 Task: Look for space in São Marcos, Brazil from 5th June, 2023 to 16th June, 2023 for 2 adults in price range Rs.14000 to Rs.18000. Place can be entire place with 1  bedroom having 1 bed and 1 bathroom. Property type can be house, flat, guest house, hotel. Amenities needed are: washing machine. Booking option can be shelf check-in. Required host language is Spanish.
Action: Mouse moved to (308, 192)
Screenshot: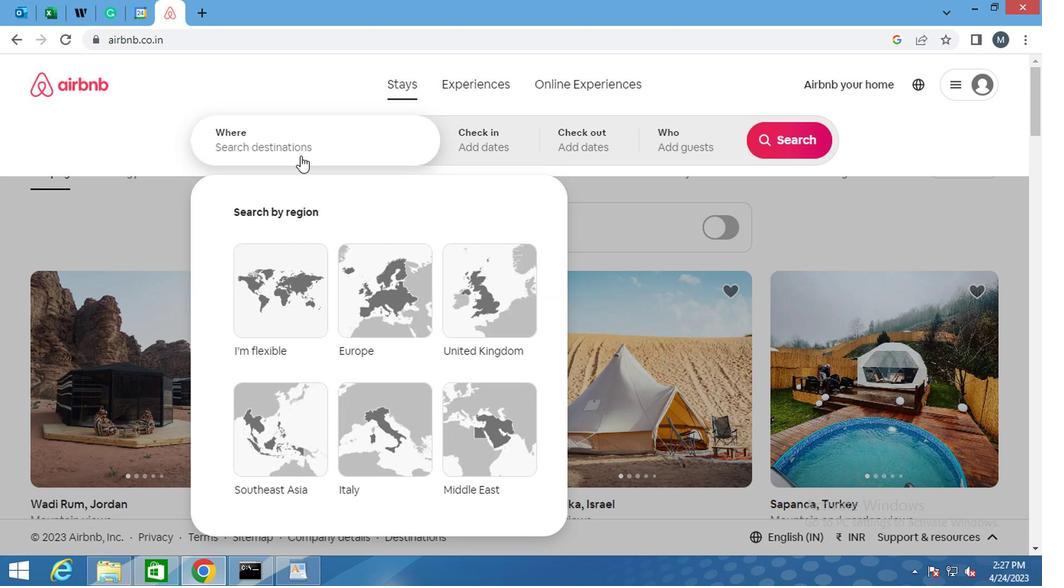 
Action: Mouse pressed left at (308, 192)
Screenshot: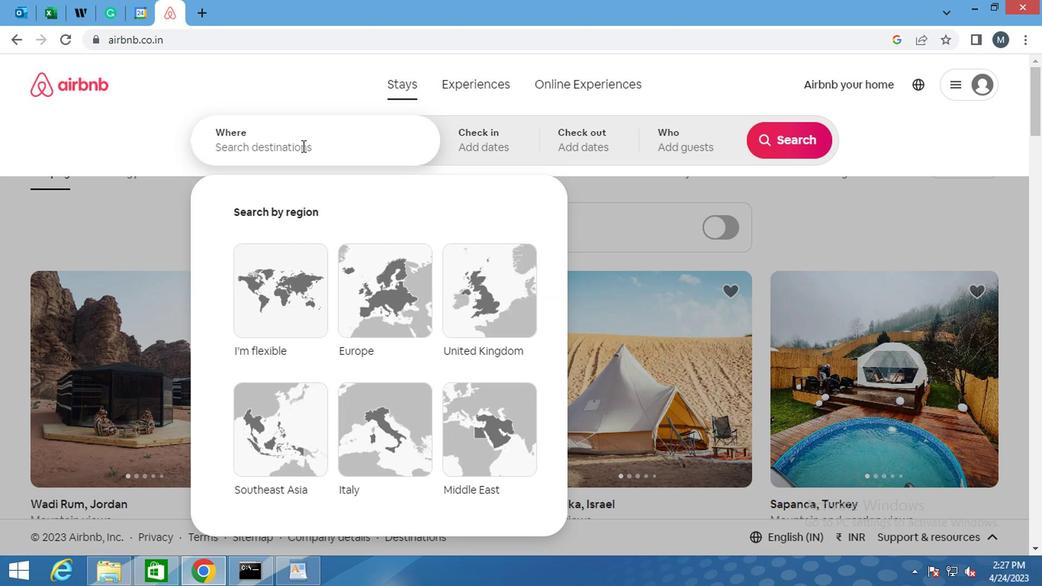 
Action: Key pressed <Key.shift>SAO<Key.space><Key.shift>MARCOS<Key.space><Key.backspace>,<Key.space><Key.shift>BRAZIL<Key.enter>
Screenshot: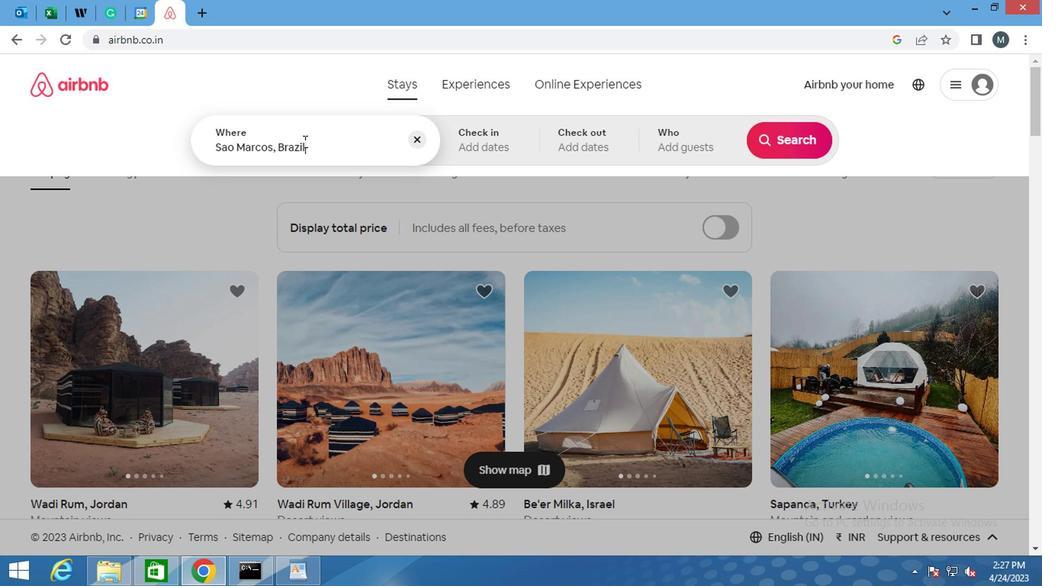 
Action: Mouse moved to (491, 226)
Screenshot: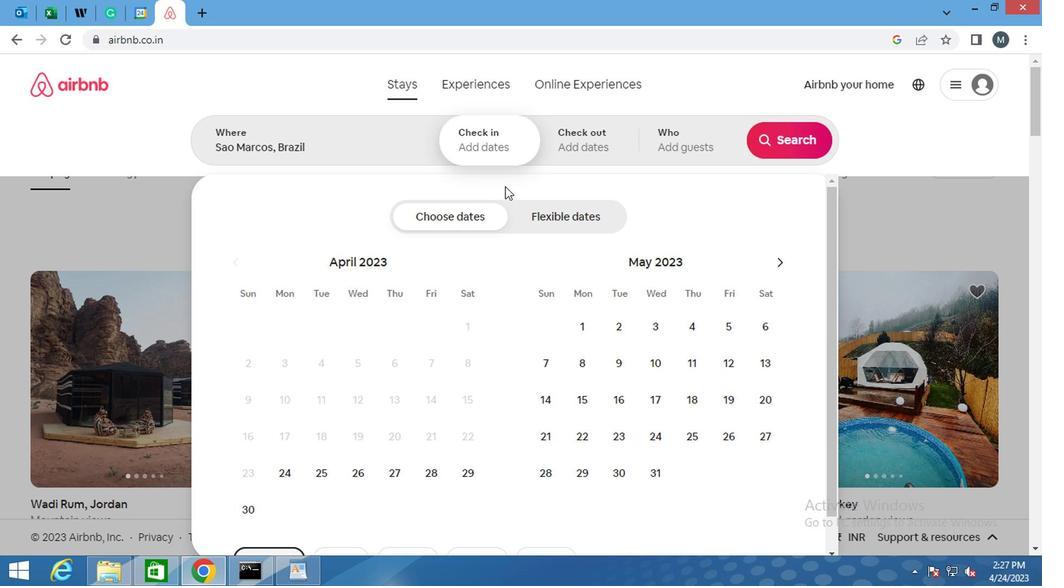 
Action: Mouse scrolled (491, 226) with delta (0, 0)
Screenshot: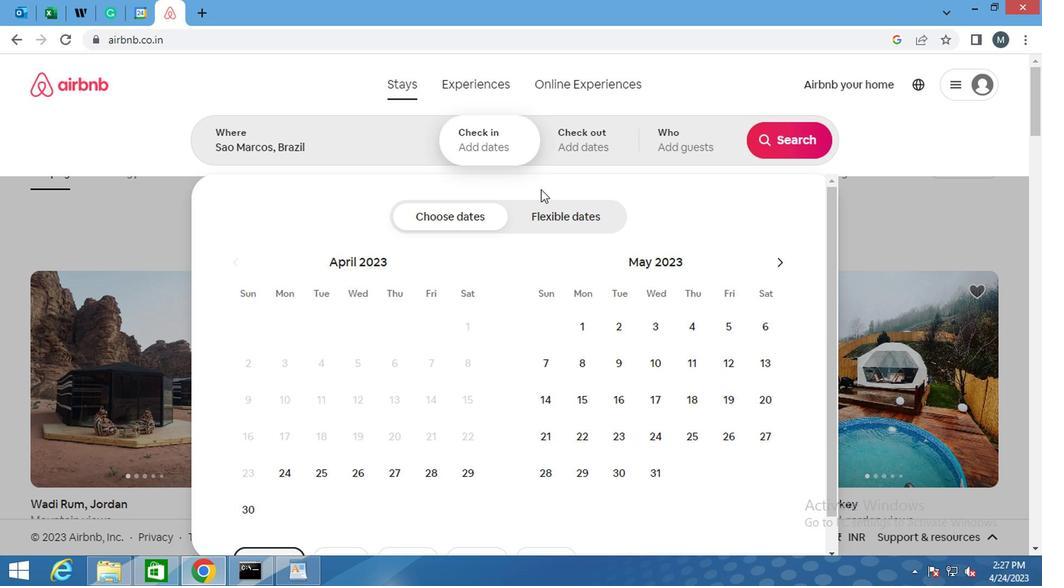 
Action: Mouse moved to (491, 226)
Screenshot: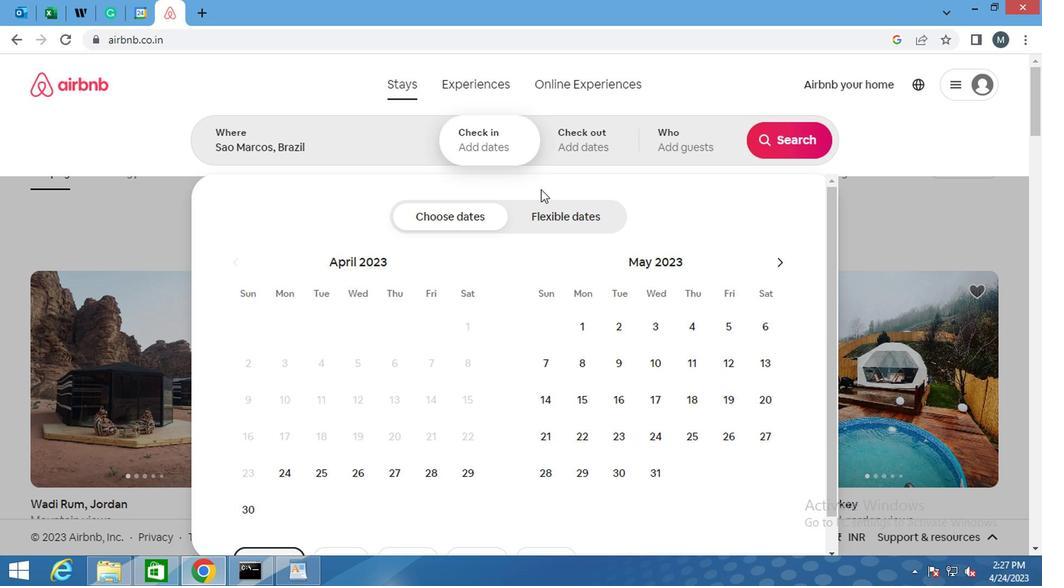 
Action: Mouse scrolled (491, 226) with delta (0, 0)
Screenshot: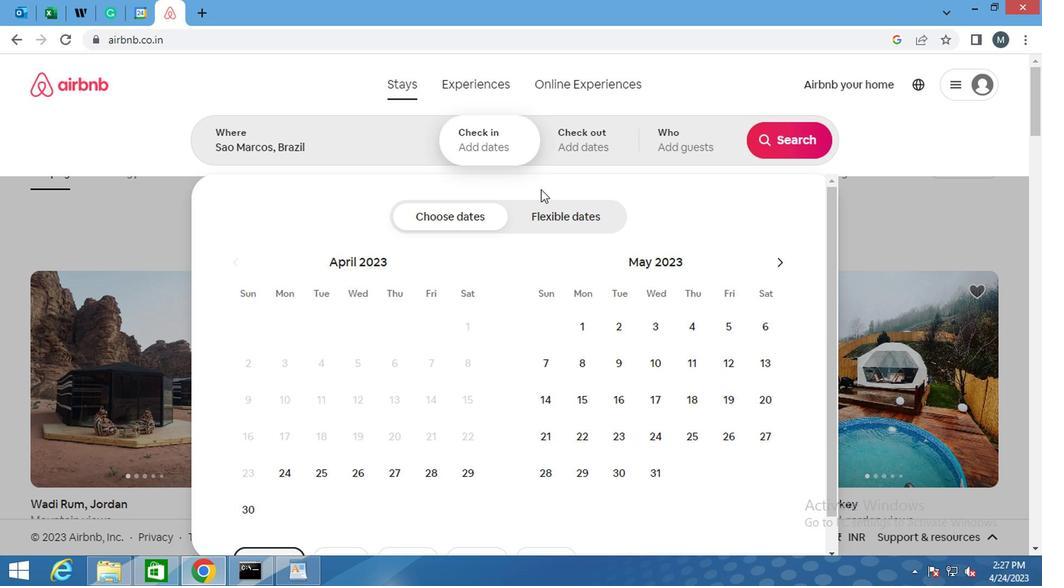 
Action: Mouse moved to (491, 226)
Screenshot: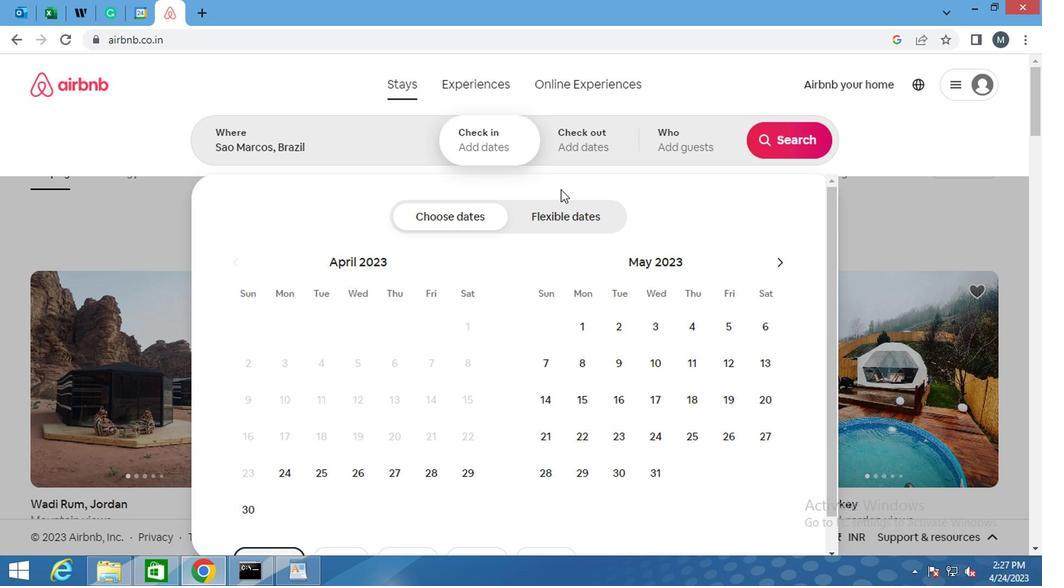 
Action: Mouse scrolled (491, 227) with delta (0, 0)
Screenshot: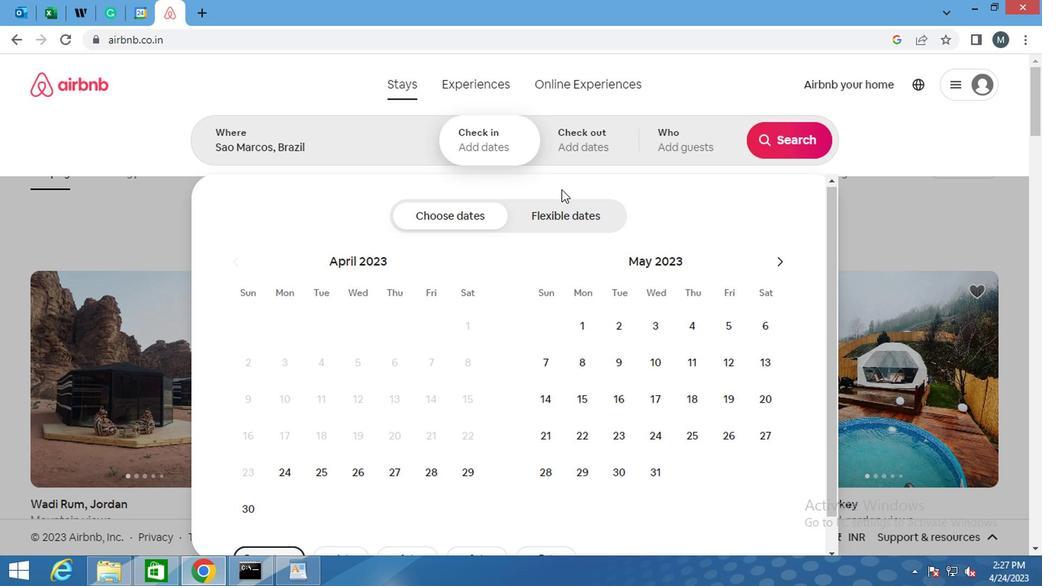 
Action: Mouse moved to (651, 279)
Screenshot: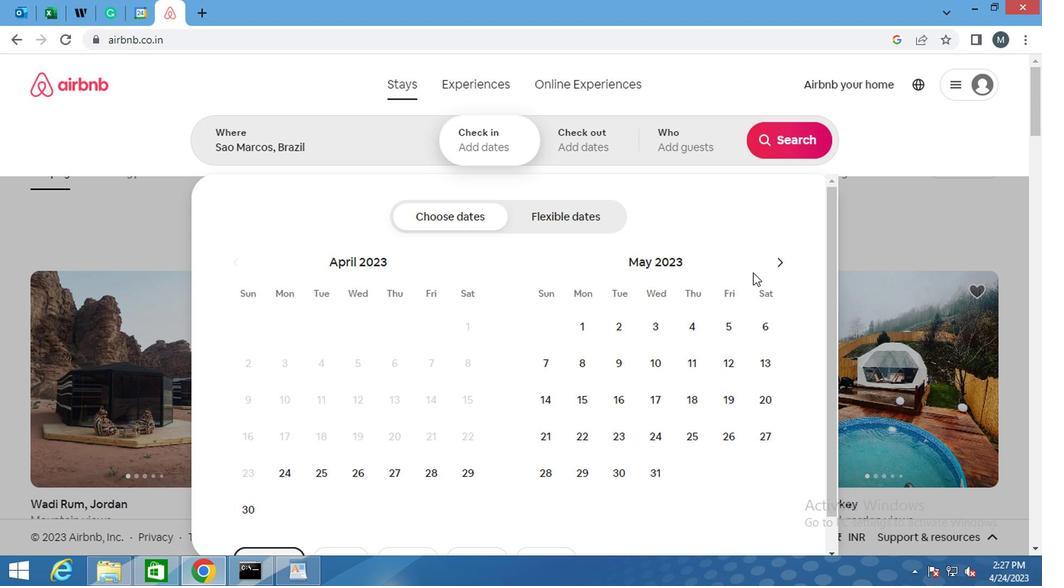
Action: Mouse pressed left at (651, 279)
Screenshot: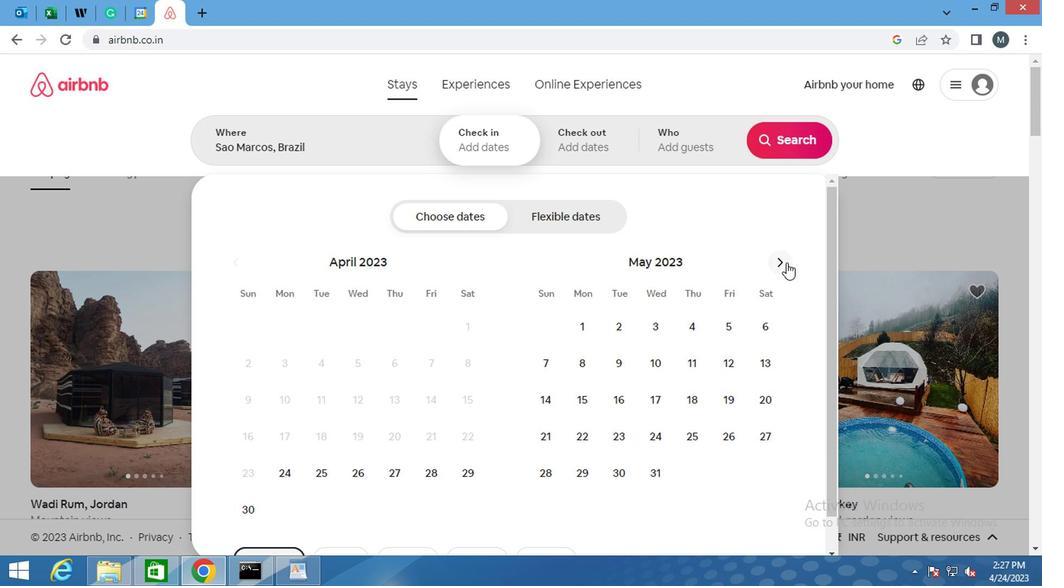 
Action: Mouse moved to (514, 347)
Screenshot: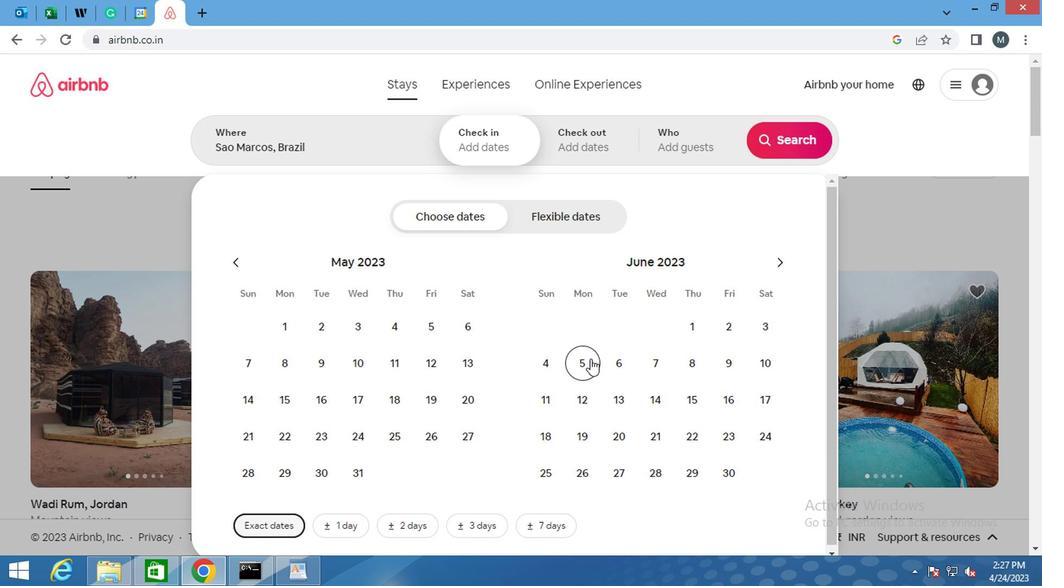 
Action: Mouse pressed left at (514, 347)
Screenshot: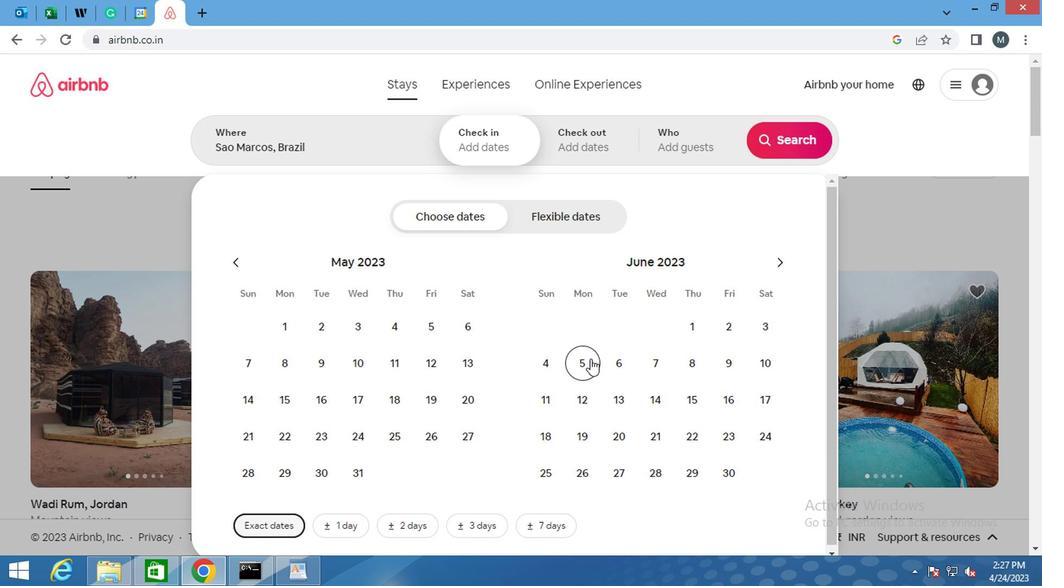 
Action: Mouse moved to (609, 376)
Screenshot: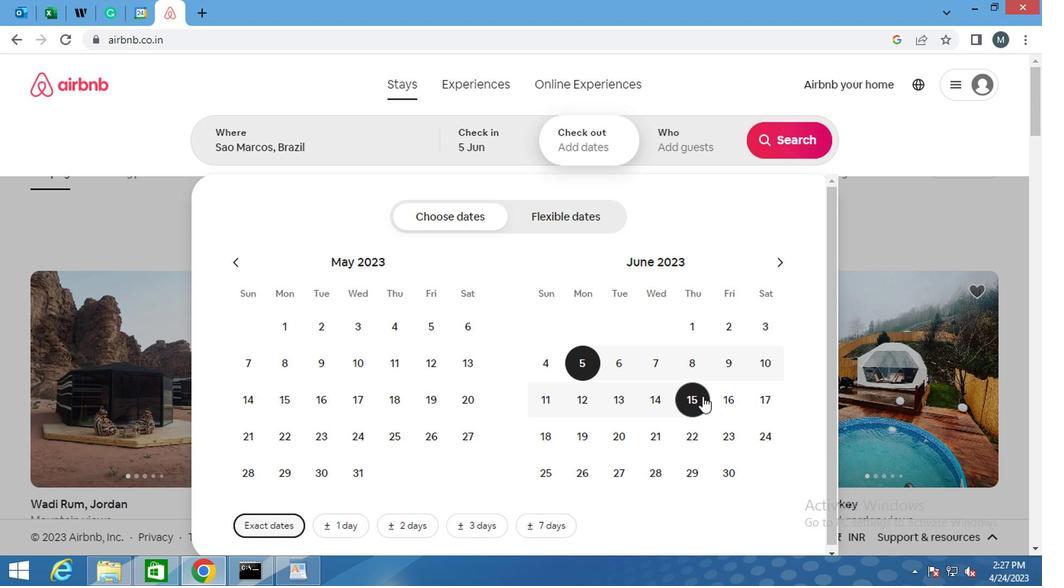 
Action: Mouse pressed left at (609, 376)
Screenshot: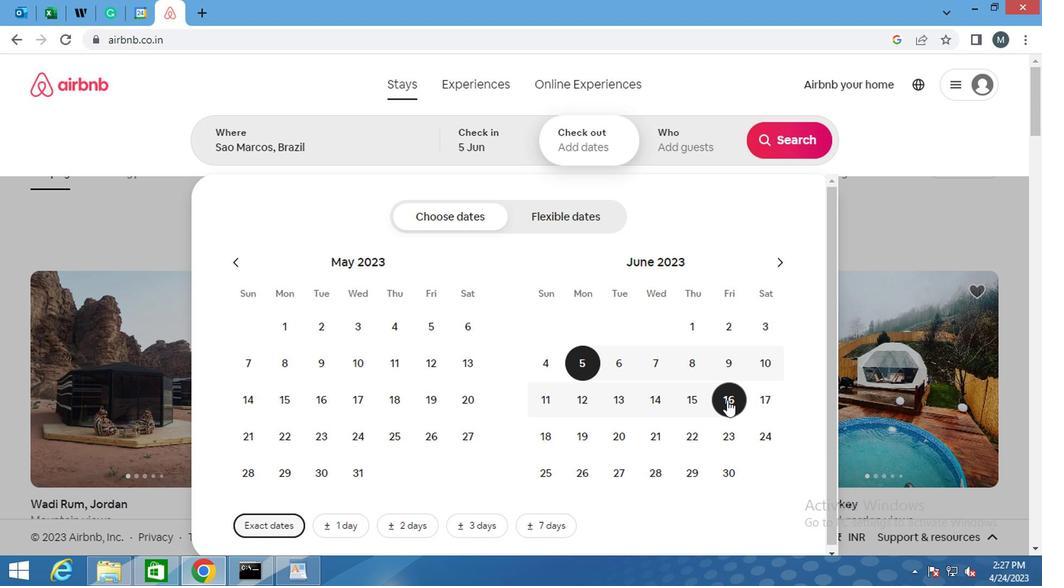 
Action: Mouse moved to (598, 199)
Screenshot: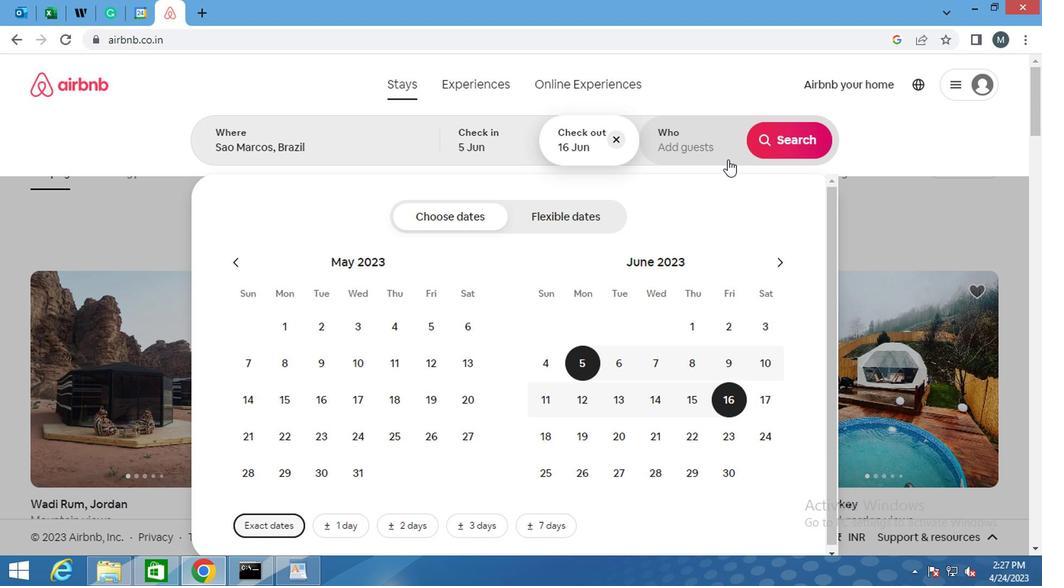 
Action: Mouse pressed left at (598, 199)
Screenshot: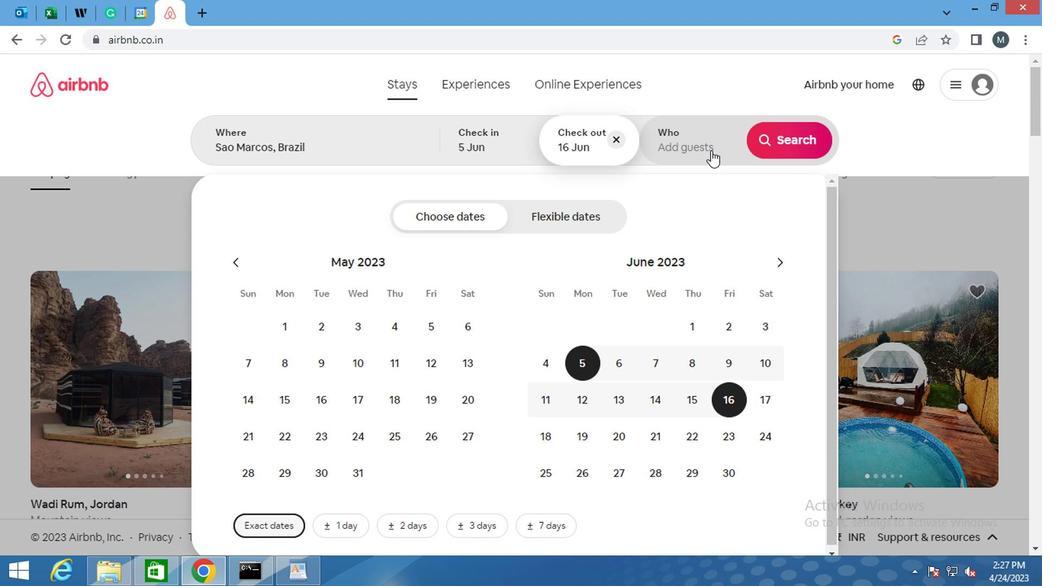 
Action: Mouse moved to (661, 251)
Screenshot: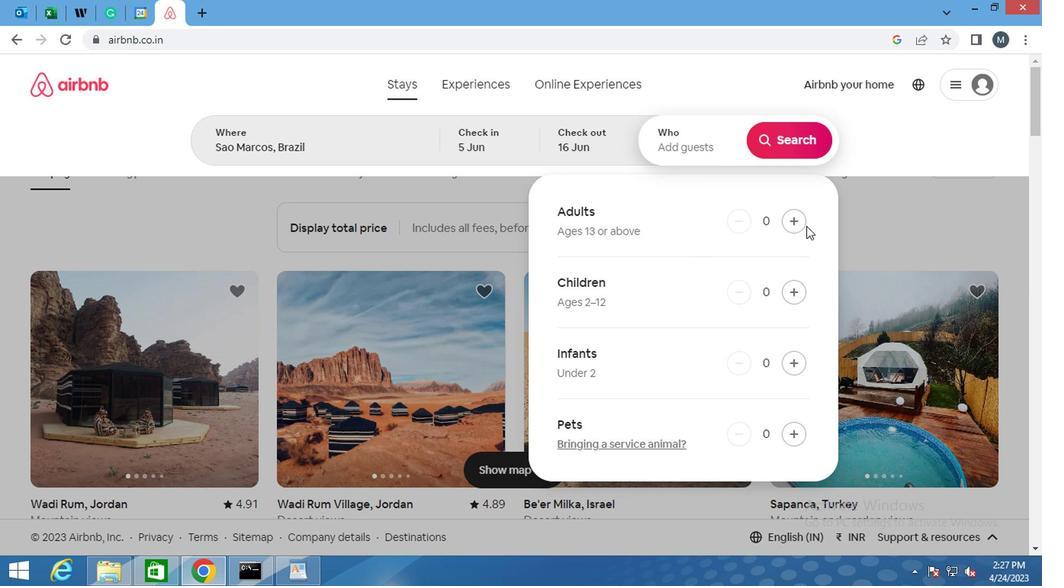 
Action: Mouse pressed left at (661, 251)
Screenshot: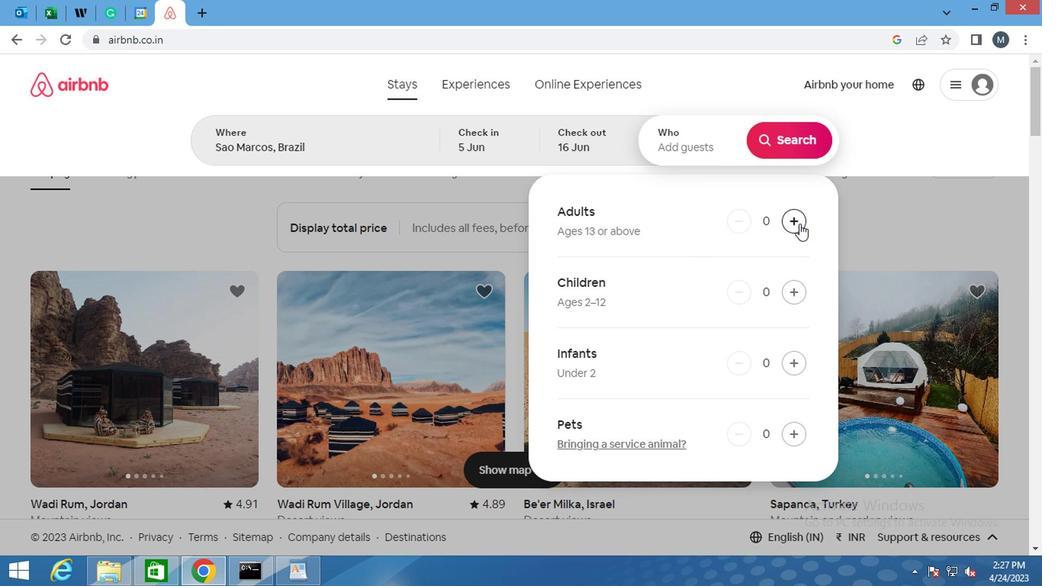 
Action: Mouse moved to (659, 251)
Screenshot: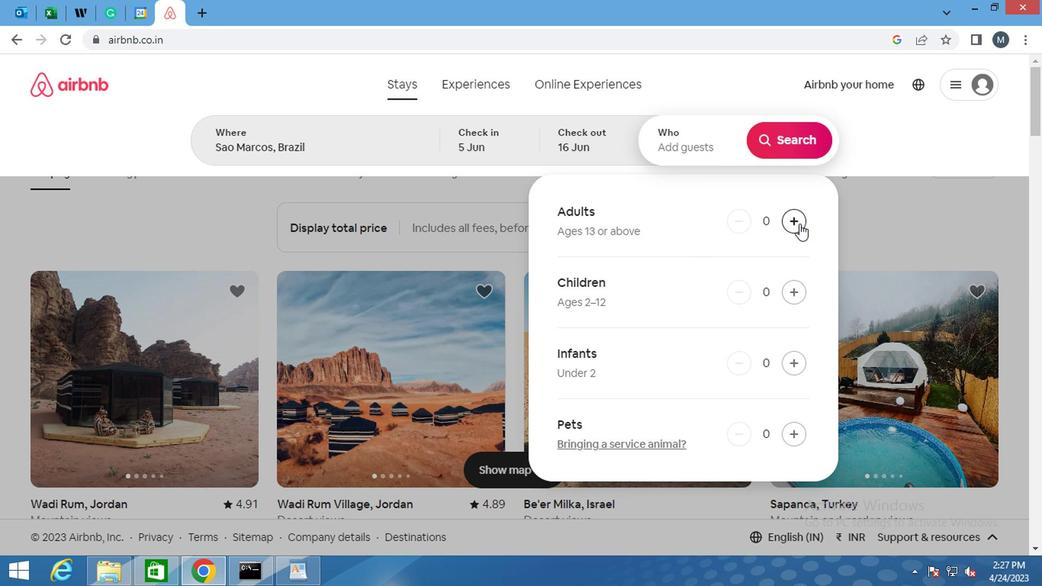 
Action: Mouse pressed left at (659, 251)
Screenshot: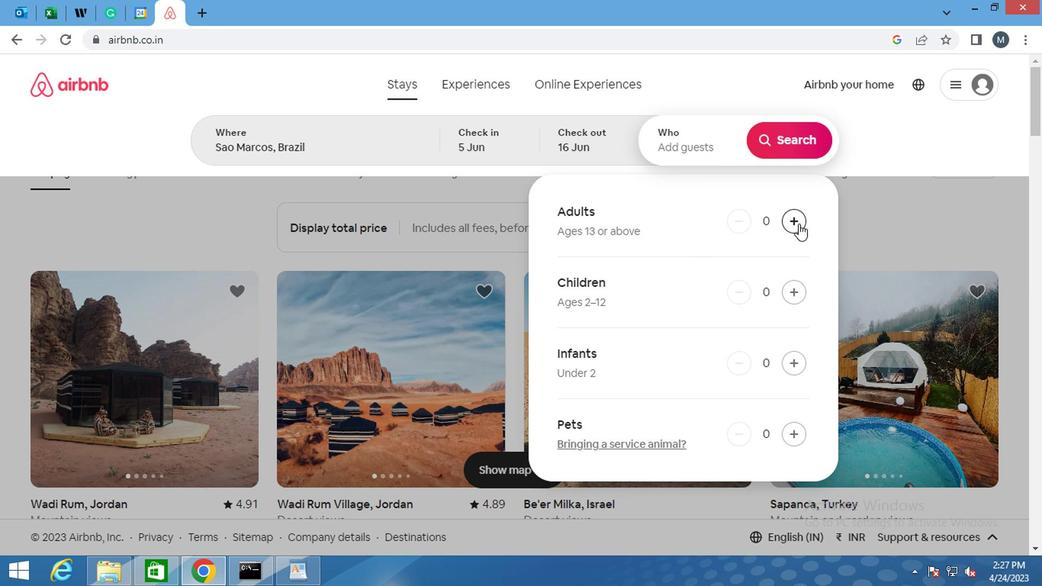 
Action: Mouse moved to (713, 184)
Screenshot: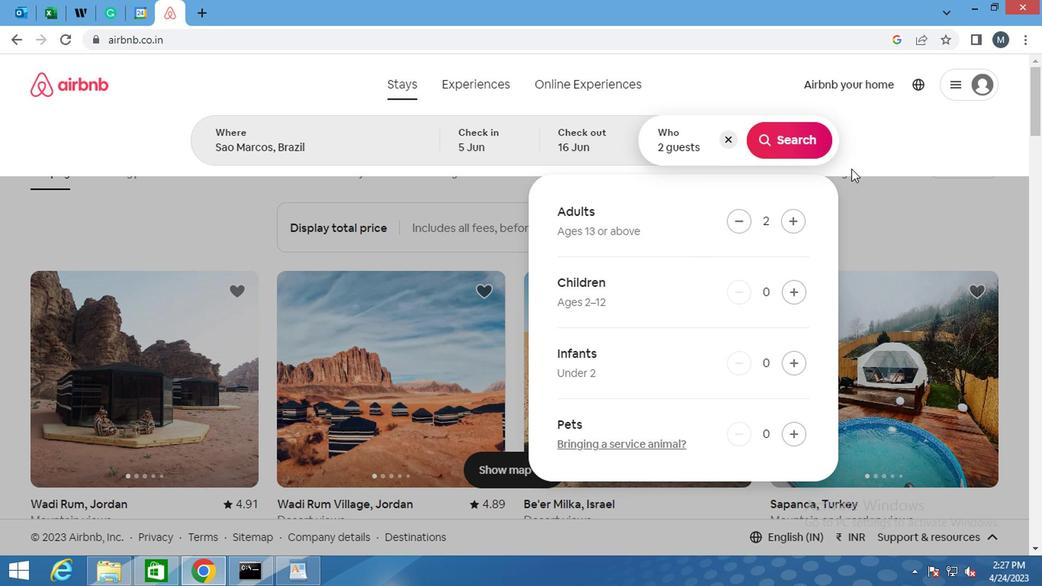 
Action: Mouse pressed left at (713, 184)
Screenshot: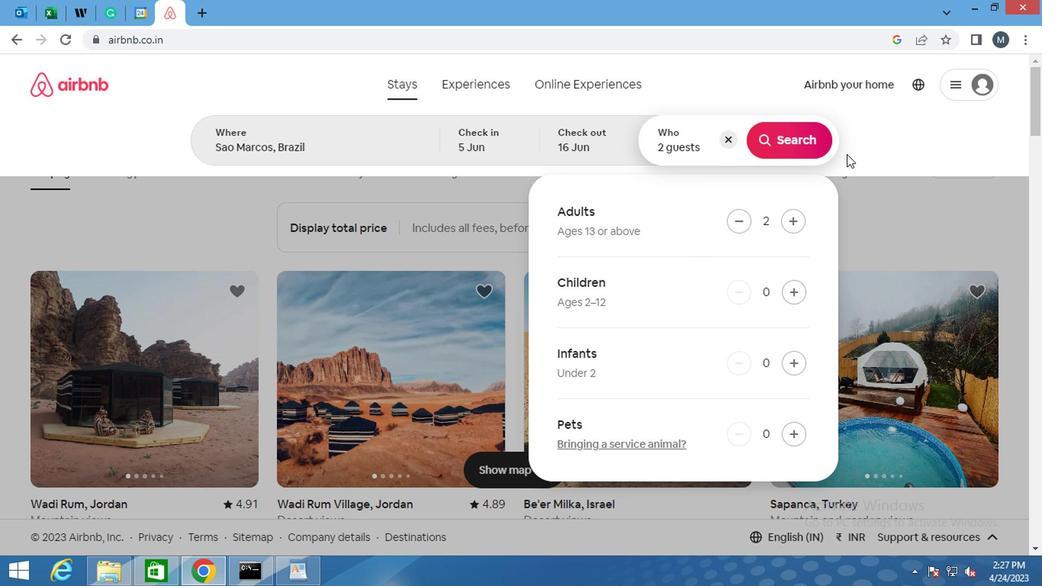 
Action: Mouse moved to (717, 198)
Screenshot: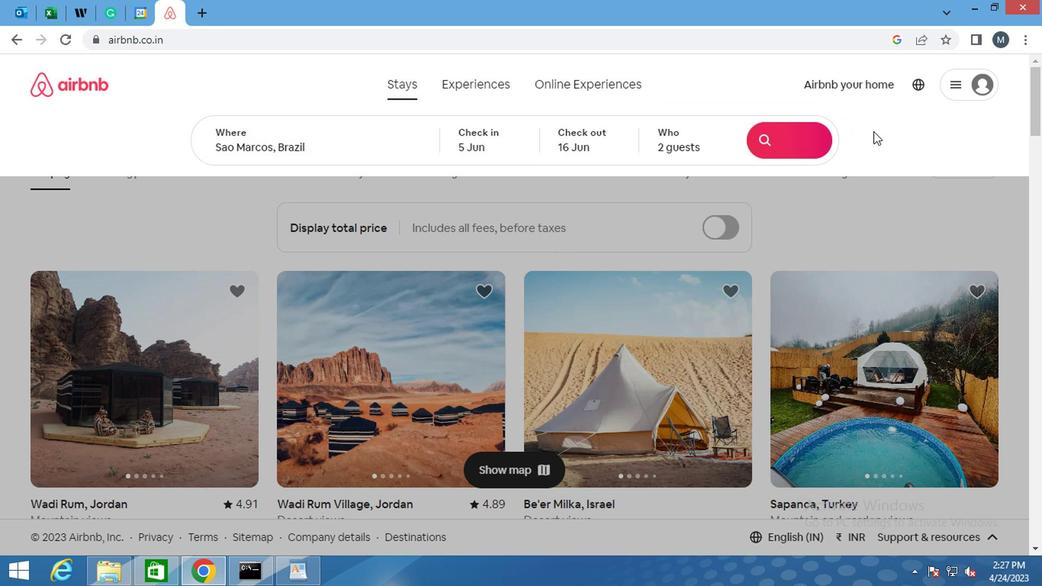 
Action: Mouse scrolled (717, 198) with delta (0, 0)
Screenshot: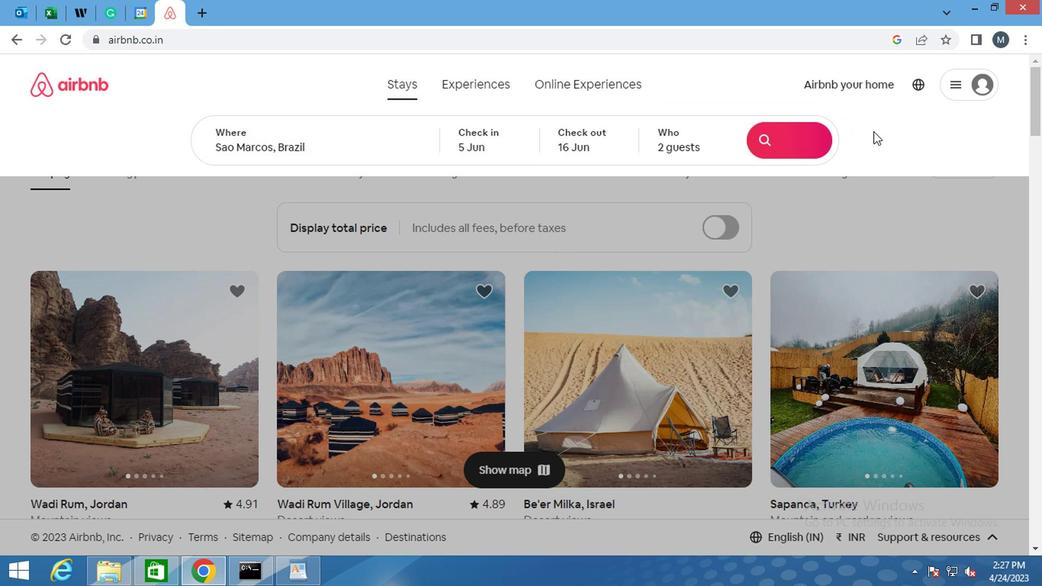 
Action: Mouse moved to (717, 204)
Screenshot: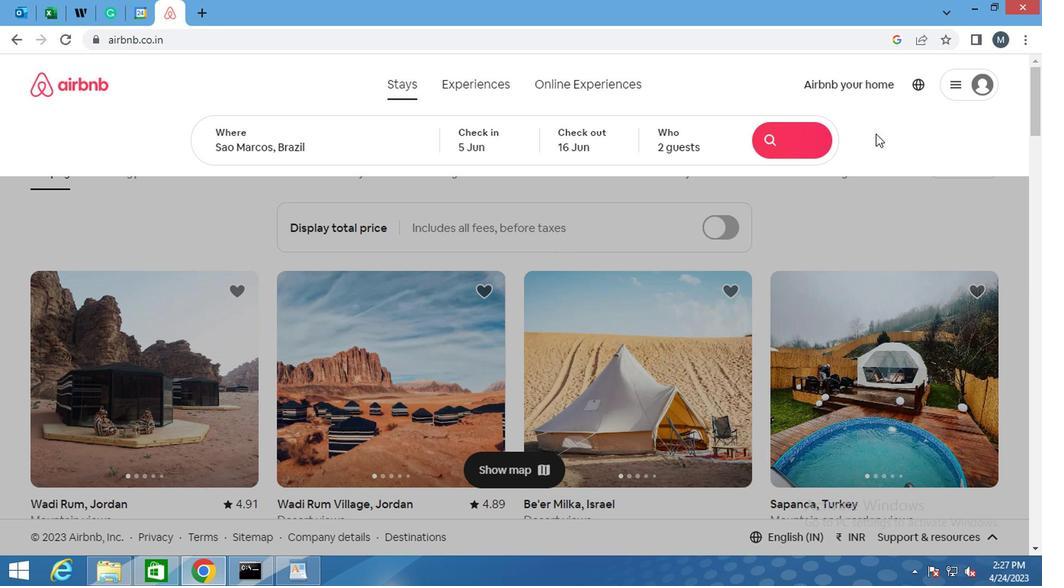 
Action: Mouse scrolled (717, 204) with delta (0, 0)
Screenshot: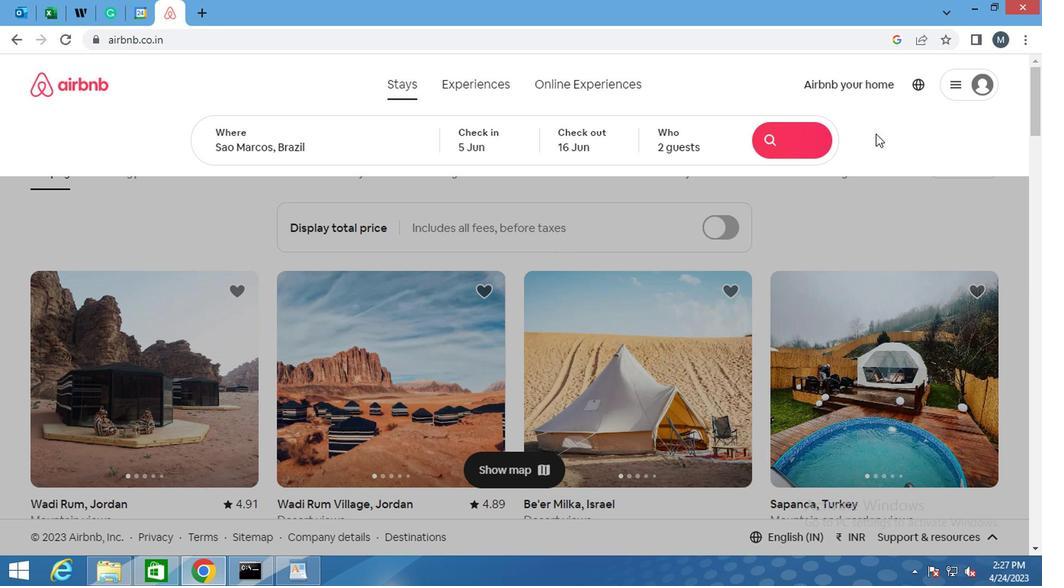 
Action: Mouse scrolled (717, 204) with delta (0, 0)
Screenshot: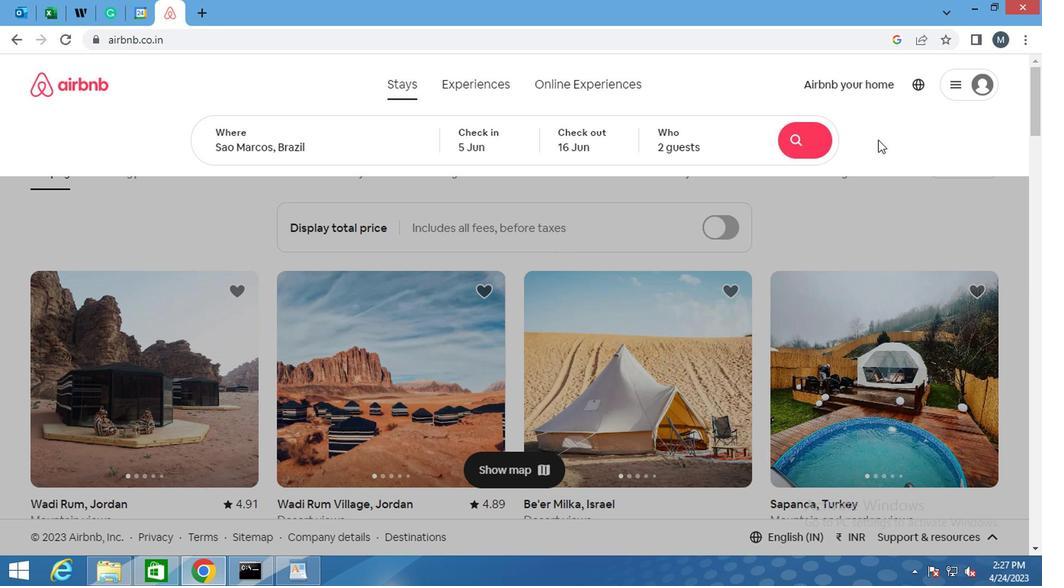 
Action: Mouse scrolled (717, 204) with delta (0, 0)
Screenshot: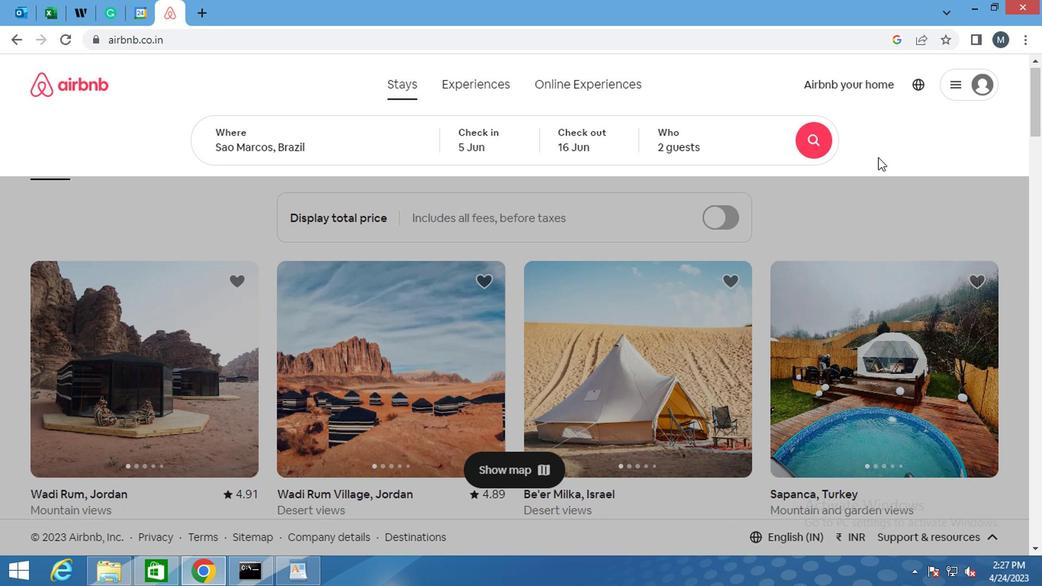
Action: Mouse moved to (781, 206)
Screenshot: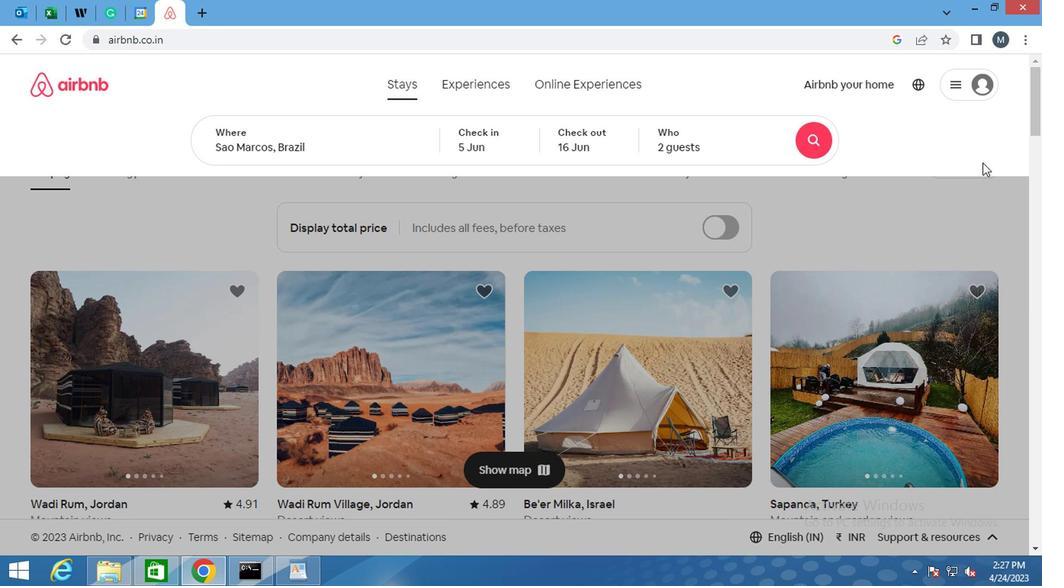 
Action: Mouse scrolled (781, 207) with delta (0, 0)
Screenshot: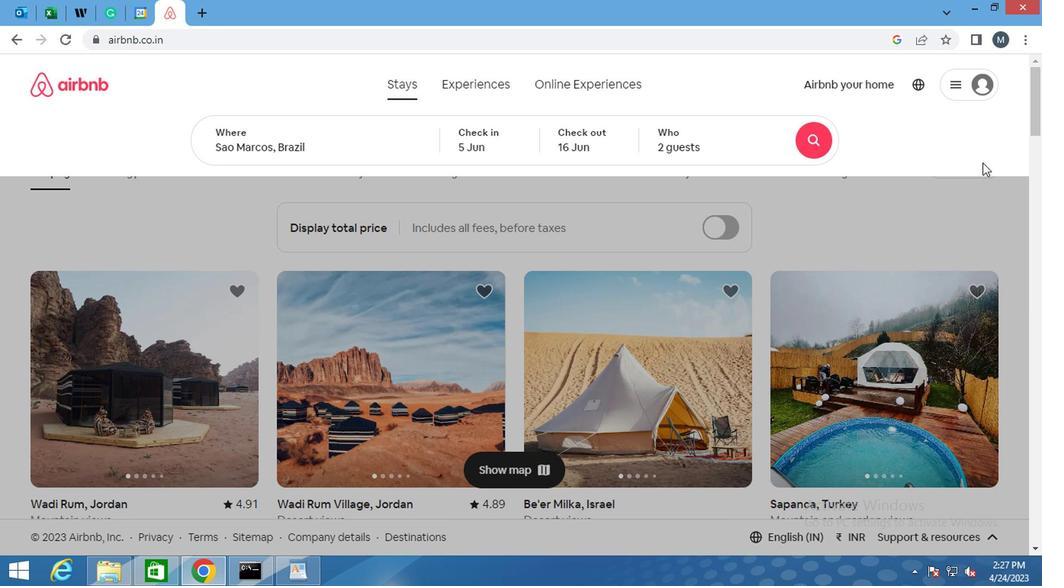 
Action: Mouse moved to (778, 206)
Screenshot: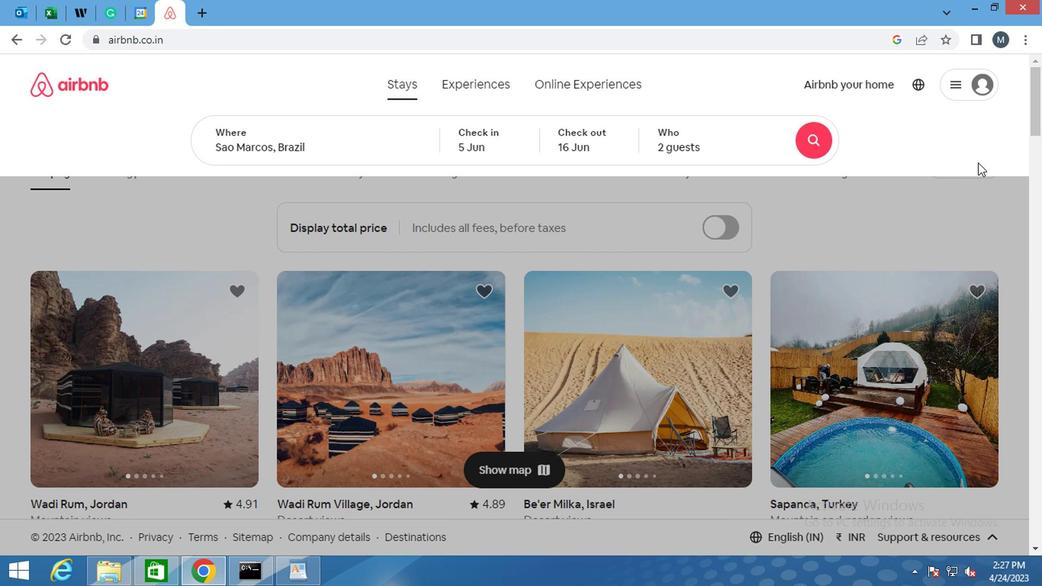 
Action: Mouse scrolled (778, 206) with delta (0, 0)
Screenshot: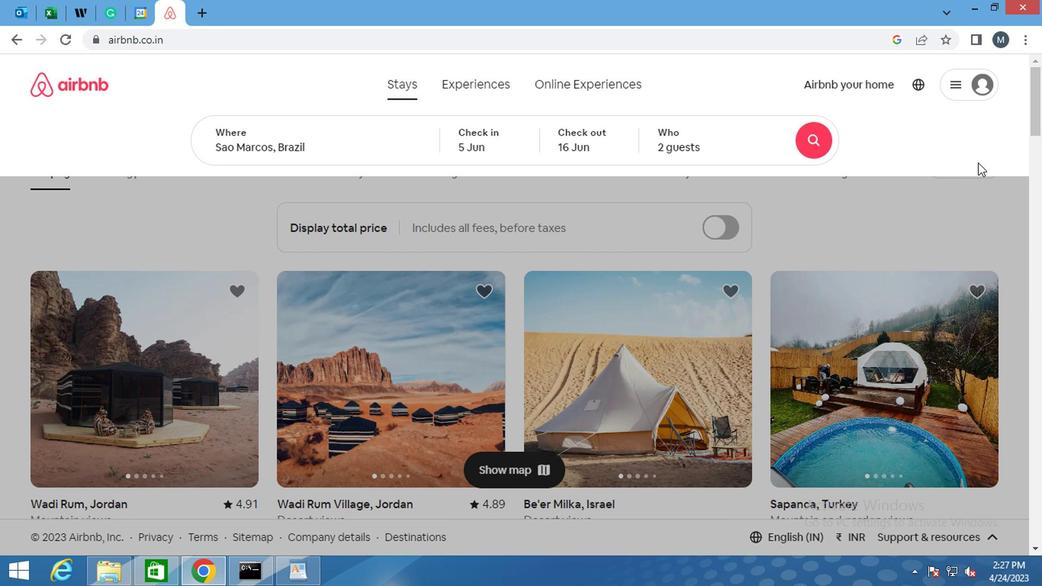 
Action: Mouse moved to (758, 219)
Screenshot: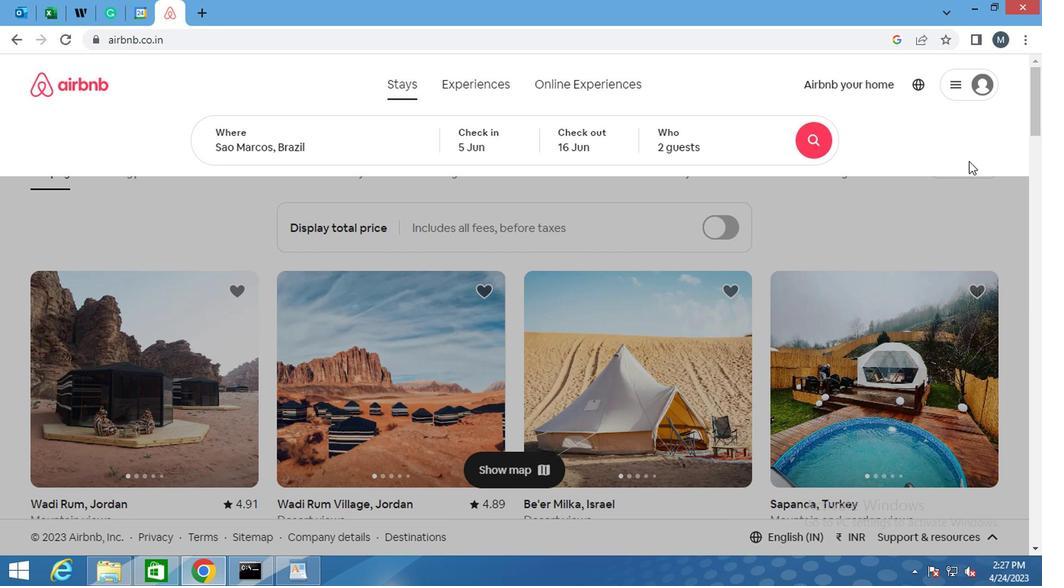 
Action: Mouse scrolled (758, 218) with delta (0, 0)
Screenshot: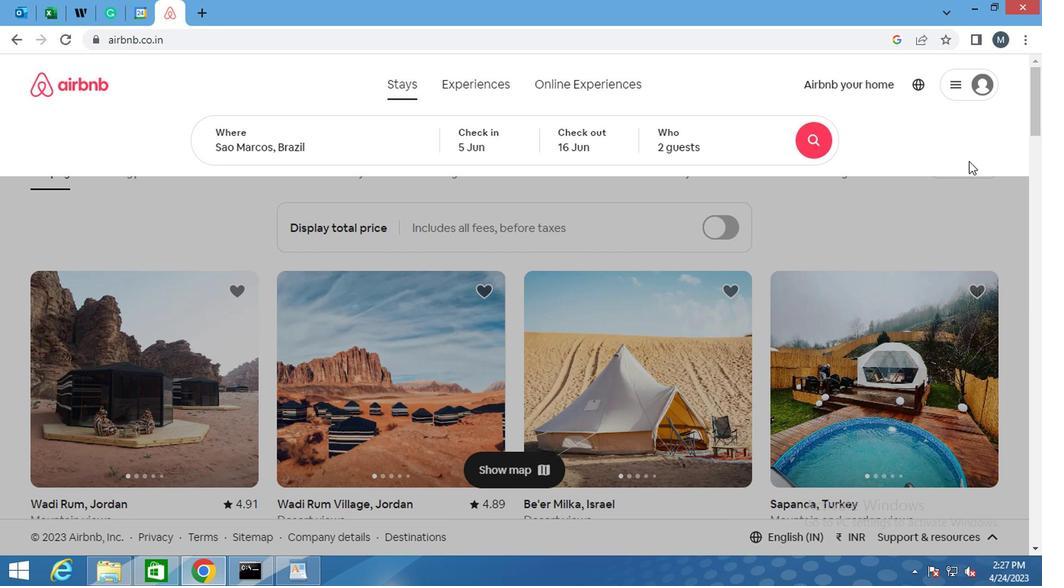 
Action: Mouse moved to (755, 223)
Screenshot: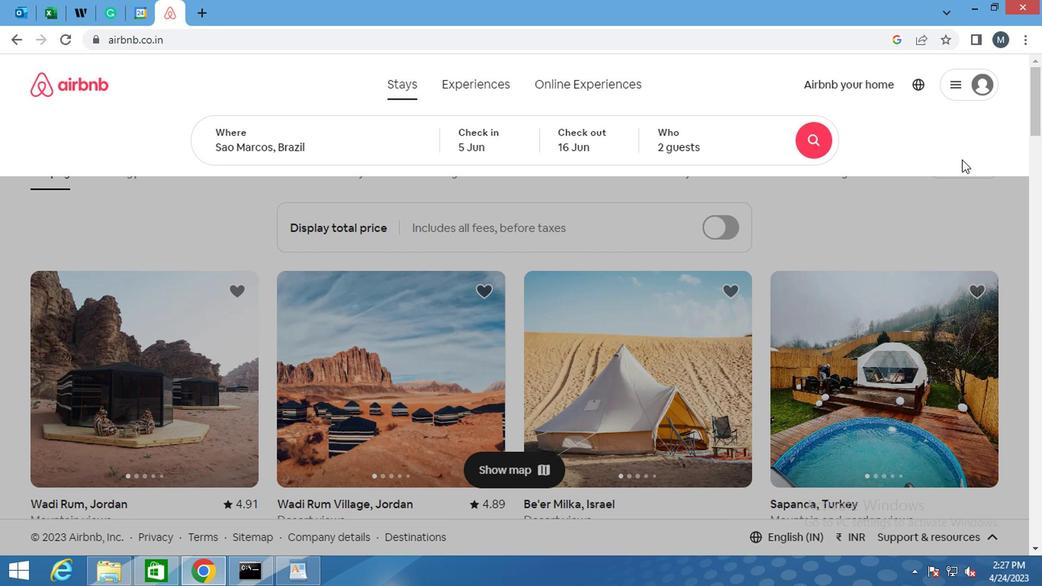 
Action: Mouse scrolled (755, 223) with delta (0, 0)
Screenshot: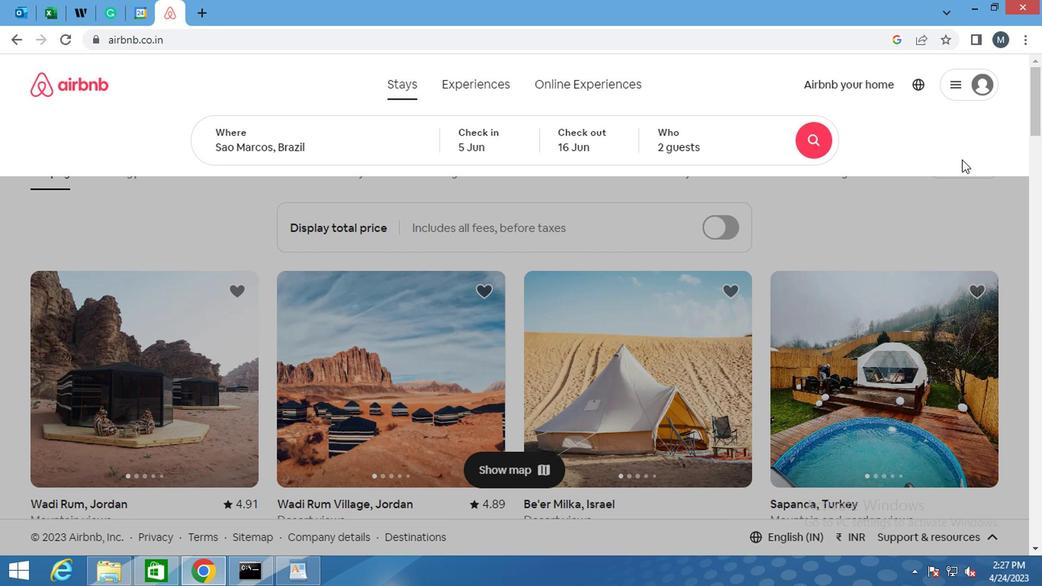 
Action: Mouse moved to (749, 232)
Screenshot: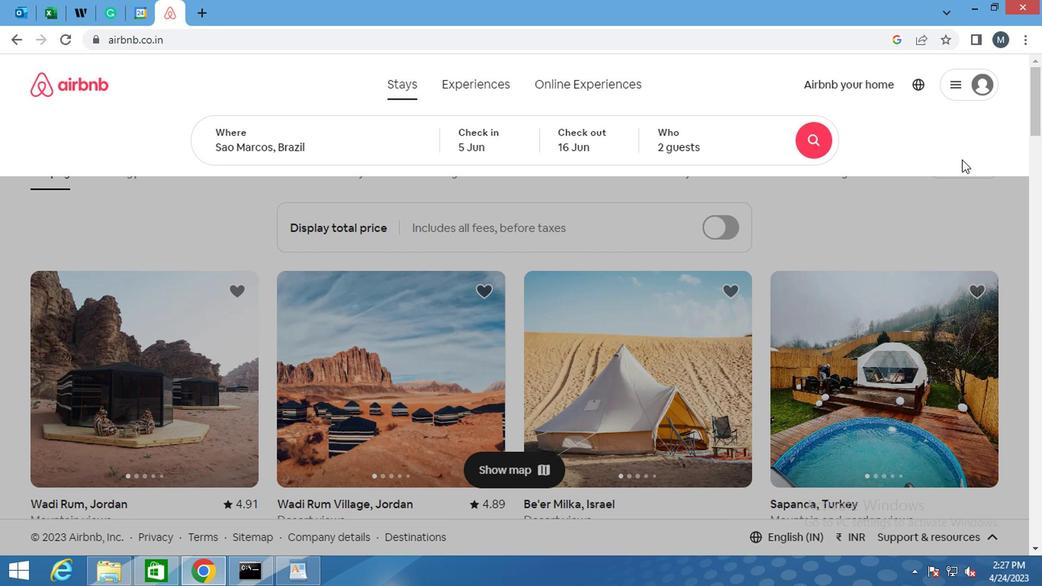 
Action: Mouse scrolled (749, 231) with delta (0, 0)
Screenshot: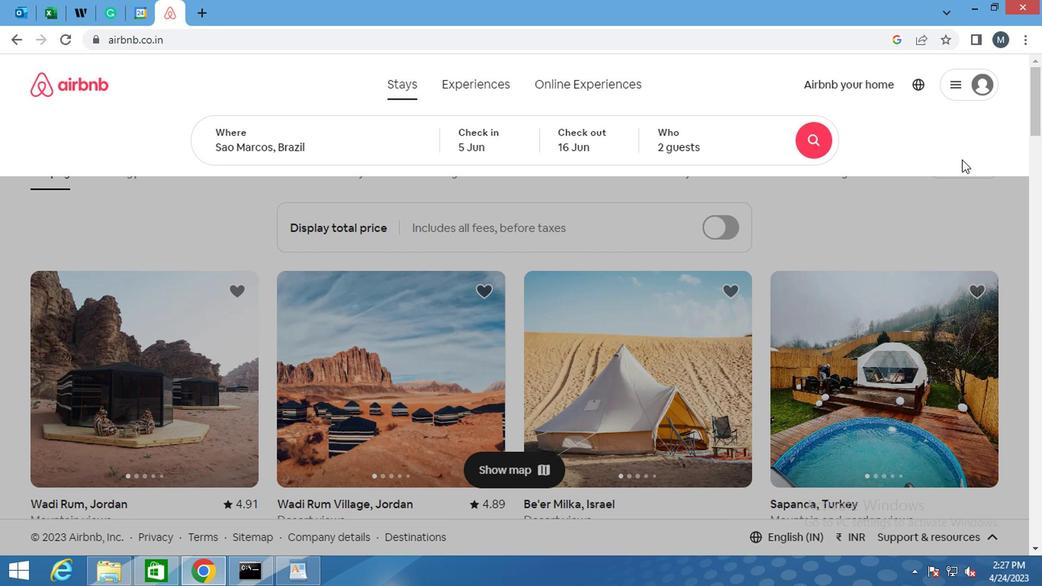 
Action: Mouse moved to (746, 236)
Screenshot: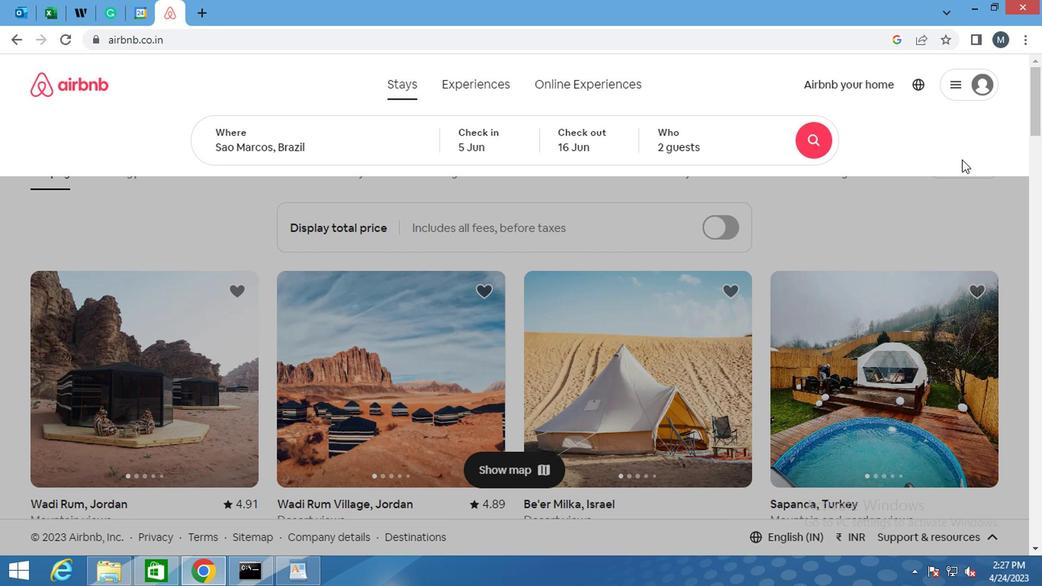 
Action: Mouse scrolled (746, 236) with delta (0, 0)
Screenshot: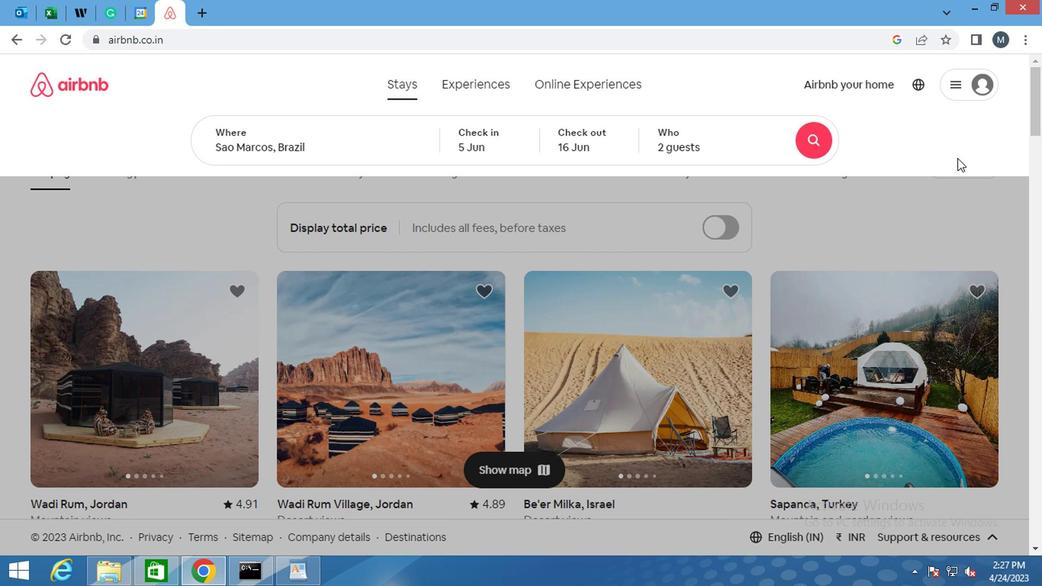 
Action: Mouse moved to (743, 241)
Screenshot: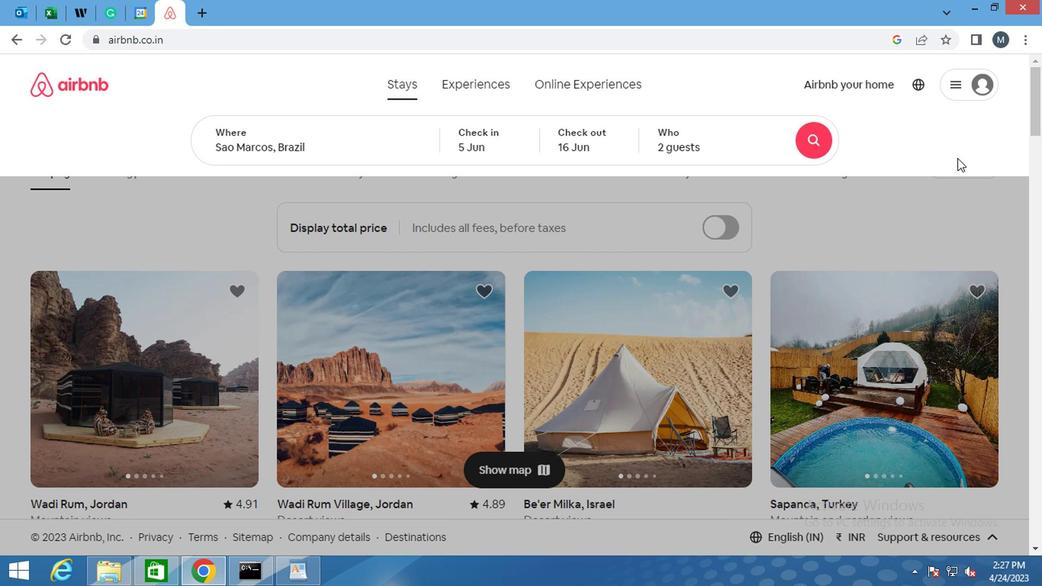 
Action: Mouse scrolled (743, 241) with delta (0, 0)
Screenshot: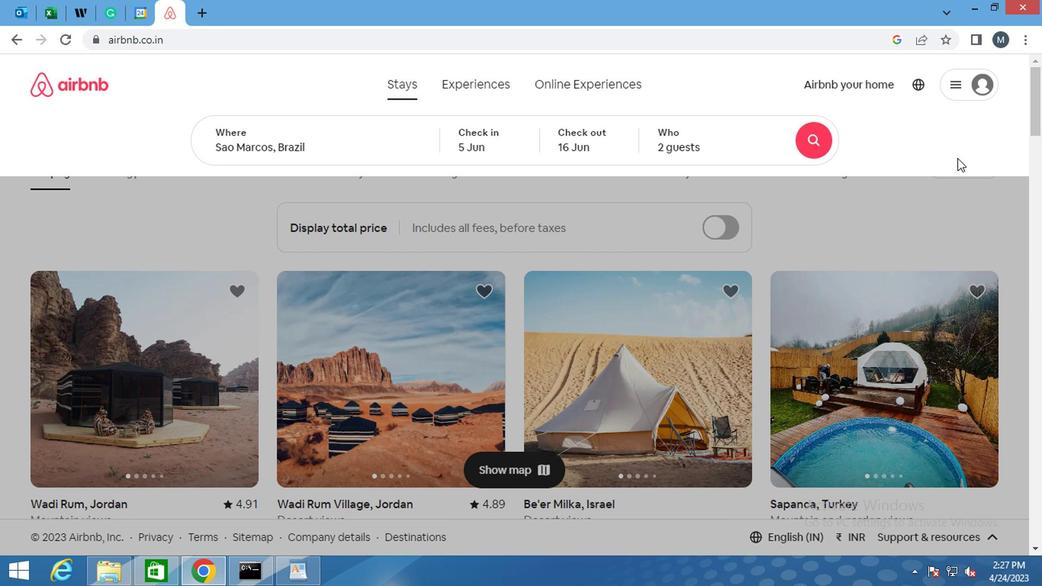 
Action: Mouse moved to (739, 243)
Screenshot: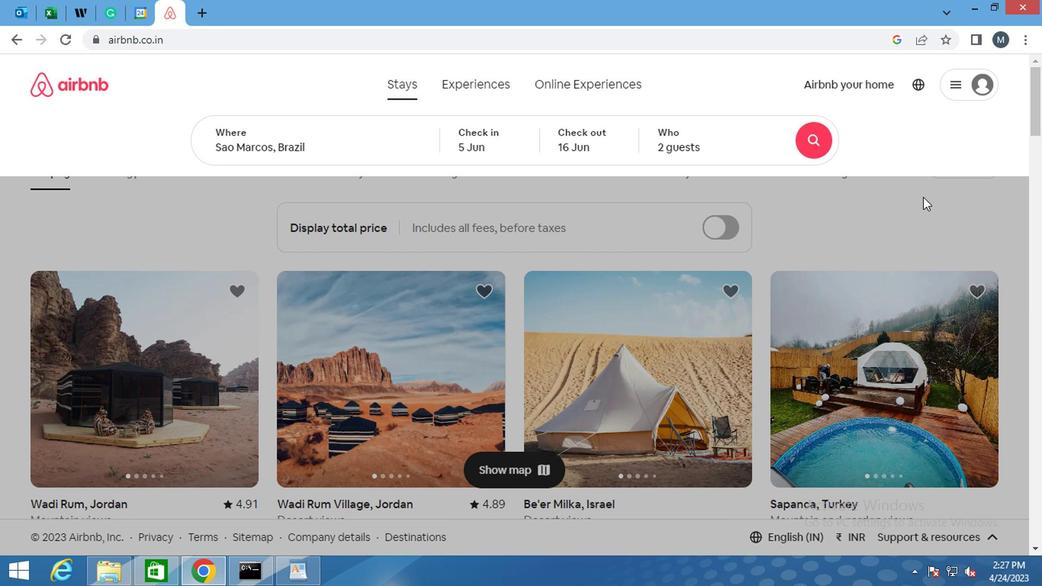
Action: Mouse scrolled (739, 244) with delta (0, 0)
Screenshot: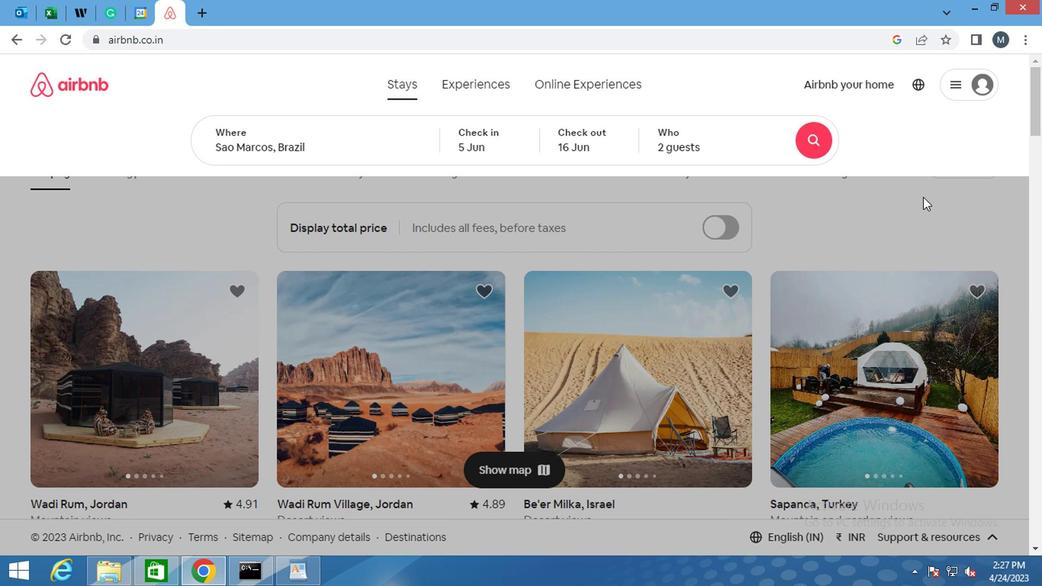 
Action: Mouse moved to (739, 243)
Screenshot: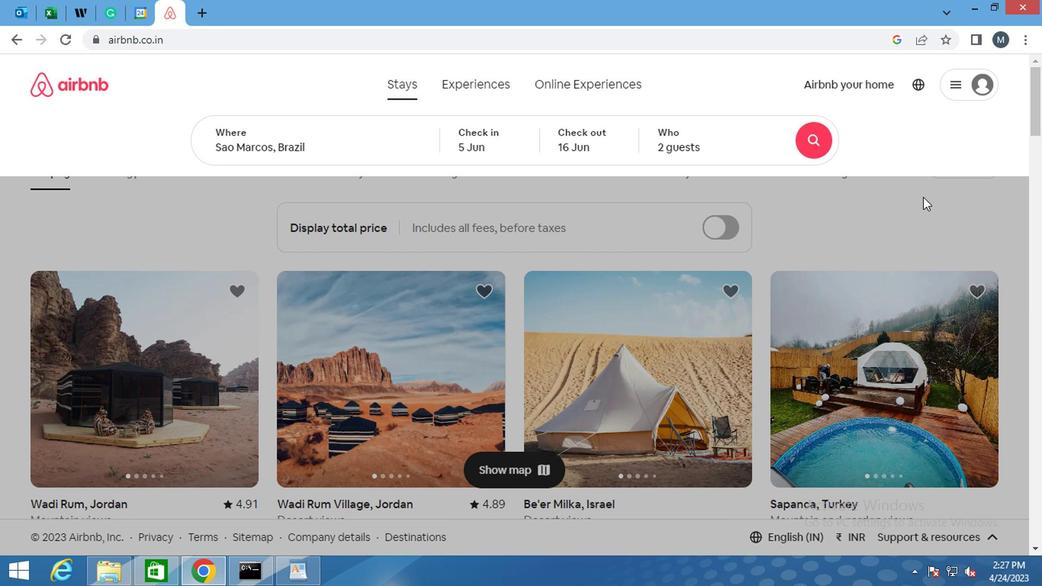 
Action: Mouse scrolled (739, 243) with delta (0, 0)
Screenshot: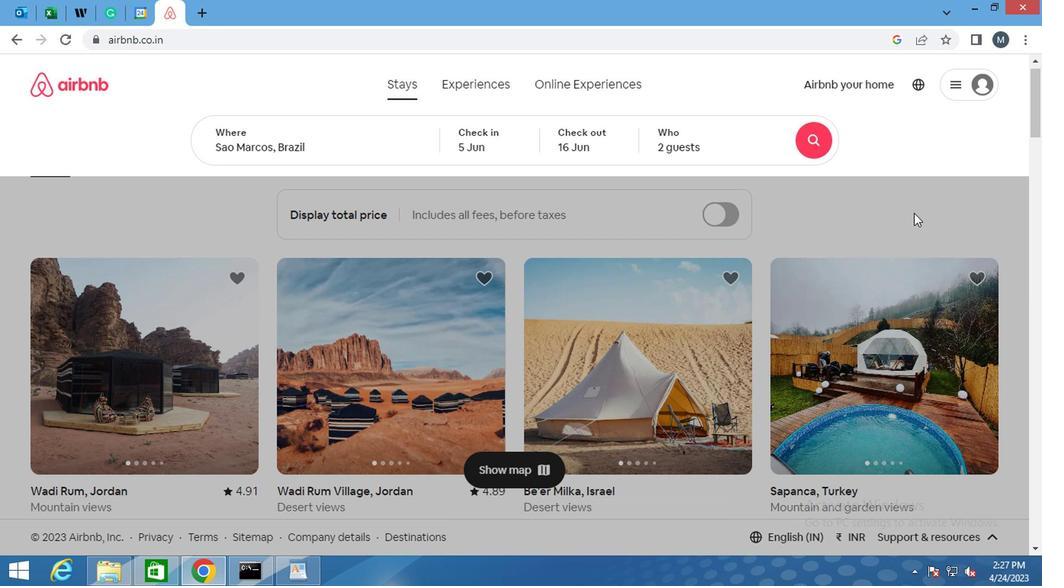 
Action: Mouse scrolled (739, 243) with delta (0, 0)
Screenshot: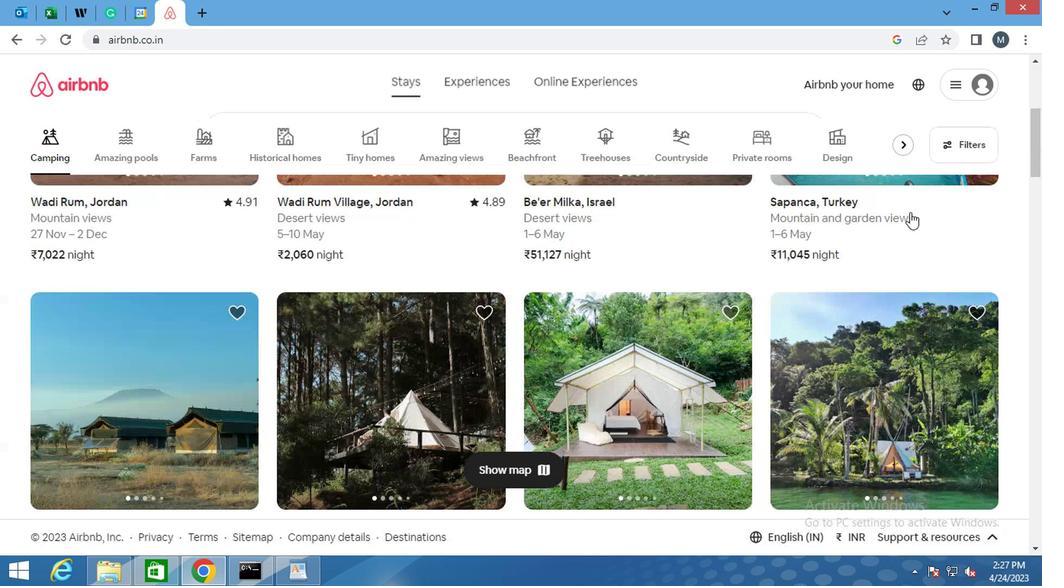 
Action: Mouse scrolled (739, 243) with delta (0, 0)
Screenshot: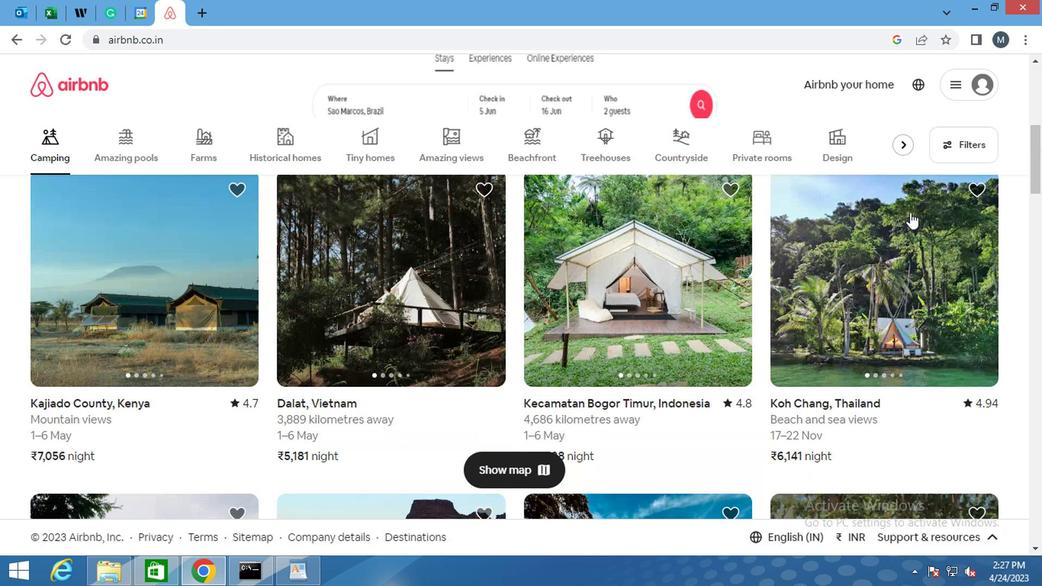 
Action: Mouse moved to (788, 195)
Screenshot: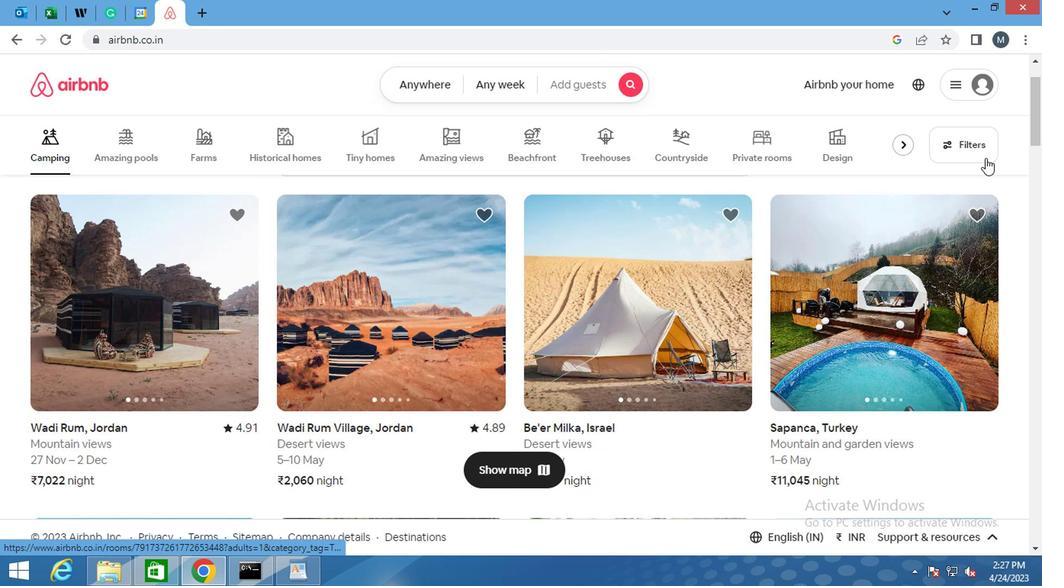 
Action: Mouse pressed left at (788, 195)
Screenshot: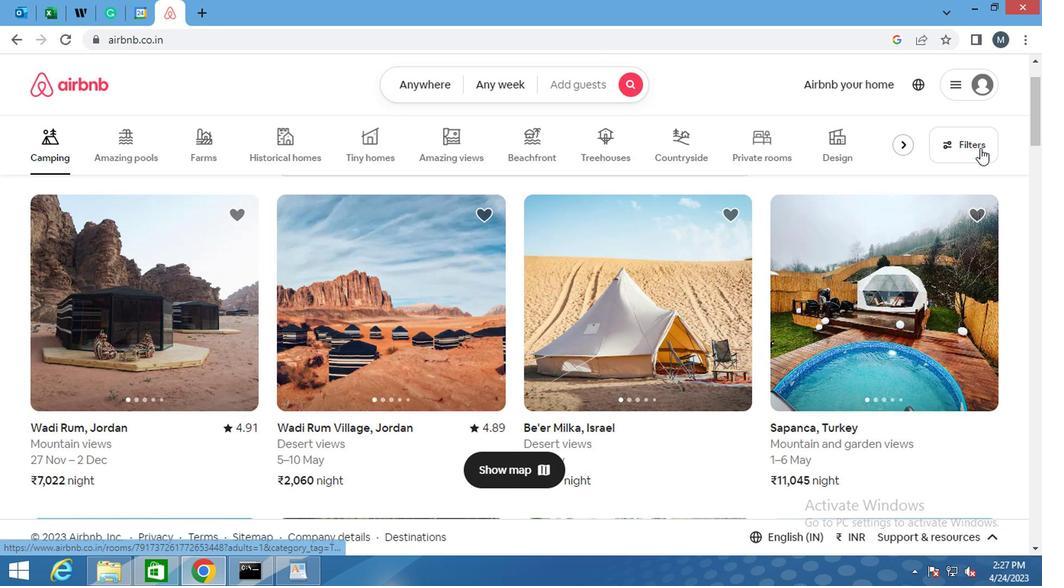 
Action: Mouse moved to (680, 218)
Screenshot: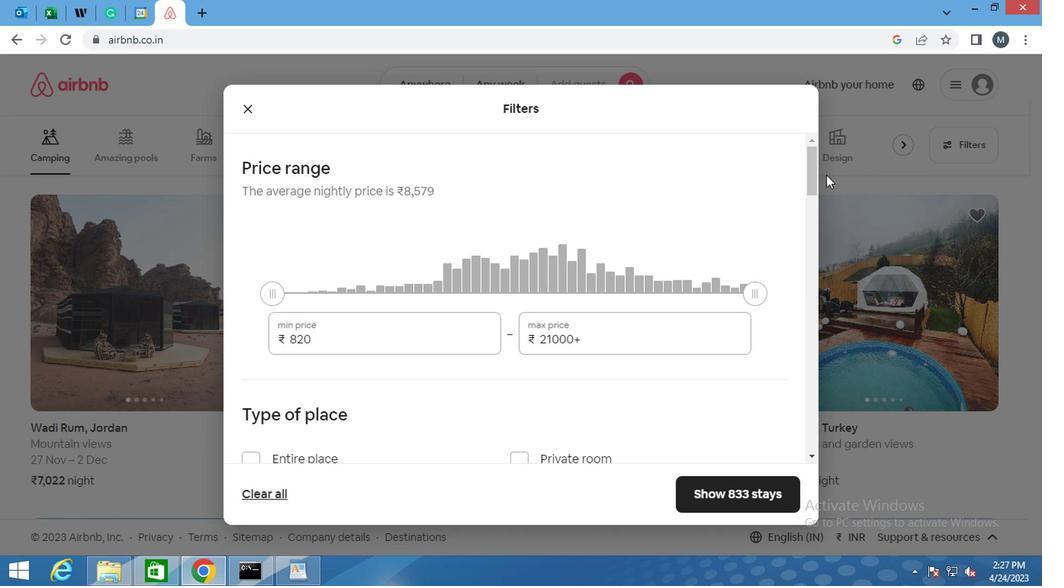 
Action: Mouse scrolled (680, 218) with delta (0, 0)
Screenshot: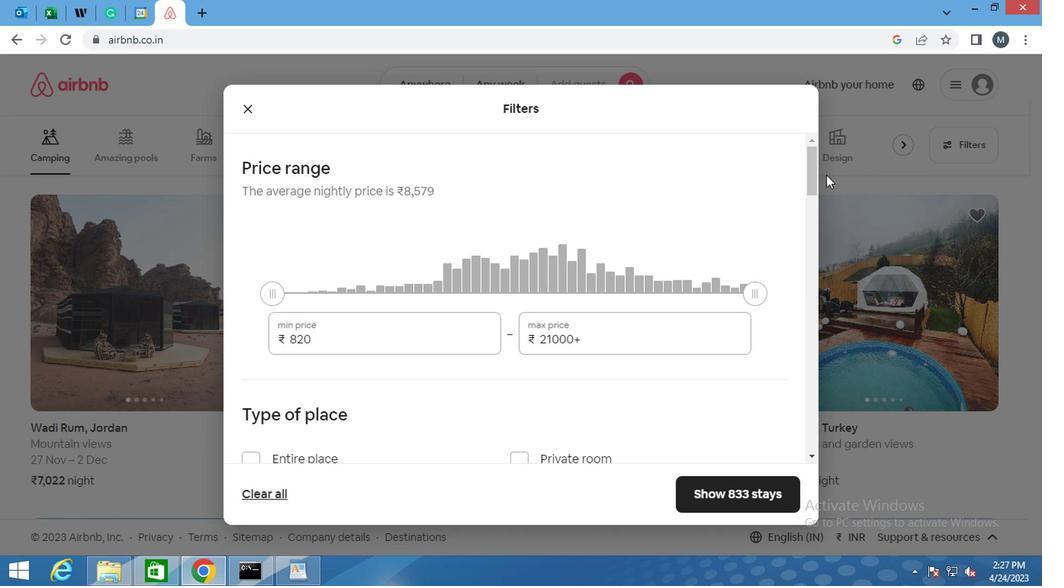 
Action: Mouse moved to (680, 222)
Screenshot: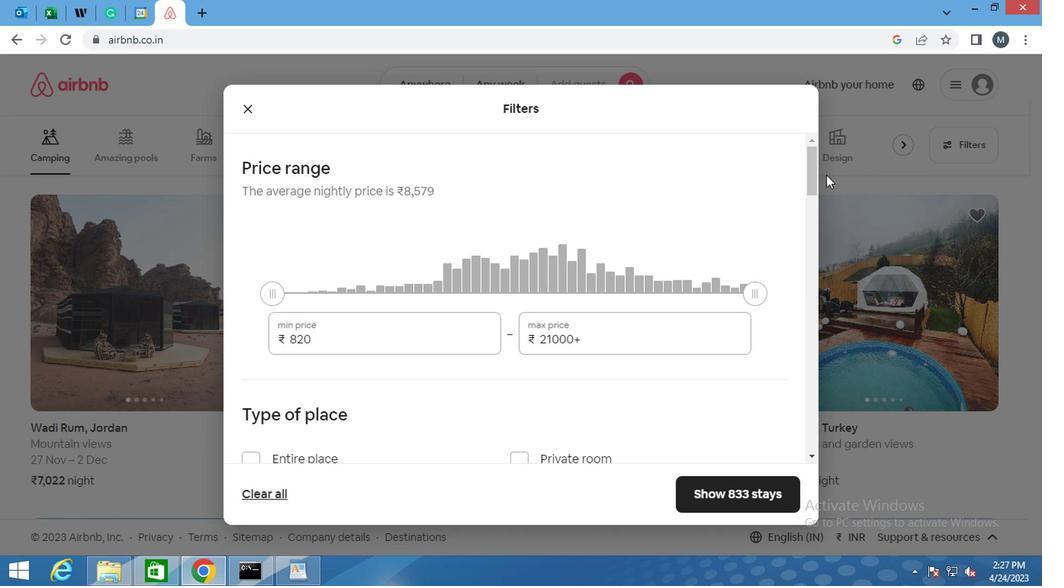 
Action: Mouse scrolled (680, 222) with delta (0, 0)
Screenshot: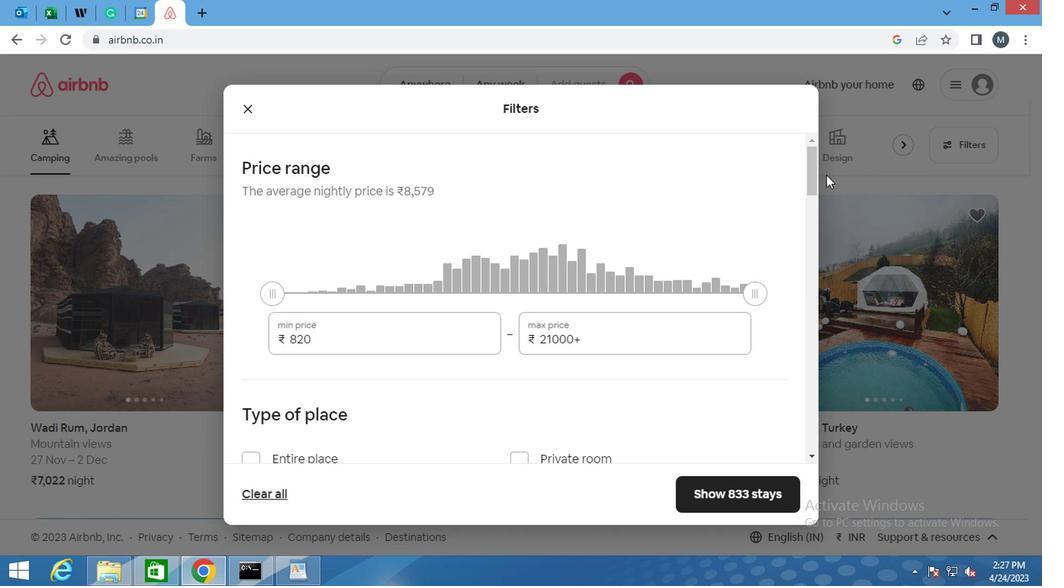
Action: Mouse moved to (327, 330)
Screenshot: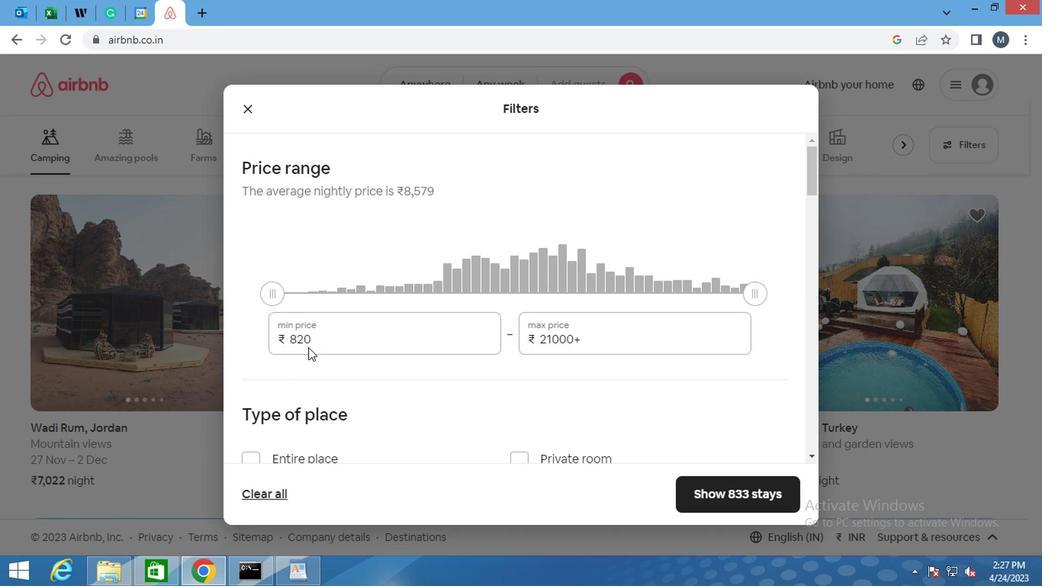 
Action: Mouse pressed left at (327, 330)
Screenshot: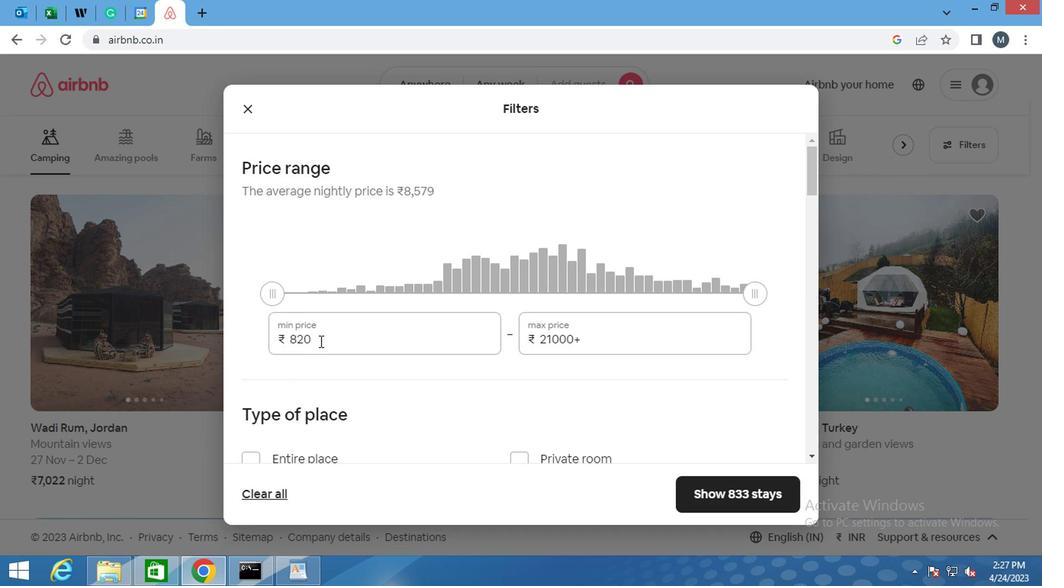 
Action: Mouse pressed left at (327, 330)
Screenshot: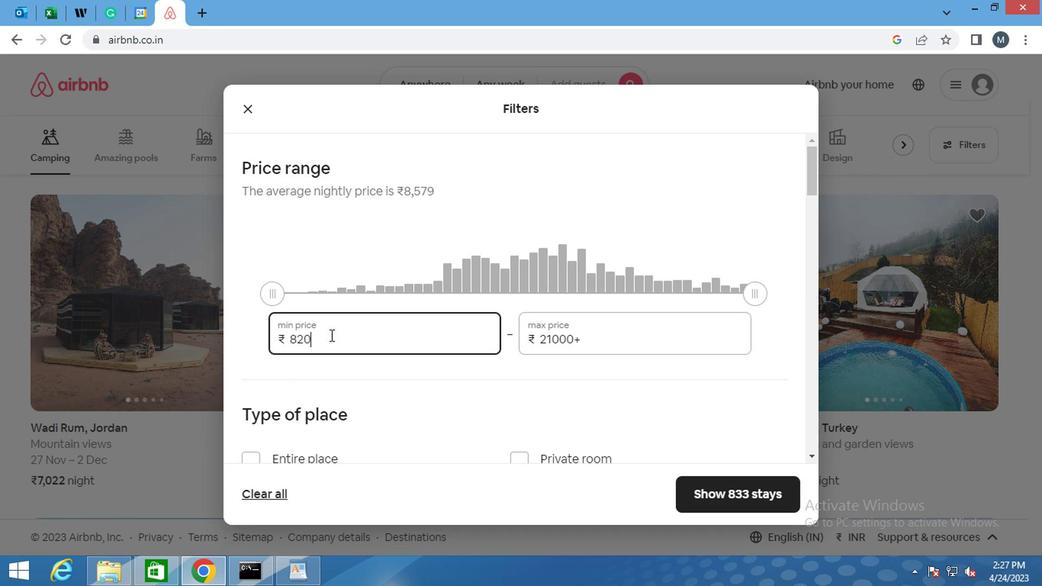
Action: Key pressed 14000
Screenshot: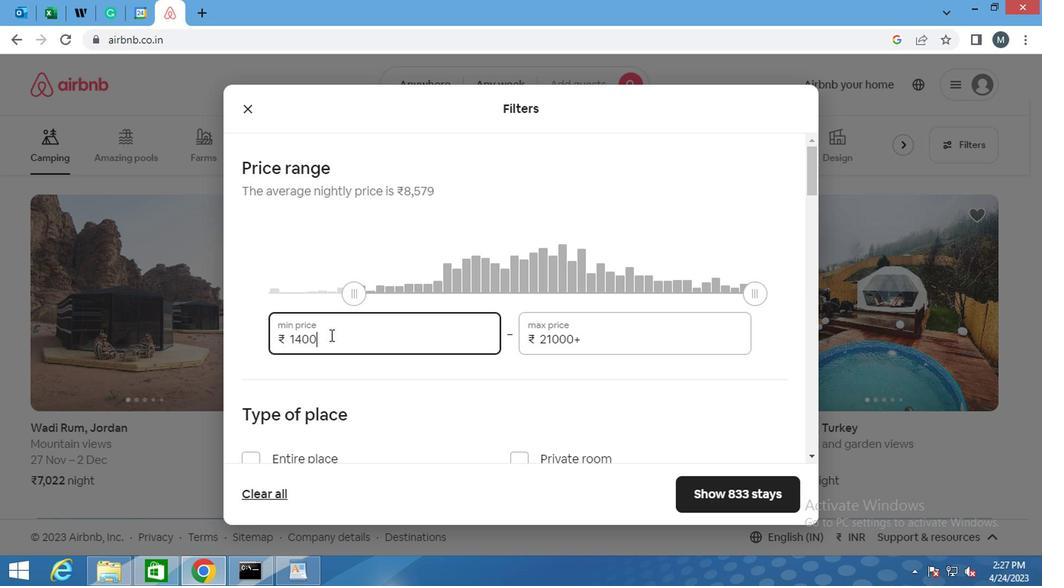 
Action: Mouse moved to (546, 330)
Screenshot: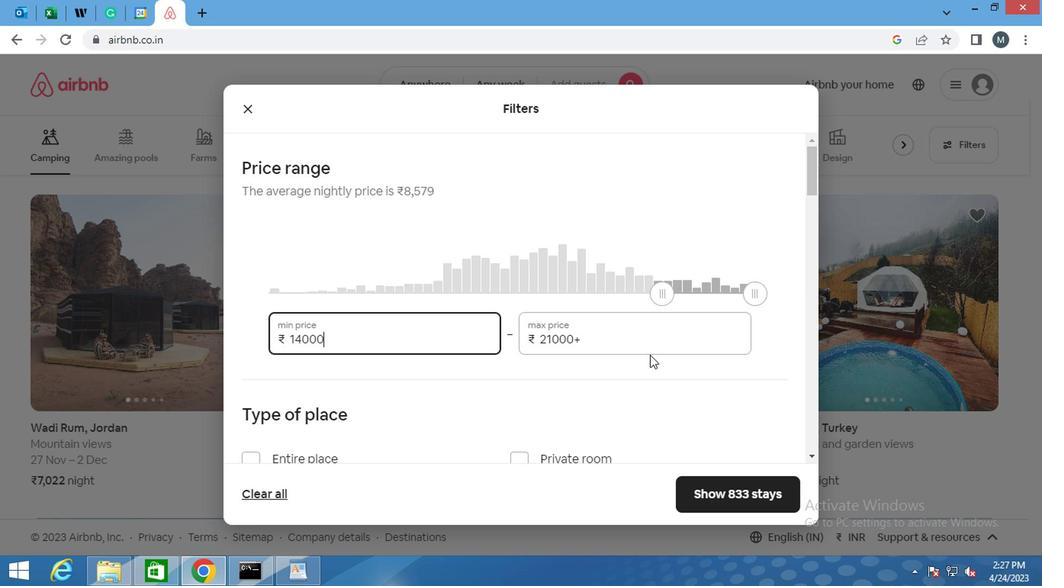 
Action: Mouse pressed left at (546, 330)
Screenshot: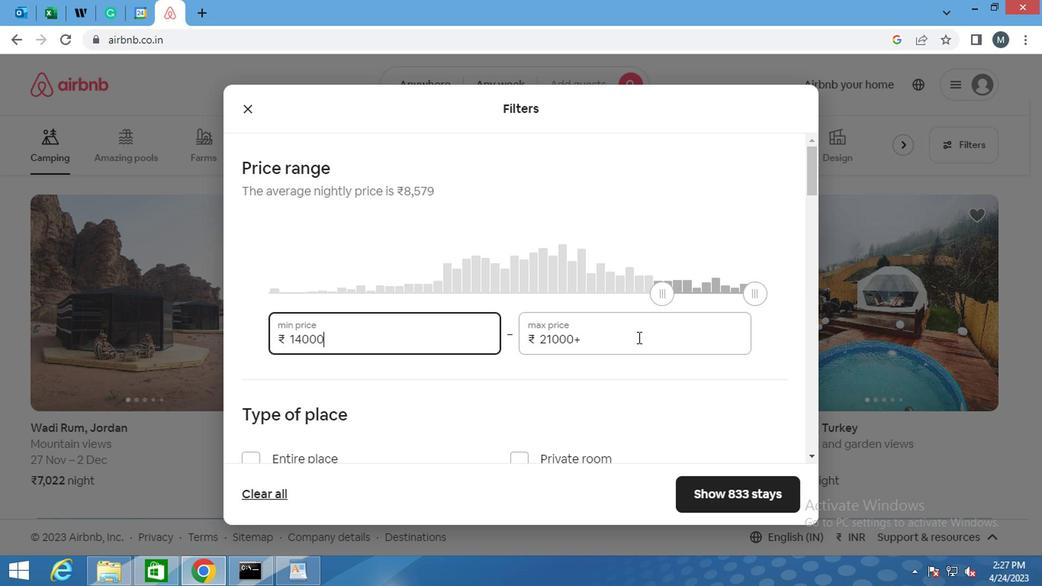 
Action: Mouse moved to (545, 329)
Screenshot: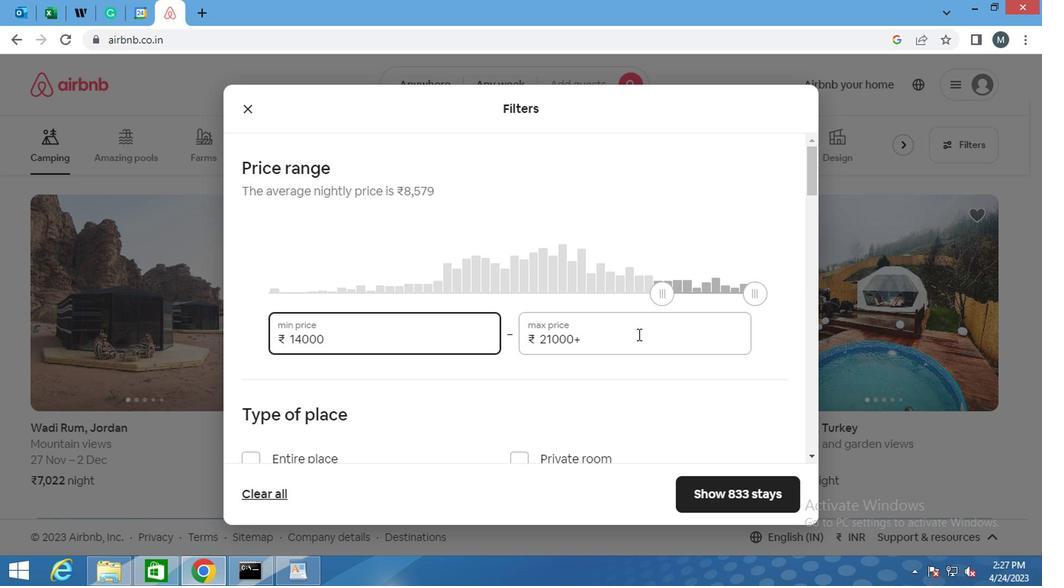 
Action: Mouse pressed left at (545, 329)
Screenshot: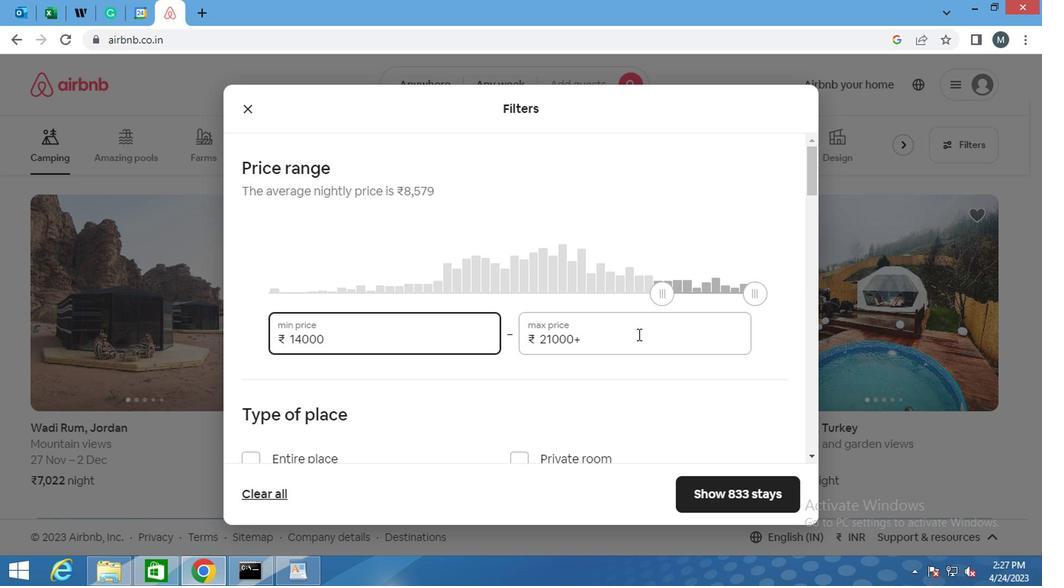 
Action: Mouse moved to (544, 331)
Screenshot: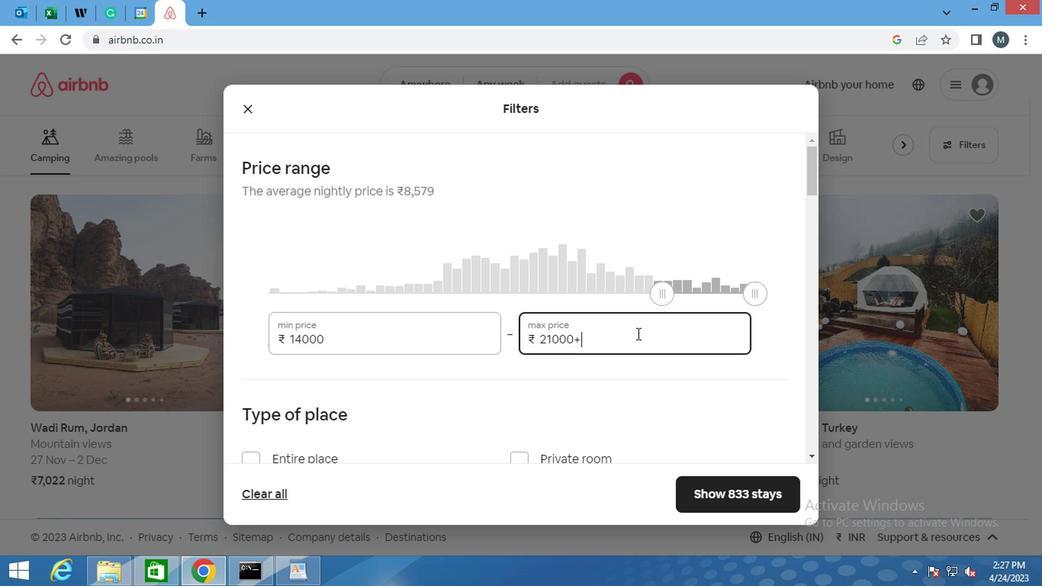
Action: Mouse pressed left at (544, 331)
Screenshot: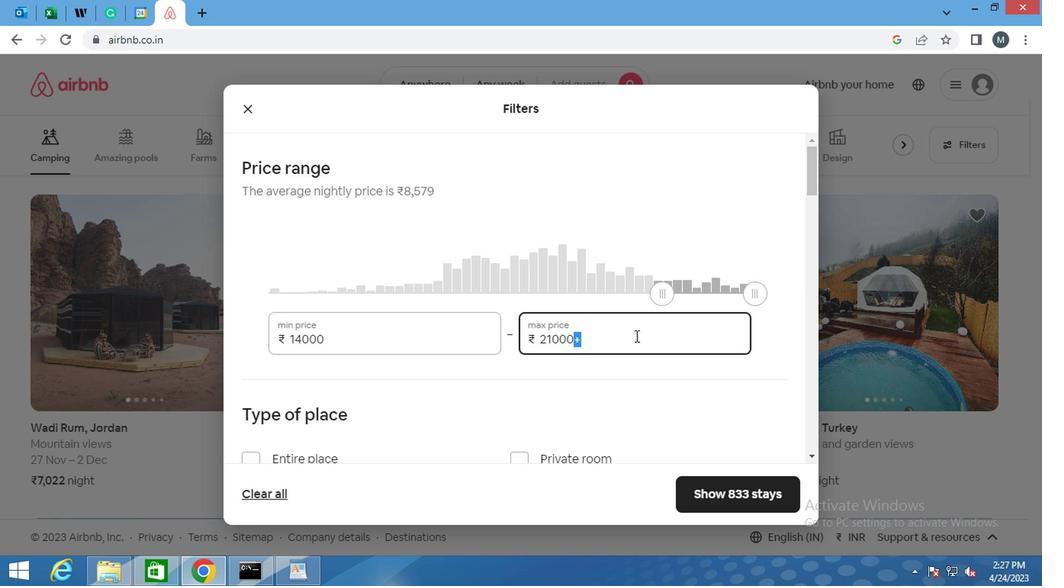 
Action: Mouse moved to (543, 332)
Screenshot: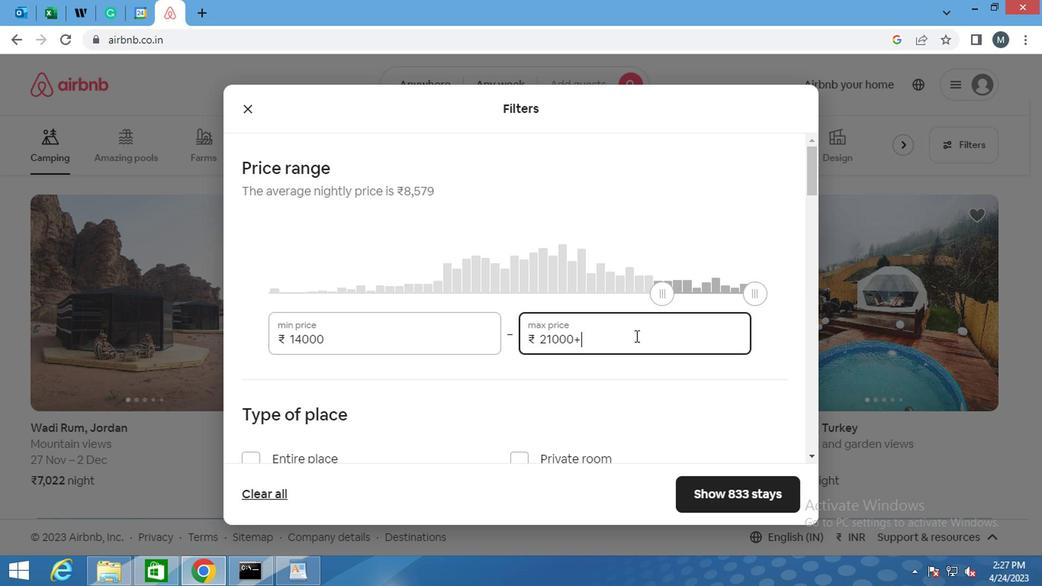 
Action: Mouse pressed left at (543, 332)
Screenshot: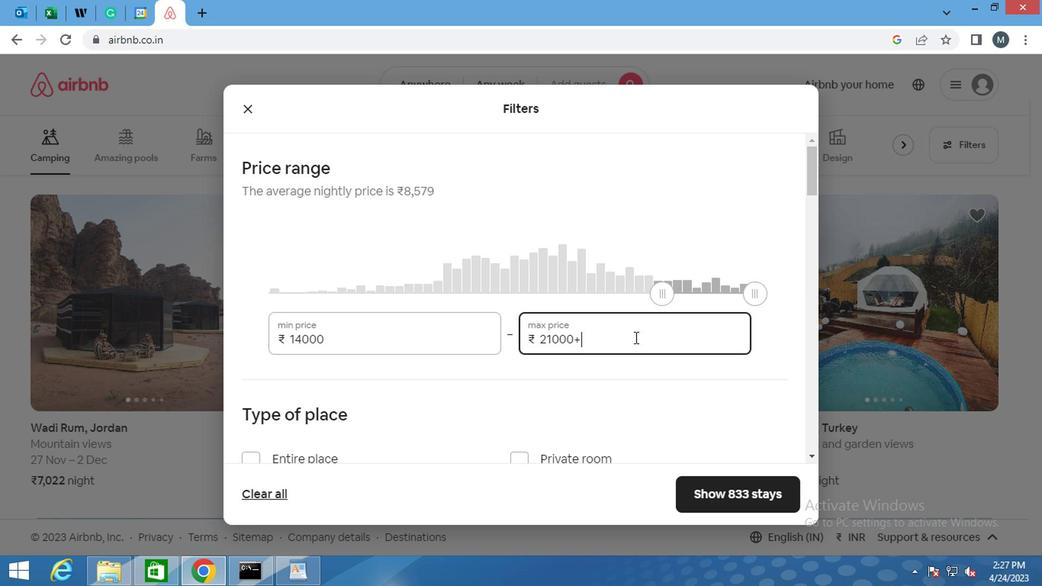 
Action: Mouse pressed left at (543, 332)
Screenshot: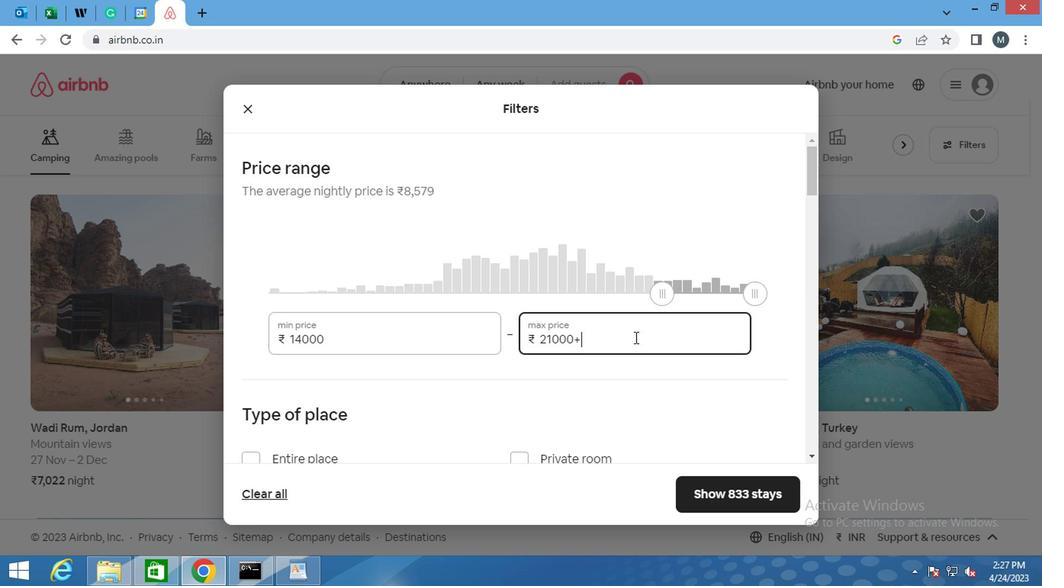 
Action: Mouse moved to (542, 332)
Screenshot: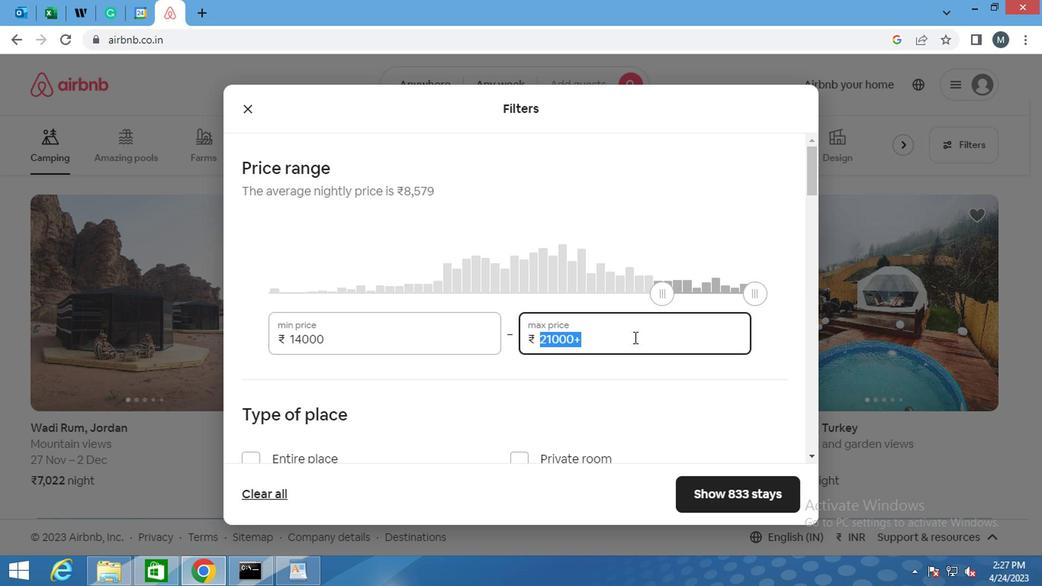 
Action: Key pressed 18000
Screenshot: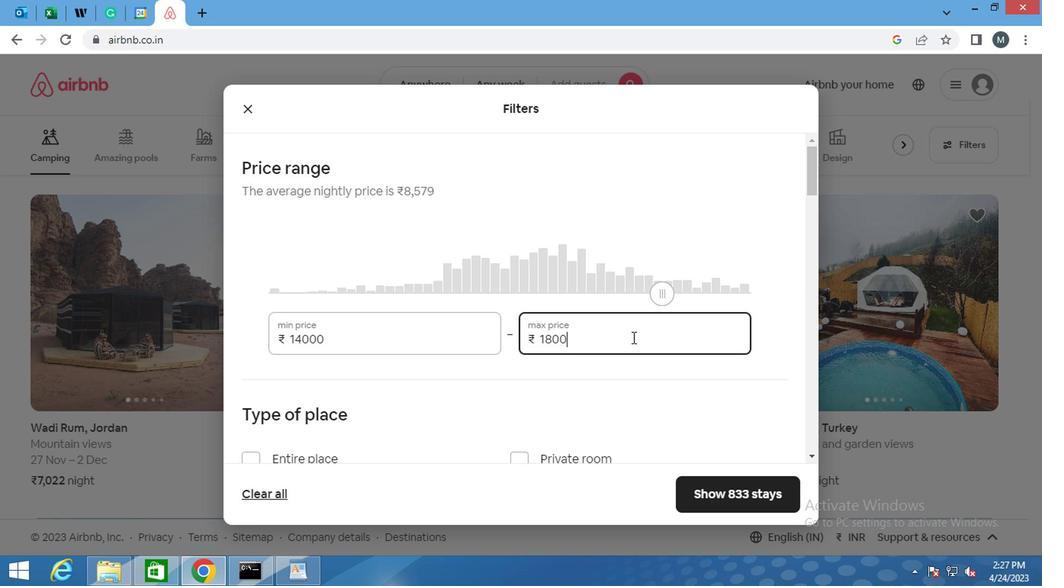 
Action: Mouse moved to (491, 298)
Screenshot: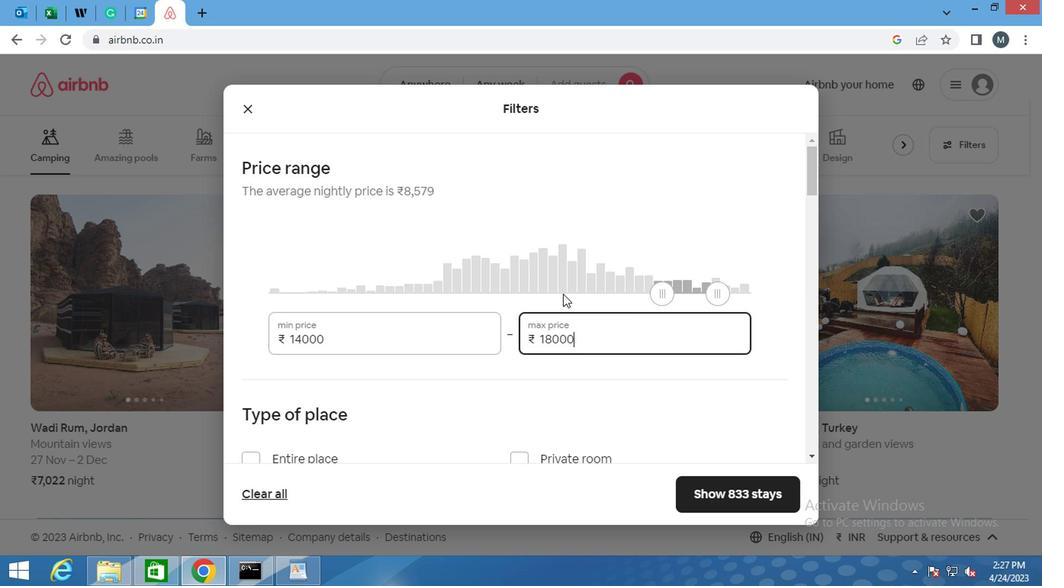 
Action: Mouse scrolled (491, 298) with delta (0, 0)
Screenshot: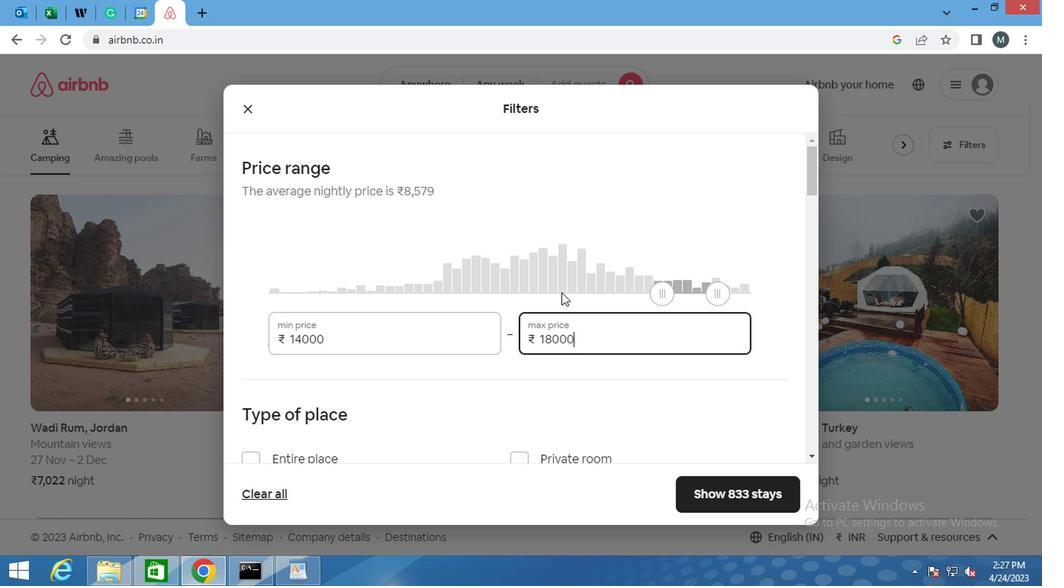 
Action: Mouse scrolled (491, 298) with delta (0, 0)
Screenshot: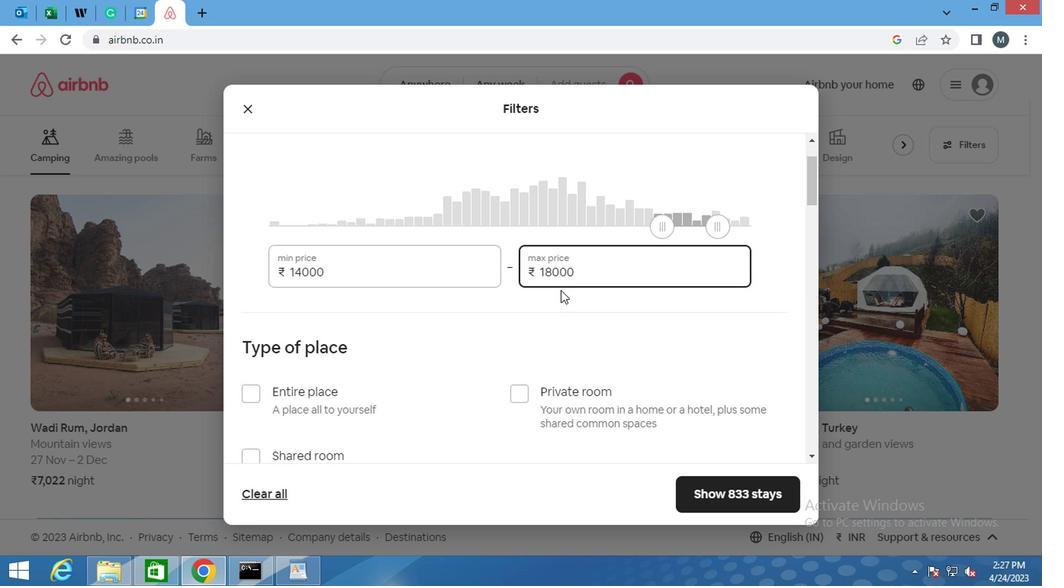 
Action: Mouse moved to (273, 308)
Screenshot: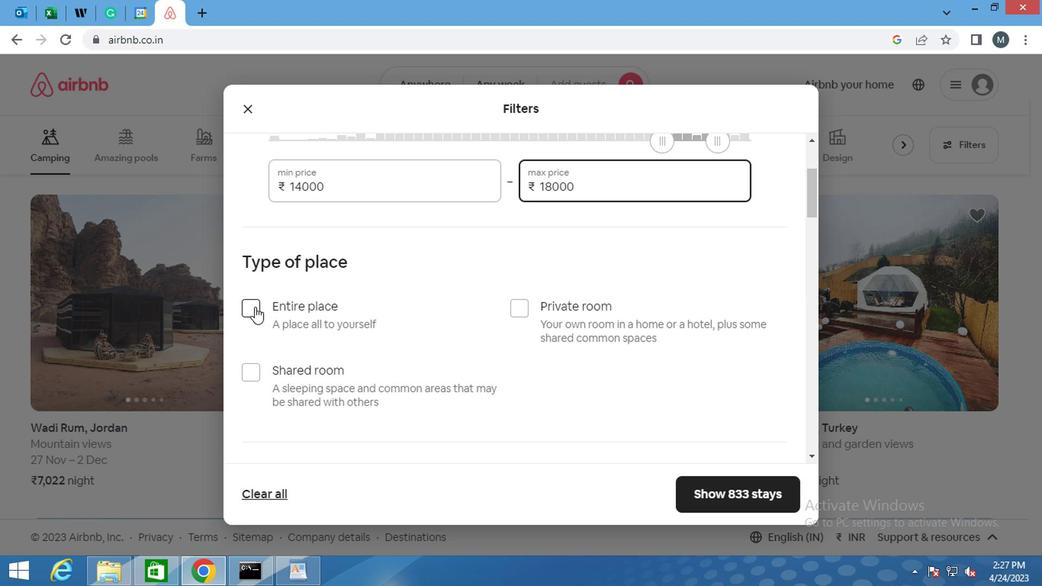 
Action: Mouse pressed left at (273, 308)
Screenshot: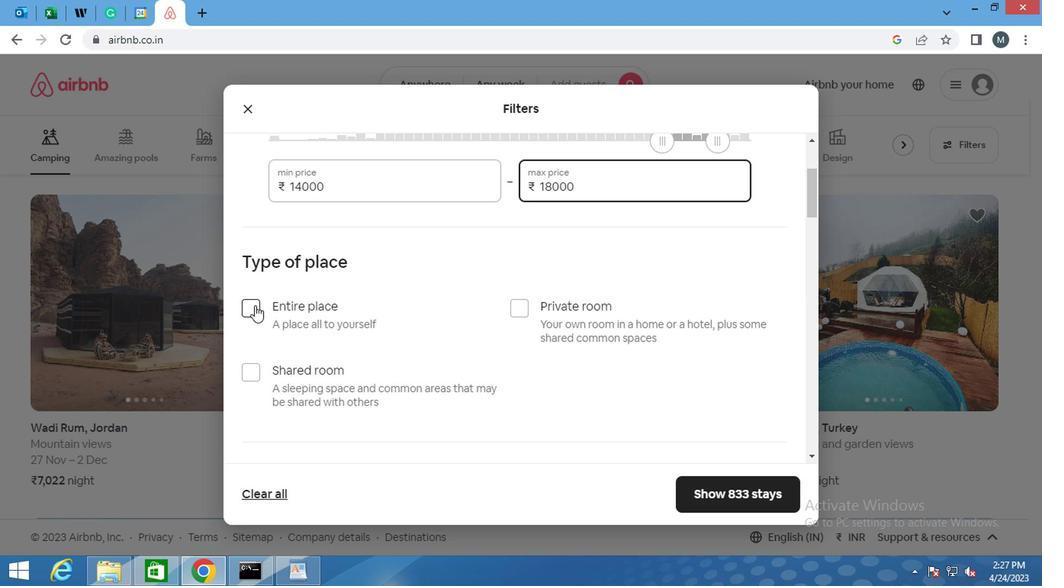 
Action: Mouse moved to (333, 306)
Screenshot: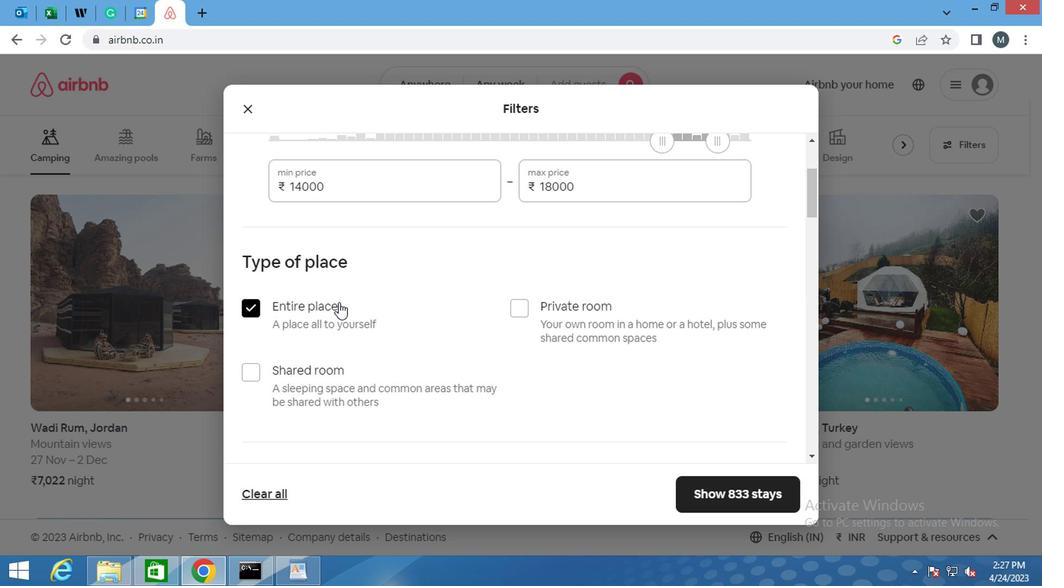 
Action: Mouse scrolled (333, 306) with delta (0, 0)
Screenshot: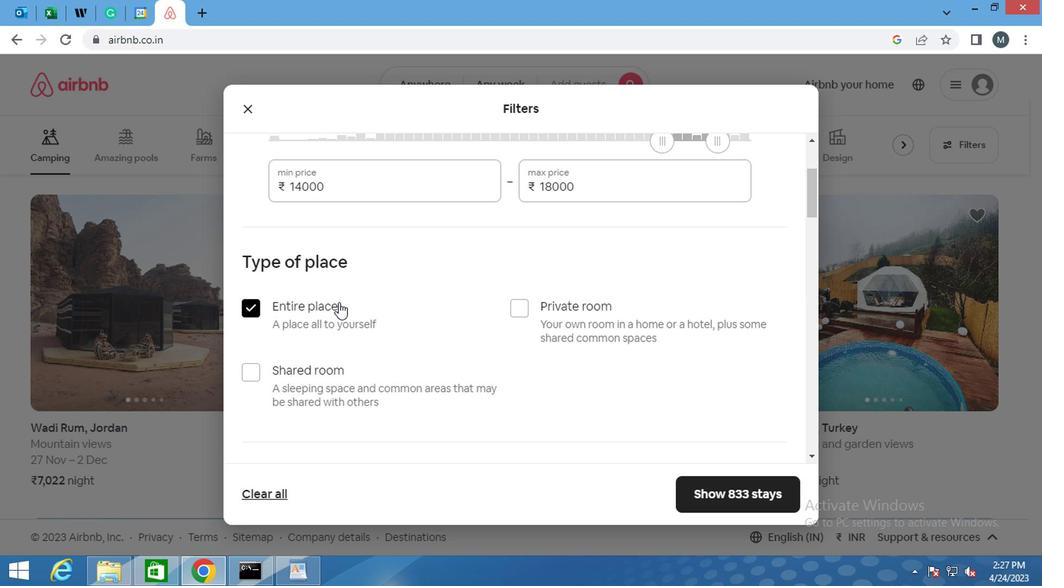 
Action: Mouse moved to (333, 308)
Screenshot: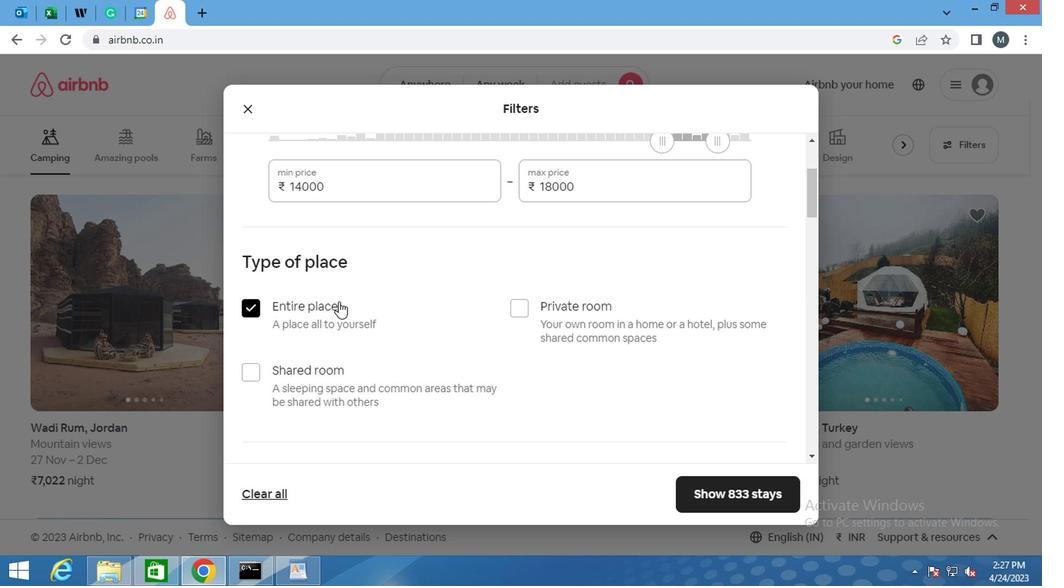 
Action: Mouse scrolled (333, 307) with delta (0, 0)
Screenshot: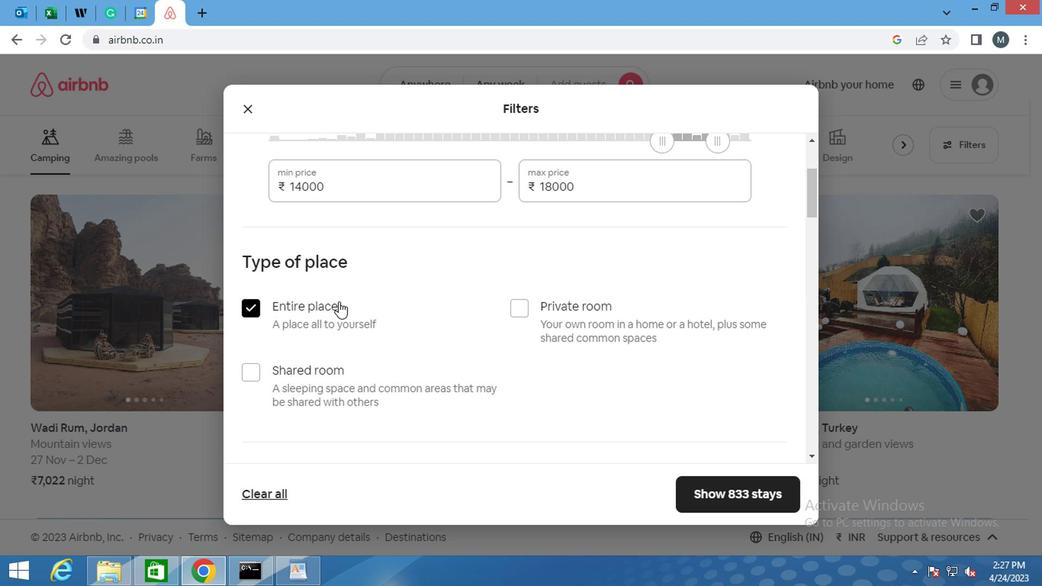 
Action: Mouse moved to (336, 314)
Screenshot: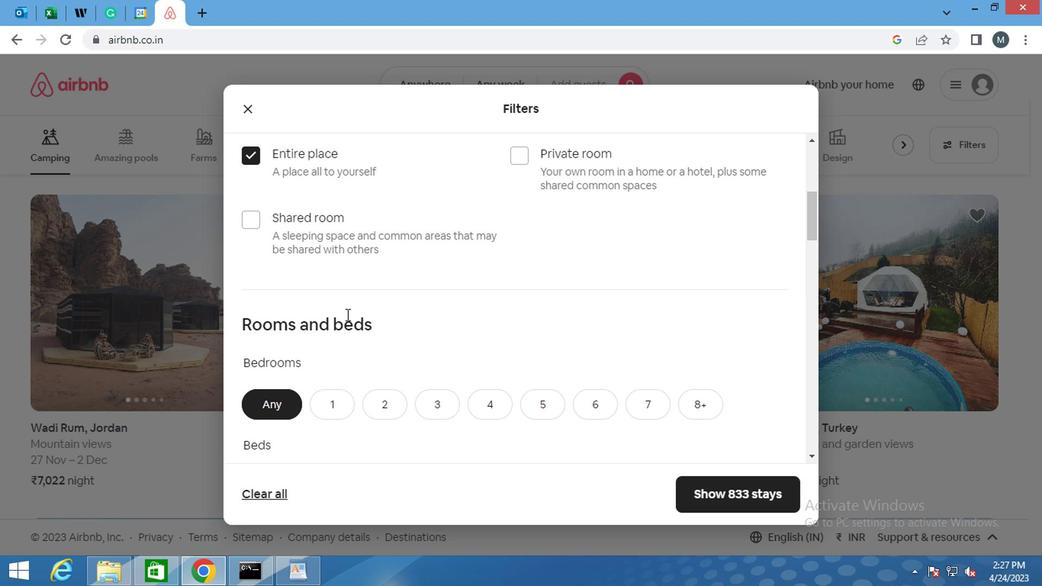 
Action: Mouse scrolled (336, 314) with delta (0, 0)
Screenshot: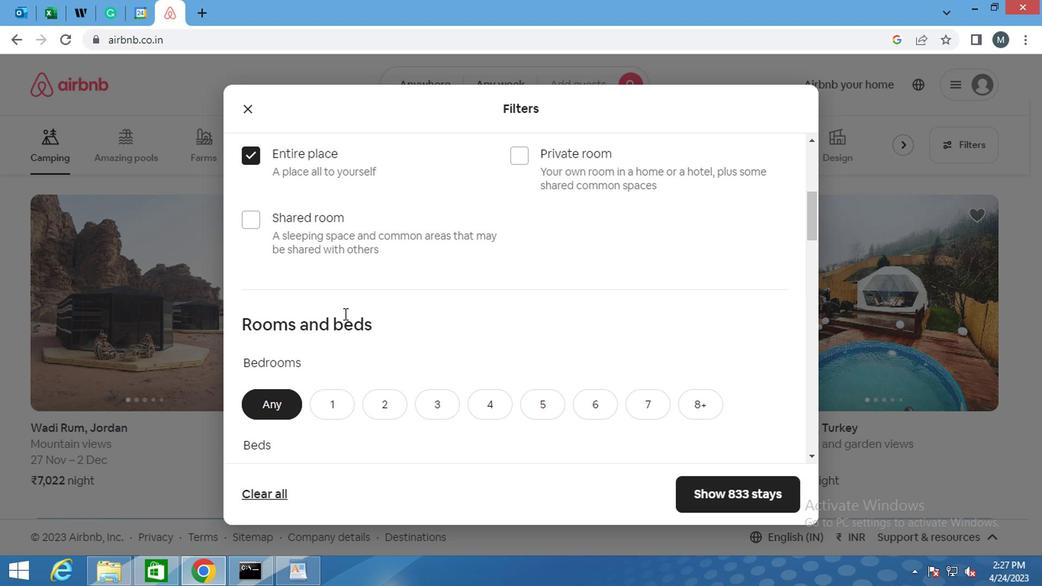 
Action: Mouse moved to (329, 326)
Screenshot: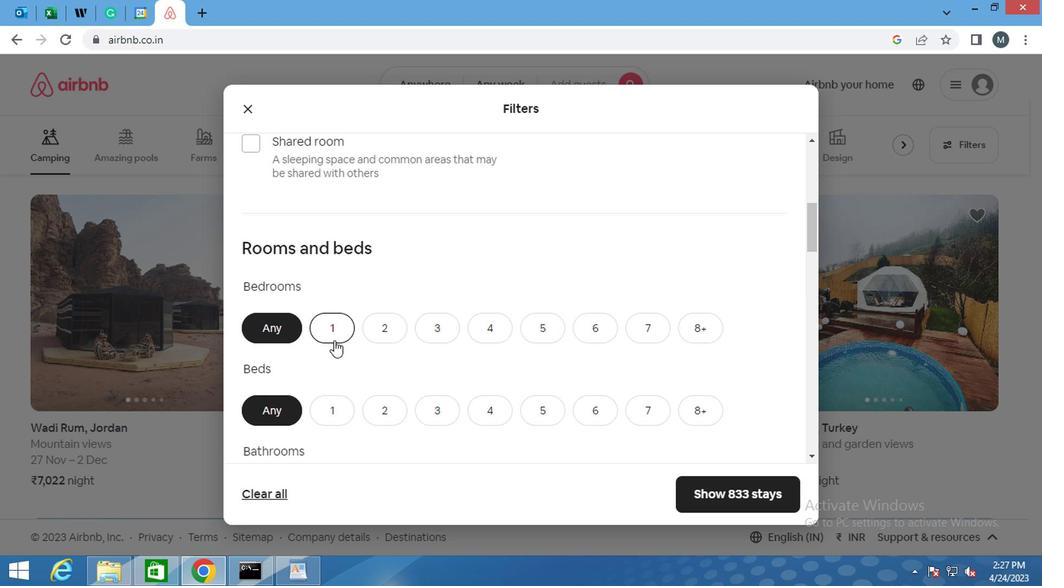 
Action: Mouse pressed left at (329, 326)
Screenshot: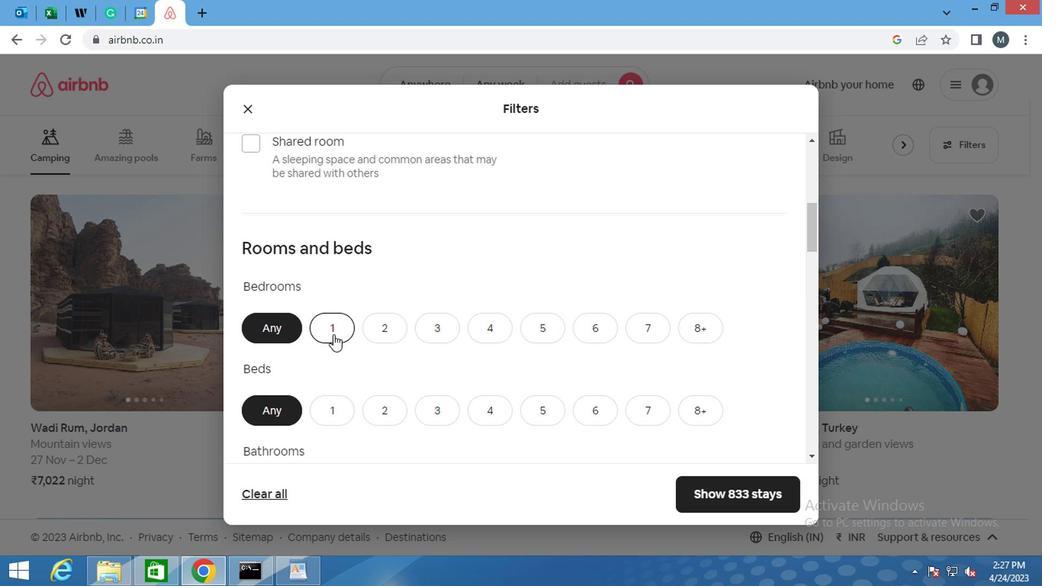 
Action: Mouse moved to (327, 390)
Screenshot: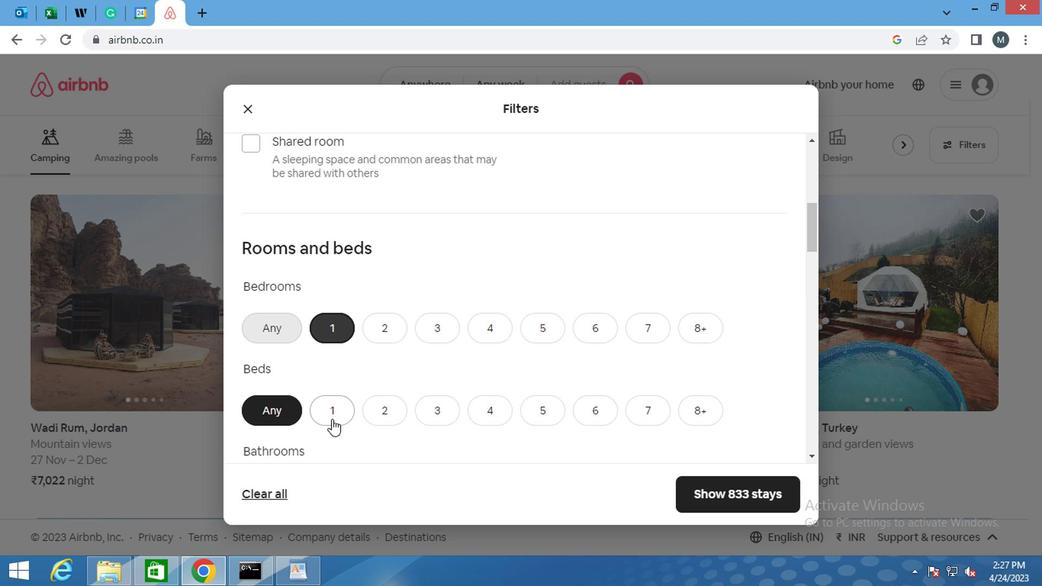 
Action: Mouse pressed left at (327, 390)
Screenshot: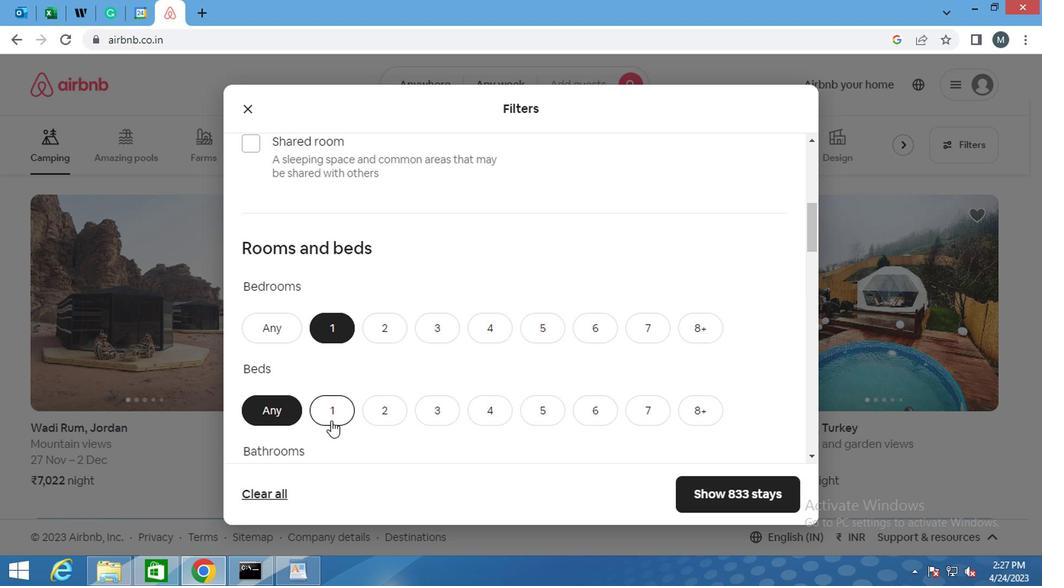 
Action: Mouse moved to (344, 371)
Screenshot: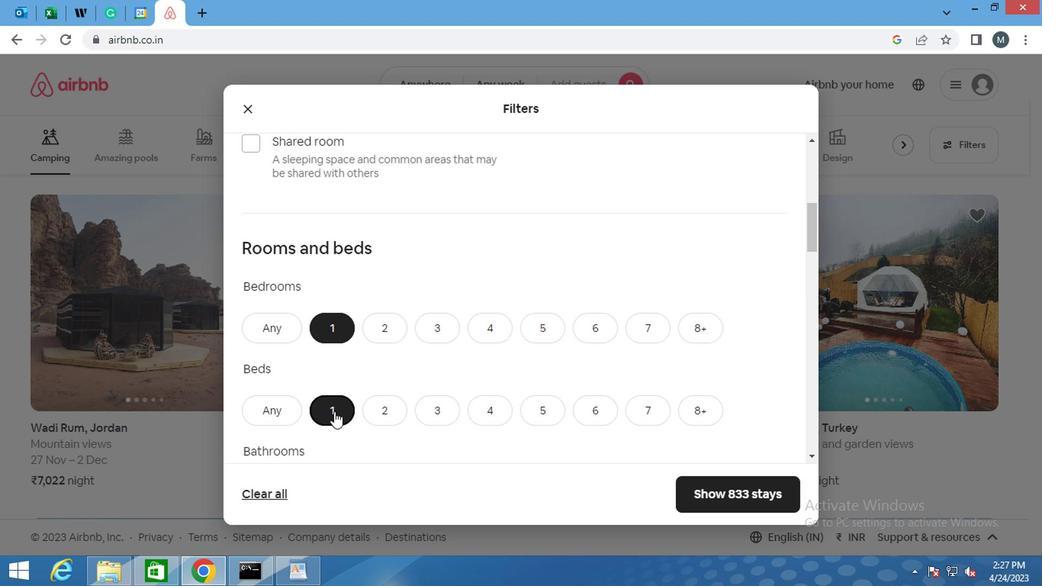 
Action: Mouse scrolled (344, 370) with delta (0, 0)
Screenshot: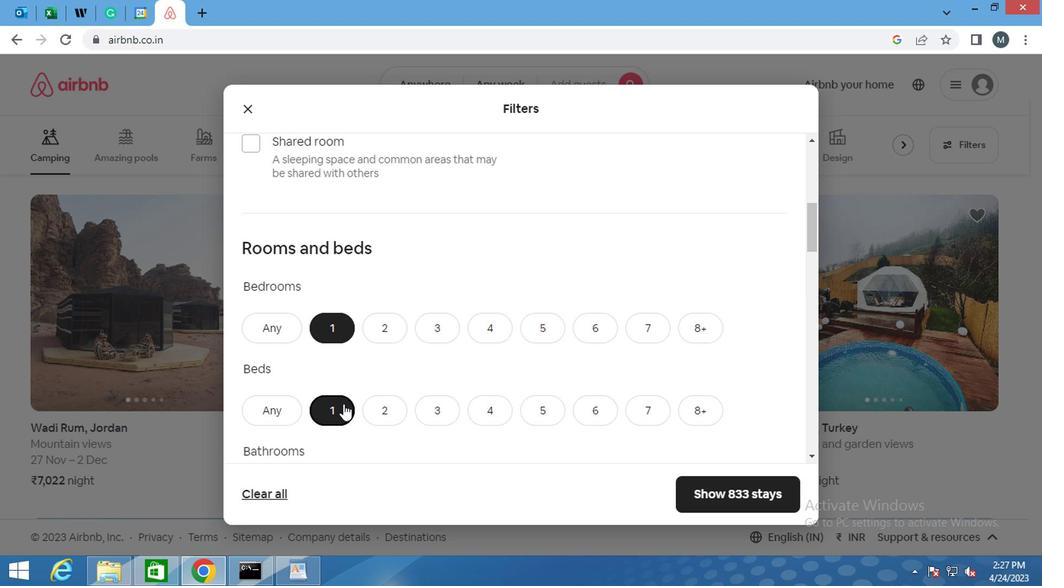 
Action: Mouse scrolled (344, 370) with delta (0, 0)
Screenshot: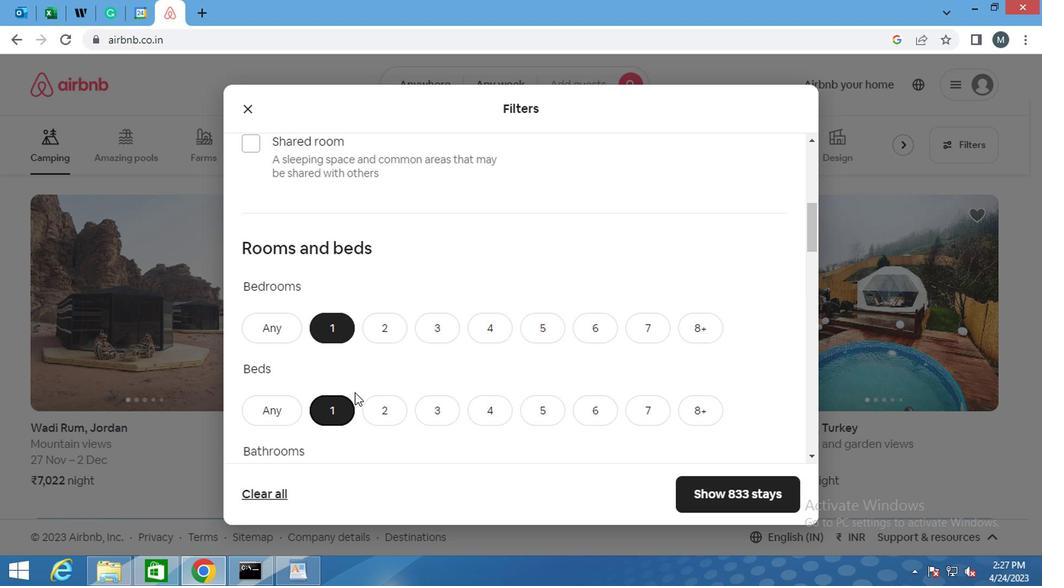 
Action: Mouse moved to (336, 331)
Screenshot: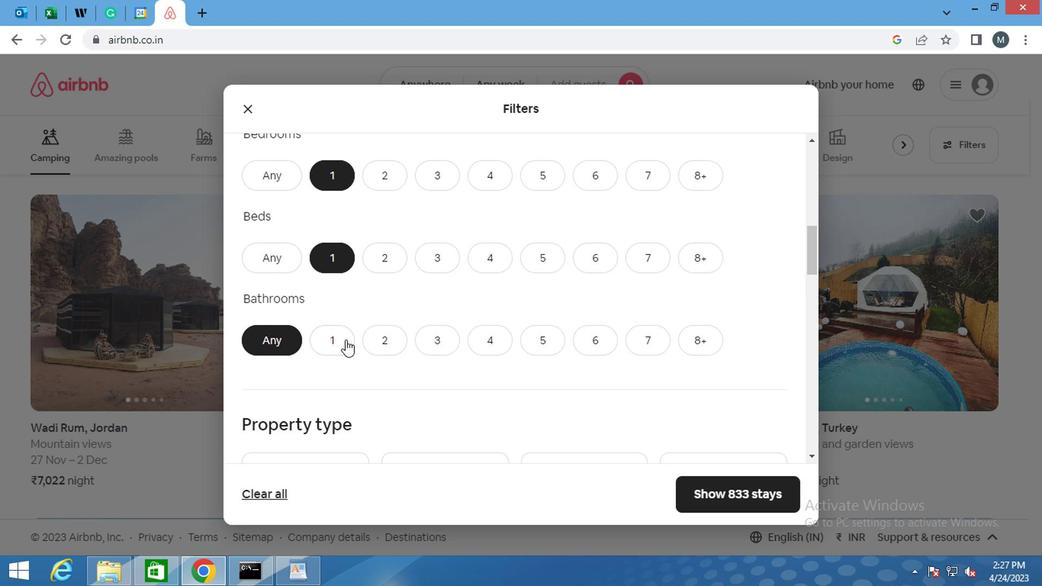 
Action: Mouse pressed left at (336, 331)
Screenshot: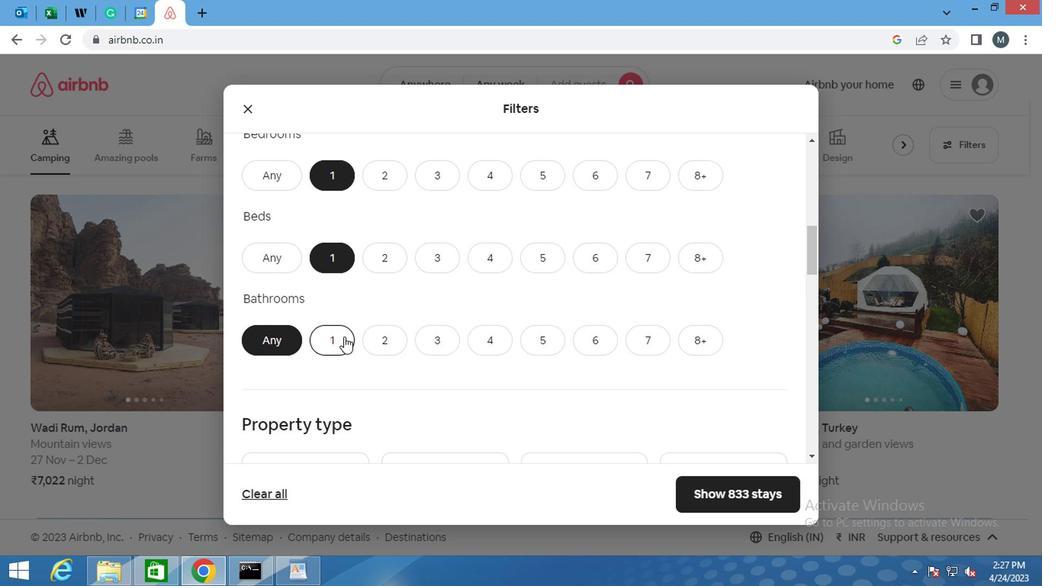 
Action: Mouse moved to (364, 322)
Screenshot: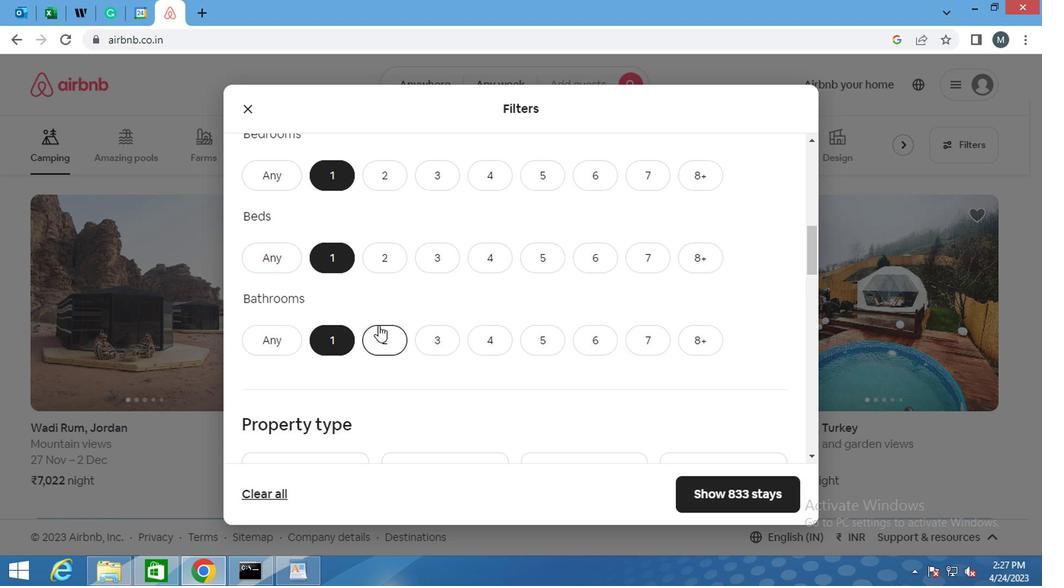 
Action: Mouse scrolled (364, 321) with delta (0, 0)
Screenshot: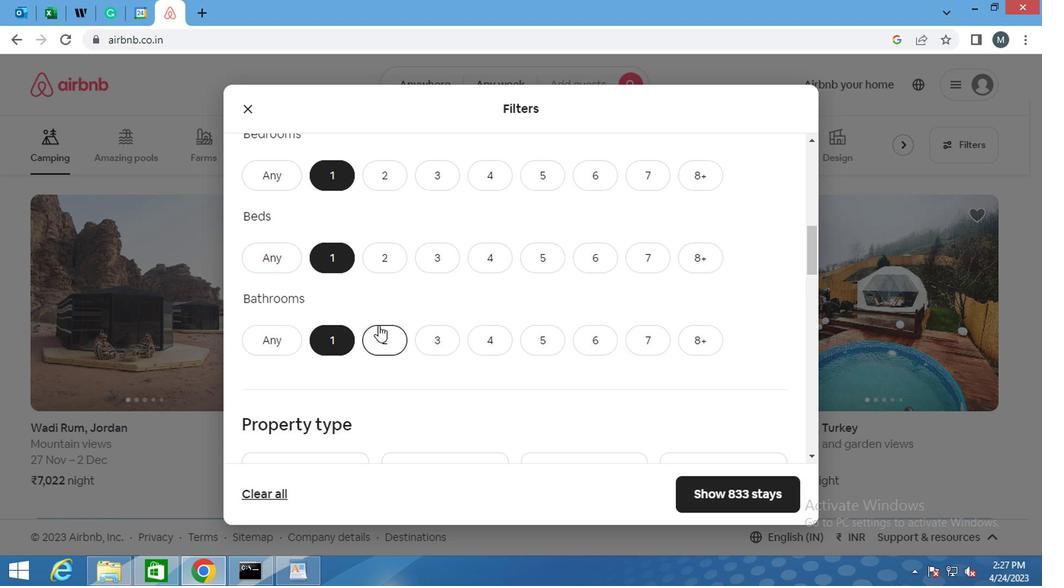 
Action: Mouse moved to (368, 326)
Screenshot: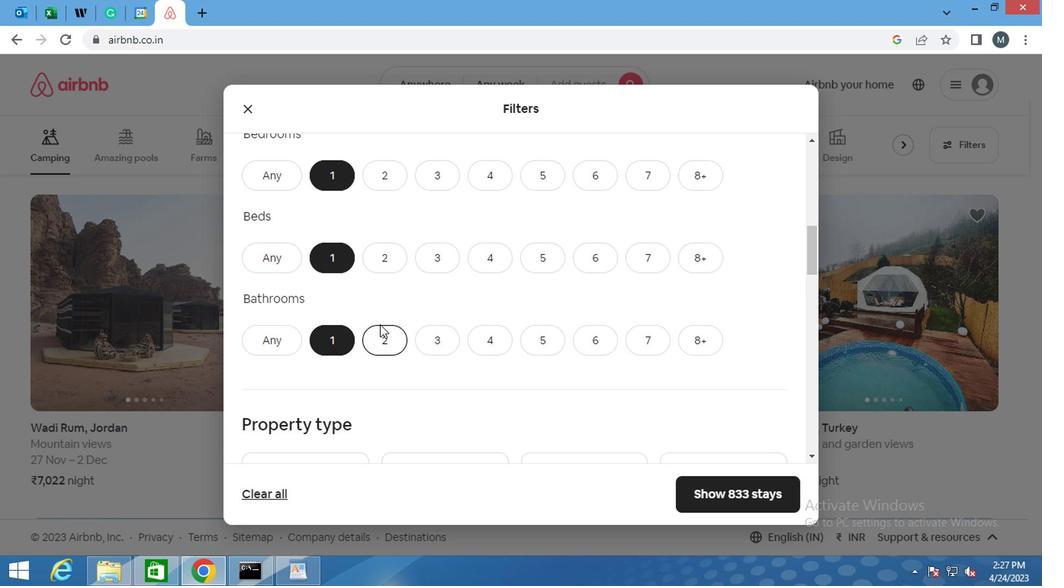 
Action: Mouse scrolled (368, 326) with delta (0, 0)
Screenshot: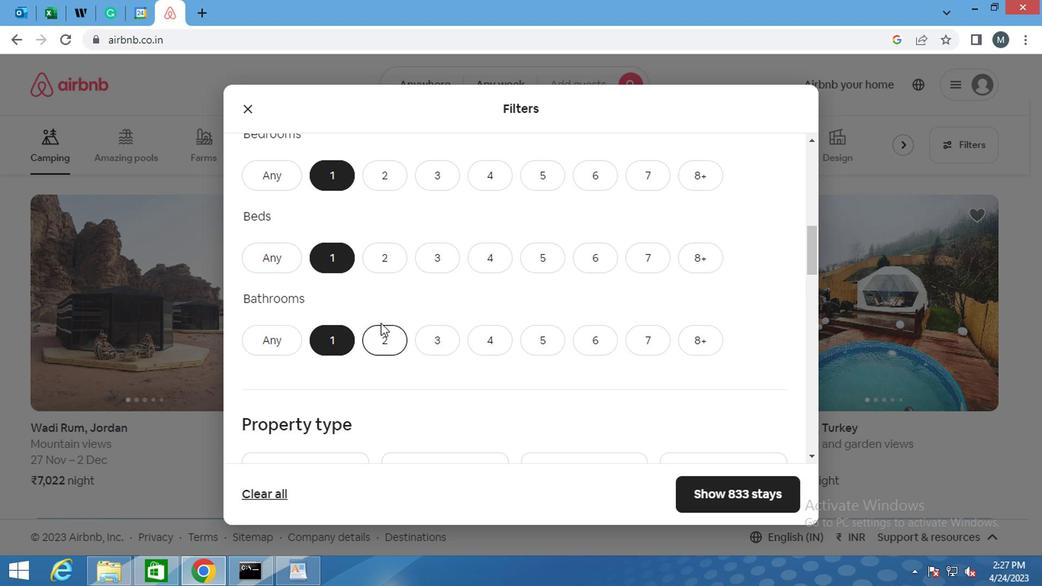 
Action: Mouse moved to (371, 331)
Screenshot: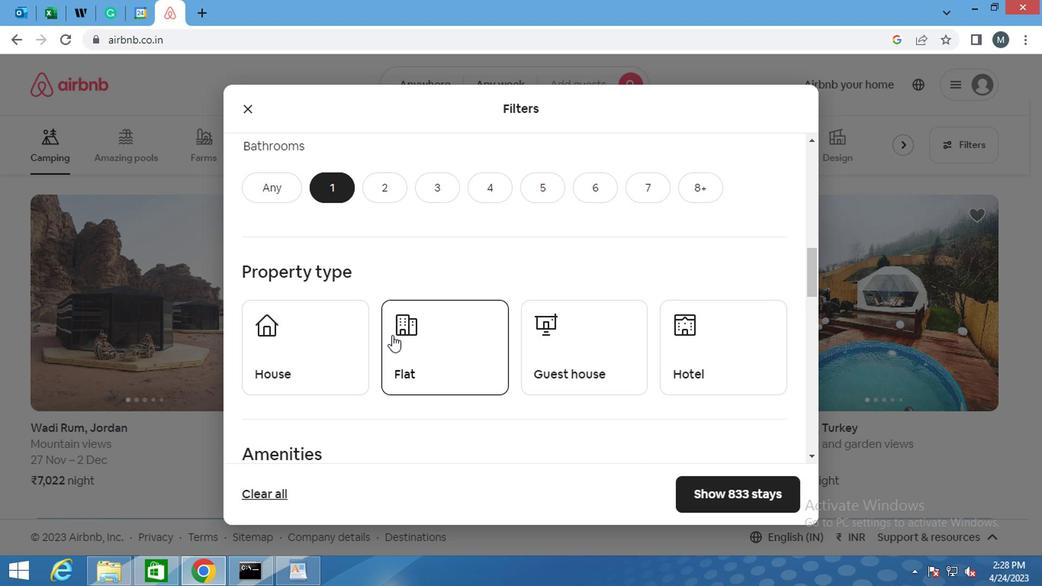 
Action: Mouse scrolled (371, 330) with delta (0, 0)
Screenshot: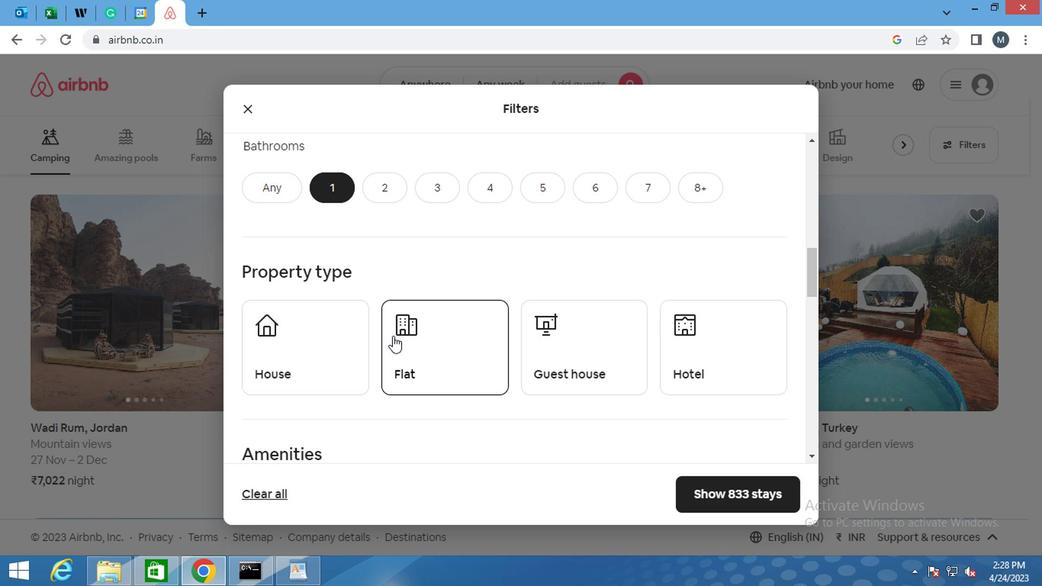 
Action: Mouse moved to (413, 317)
Screenshot: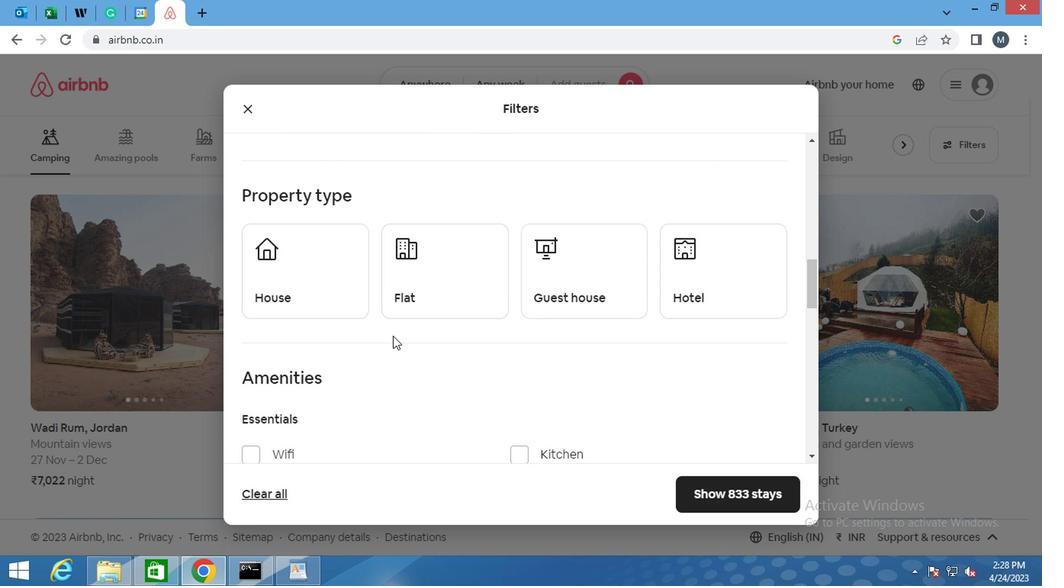 
Action: Mouse scrolled (413, 316) with delta (0, 0)
Screenshot: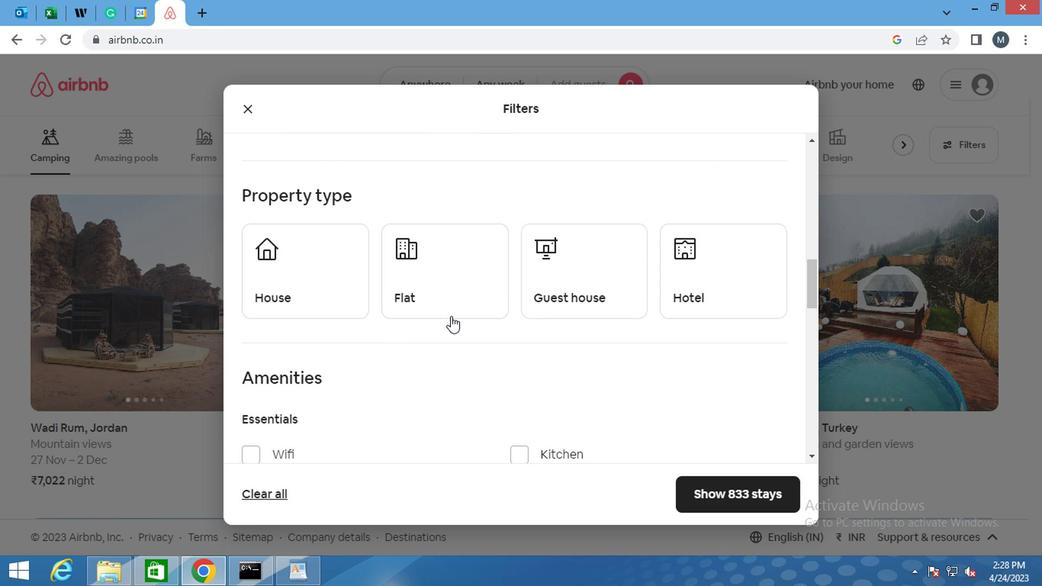
Action: Mouse moved to (332, 231)
Screenshot: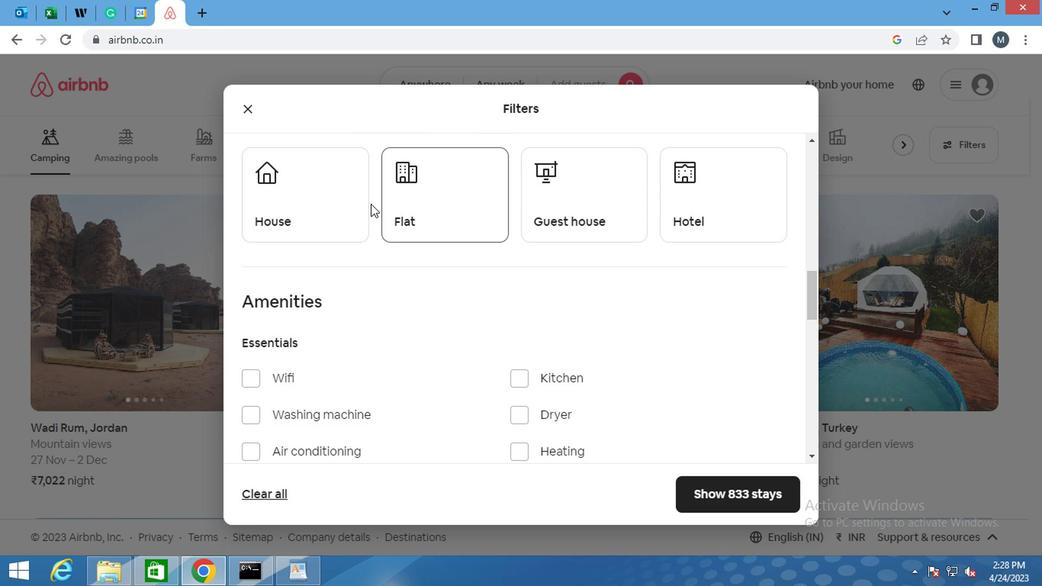 
Action: Mouse pressed left at (332, 231)
Screenshot: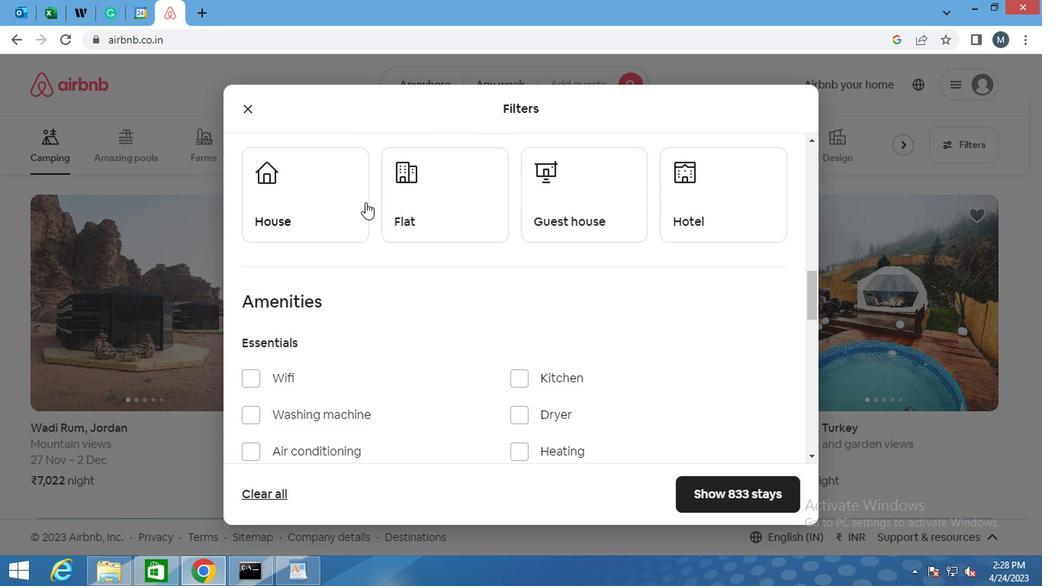 
Action: Mouse moved to (386, 233)
Screenshot: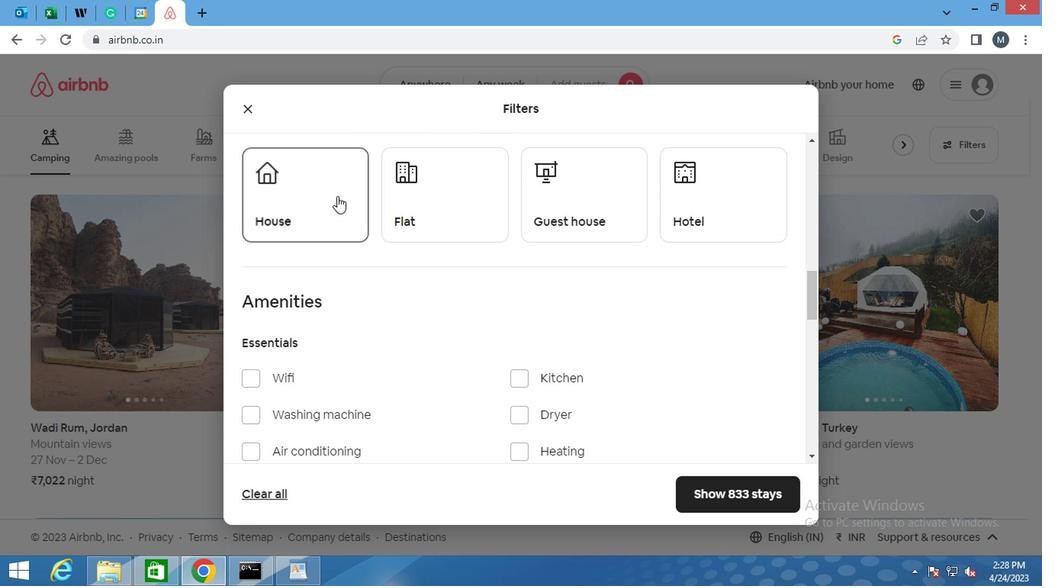 
Action: Mouse pressed left at (386, 233)
Screenshot: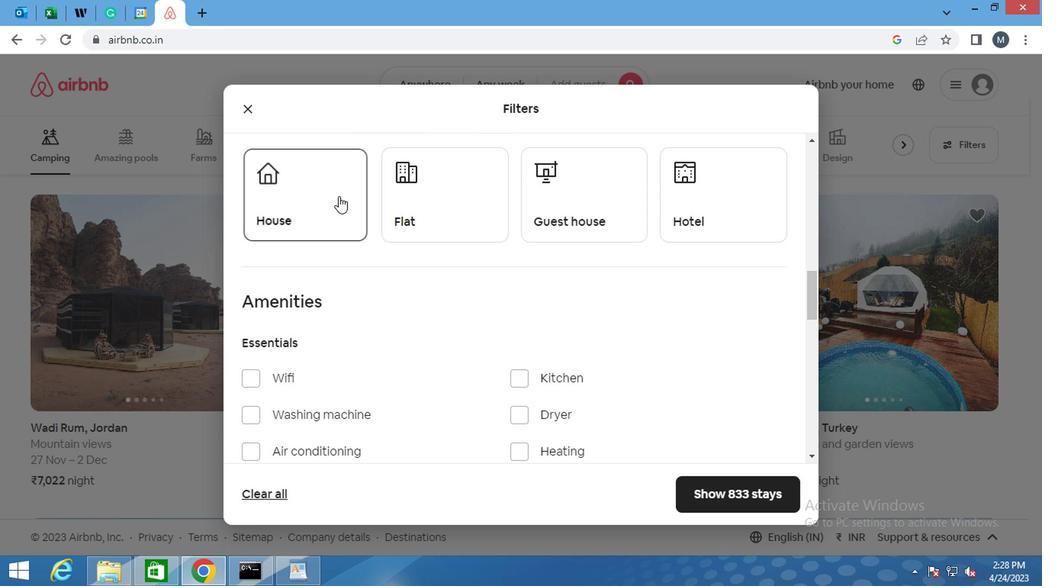 
Action: Mouse moved to (485, 232)
Screenshot: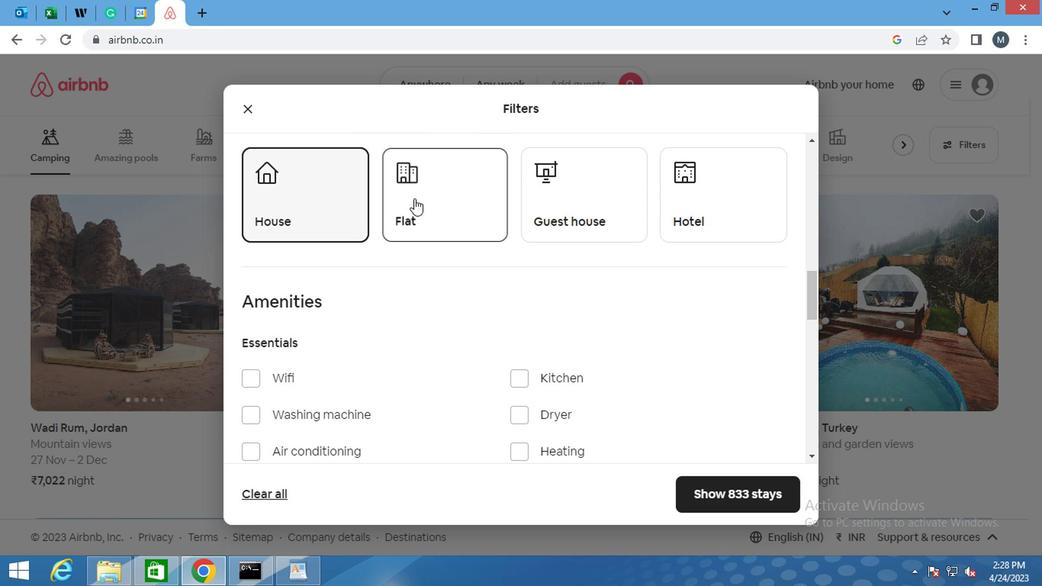 
Action: Mouse pressed left at (485, 232)
Screenshot: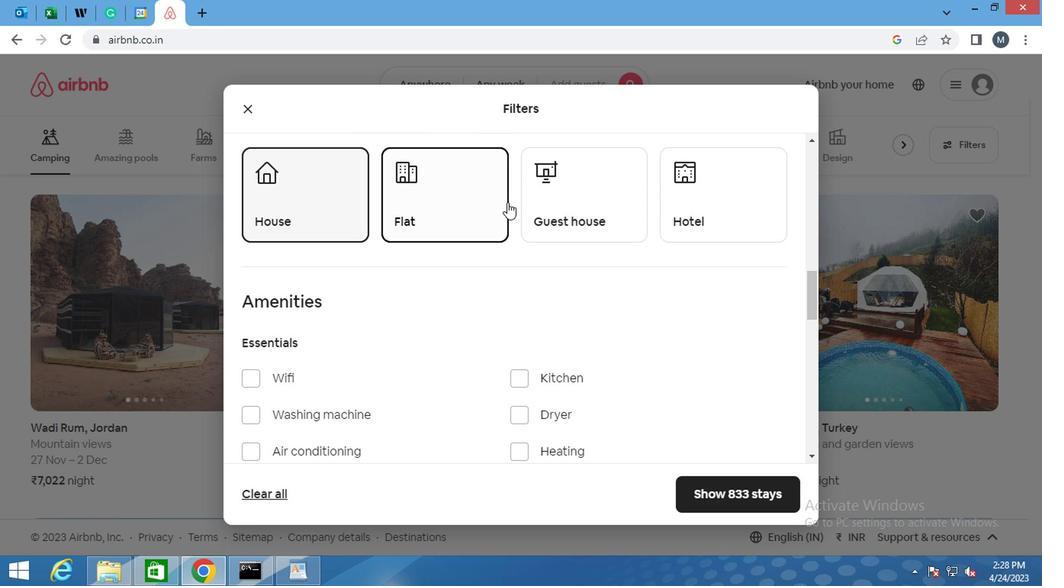 
Action: Mouse moved to (601, 229)
Screenshot: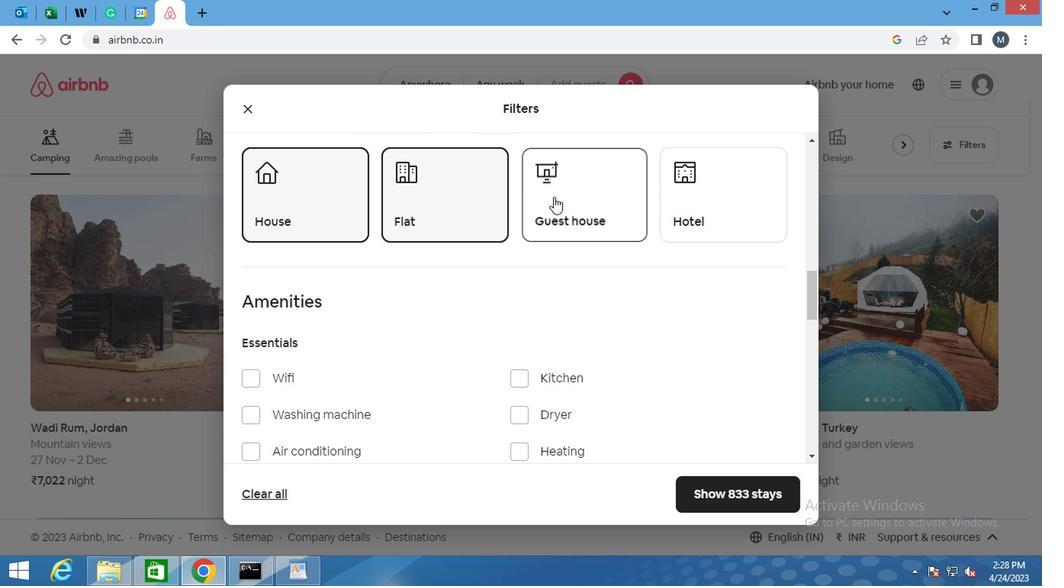 
Action: Mouse pressed left at (601, 229)
Screenshot: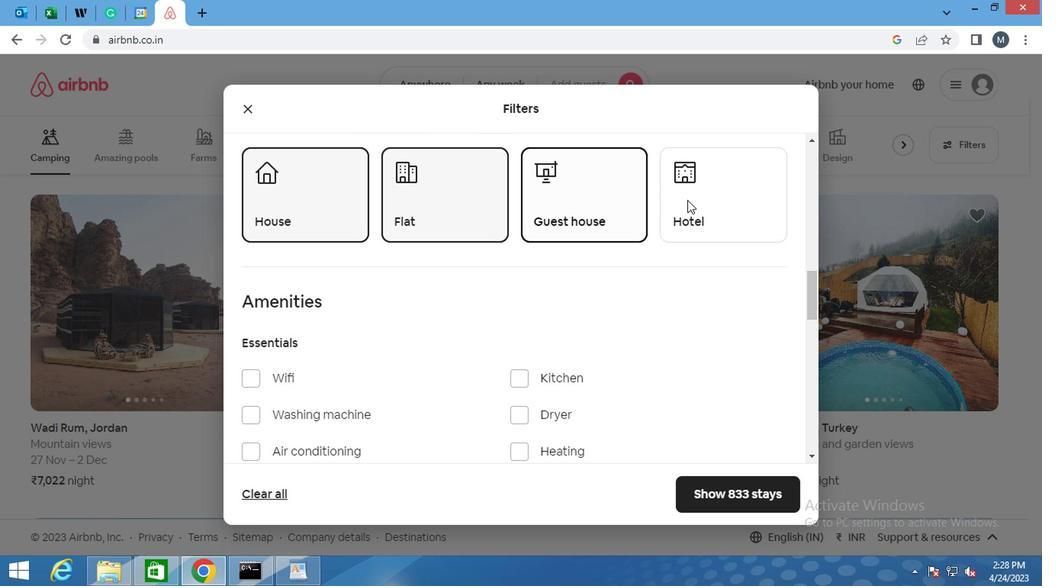 
Action: Mouse moved to (487, 249)
Screenshot: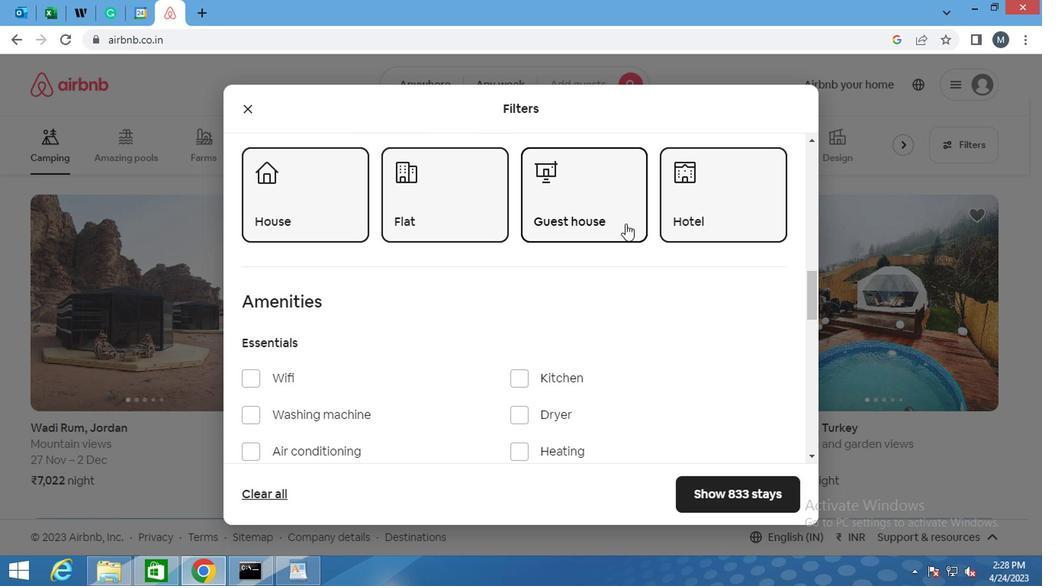 
Action: Mouse scrolled (487, 248) with delta (0, 0)
Screenshot: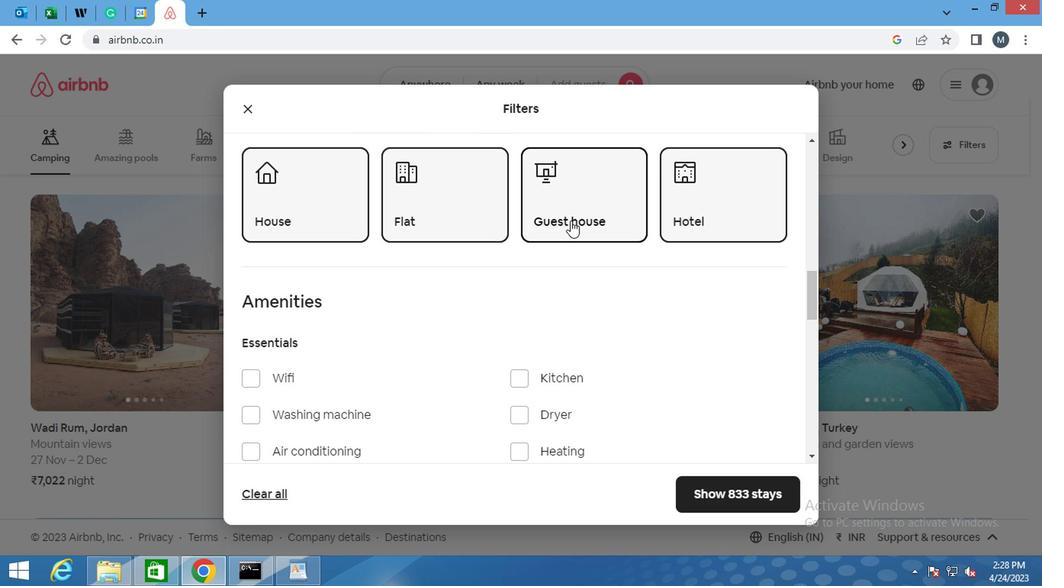 
Action: Mouse moved to (480, 256)
Screenshot: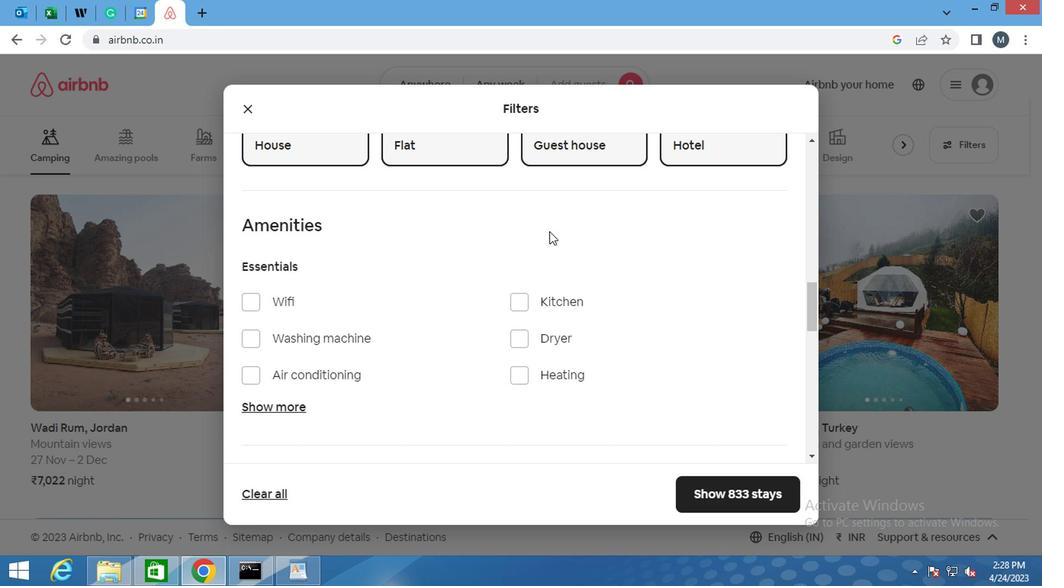 
Action: Mouse scrolled (480, 256) with delta (0, 0)
Screenshot: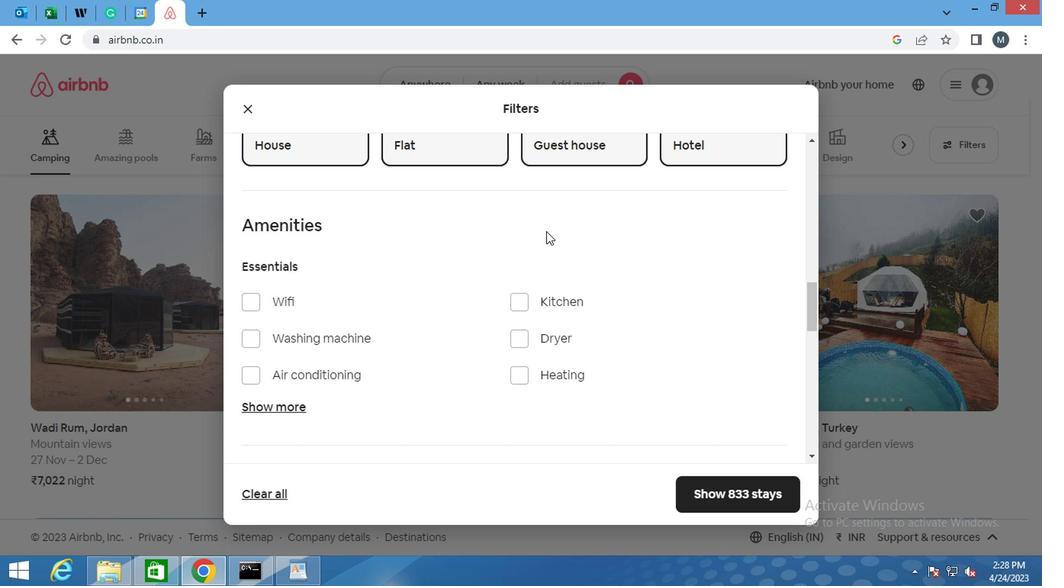 
Action: Mouse moved to (274, 277)
Screenshot: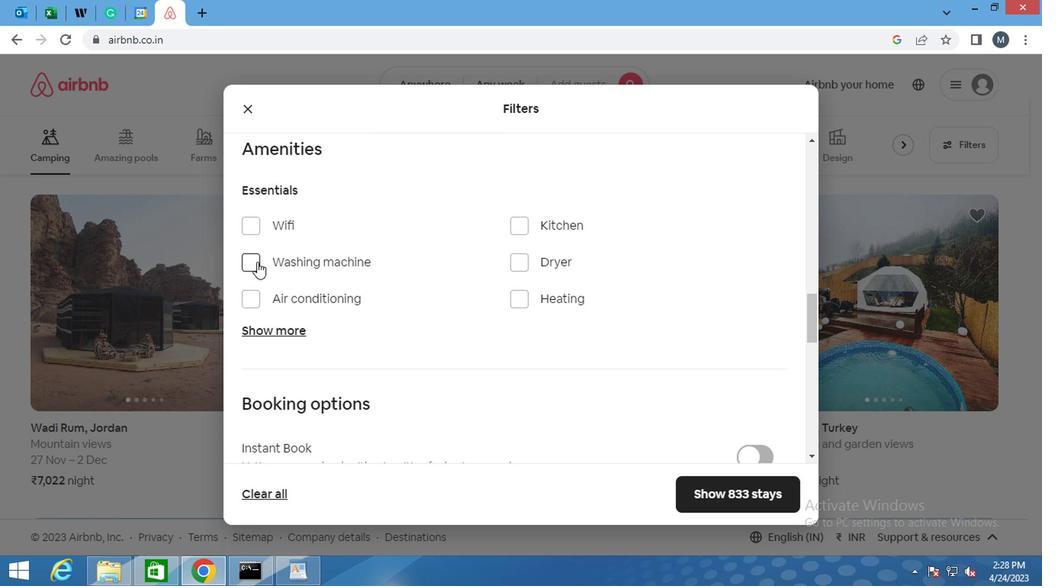 
Action: Mouse pressed left at (274, 277)
Screenshot: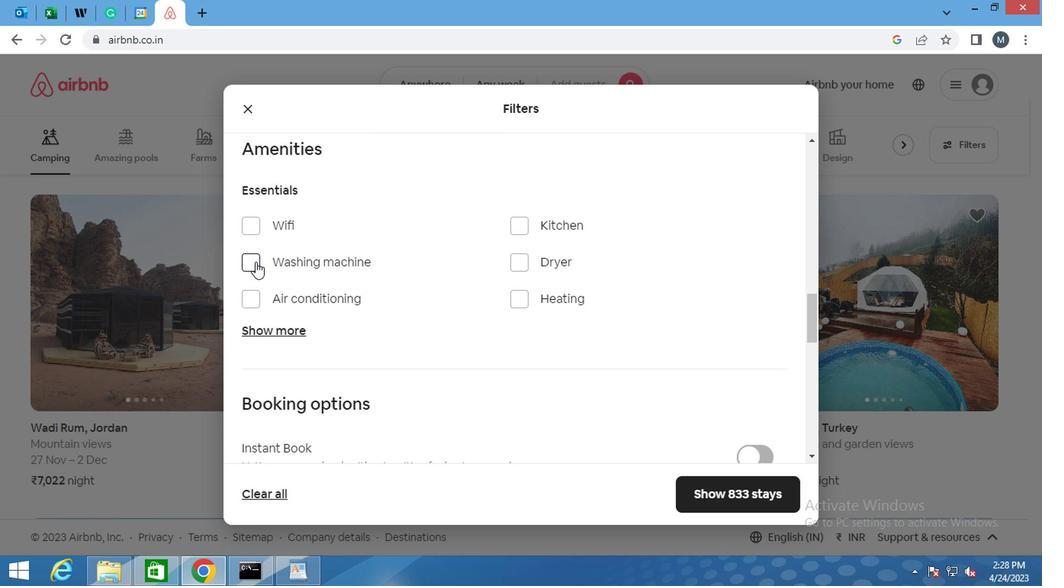 
Action: Mouse moved to (434, 255)
Screenshot: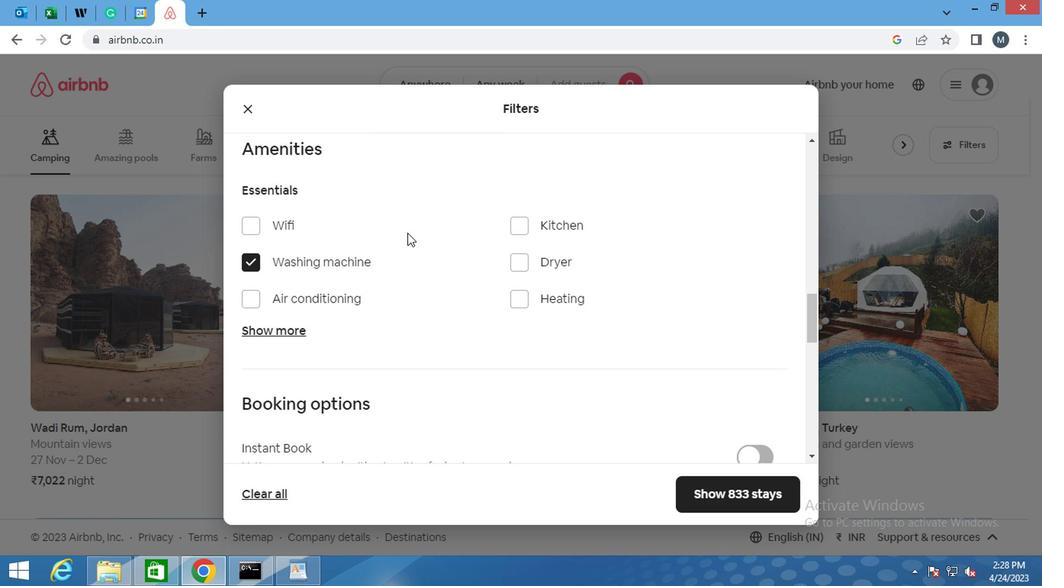 
Action: Mouse scrolled (434, 254) with delta (0, 0)
Screenshot: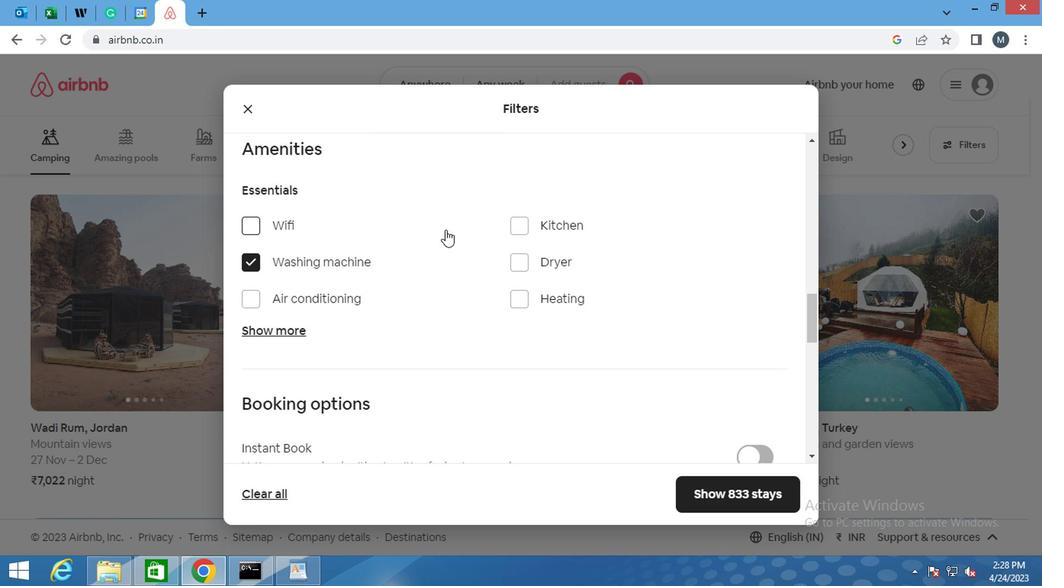
Action: Mouse moved to (436, 260)
Screenshot: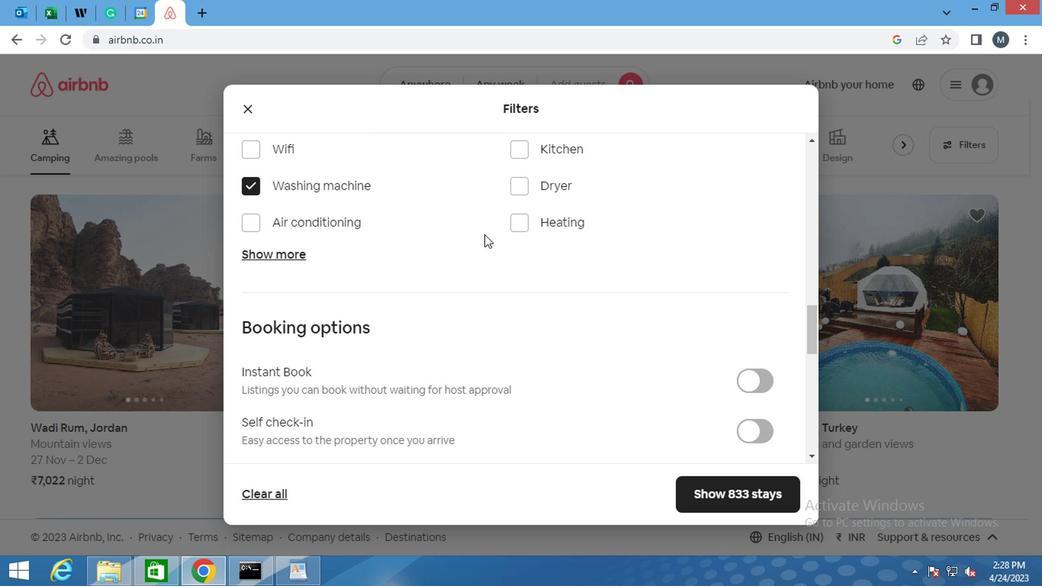 
Action: Mouse scrolled (436, 260) with delta (0, 0)
Screenshot: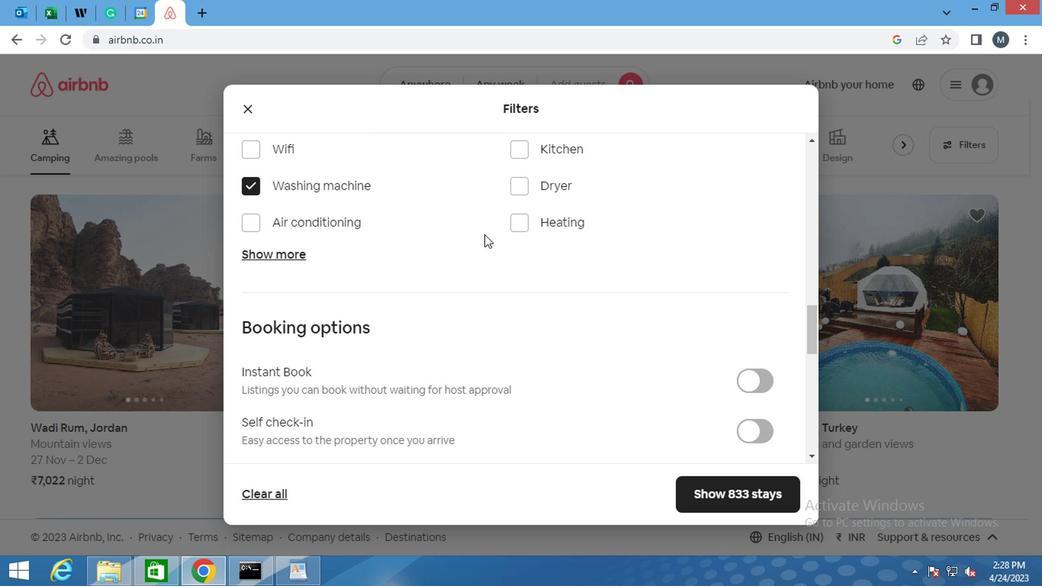 
Action: Mouse moved to (429, 337)
Screenshot: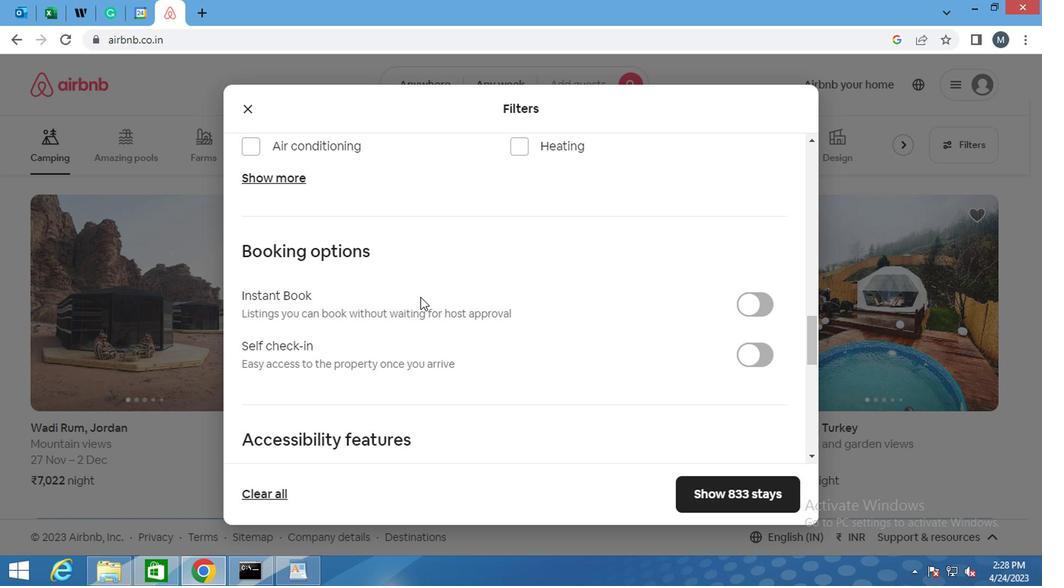 
Action: Mouse scrolled (429, 336) with delta (0, 0)
Screenshot: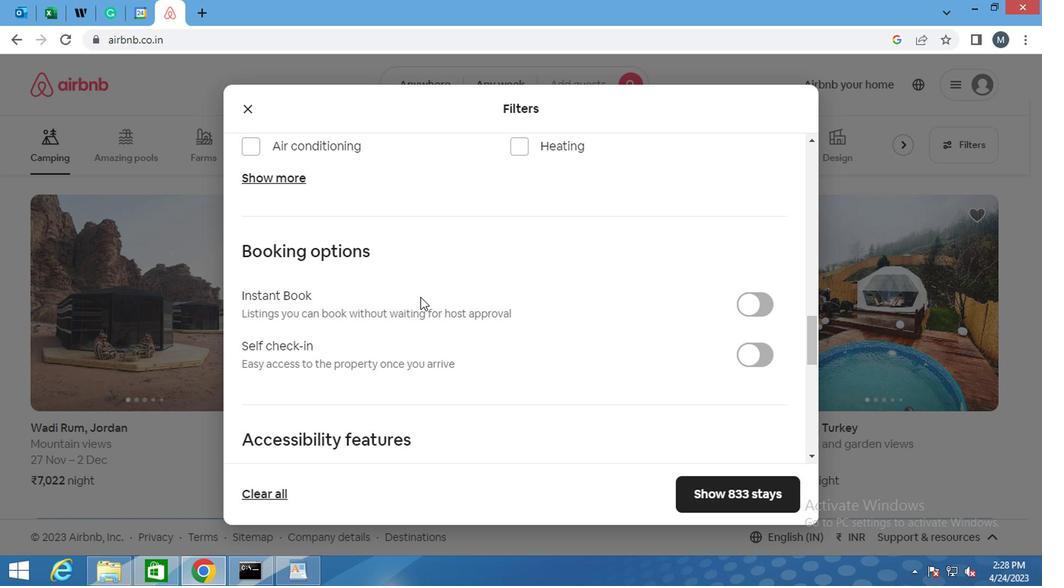 
Action: Mouse moved to (465, 342)
Screenshot: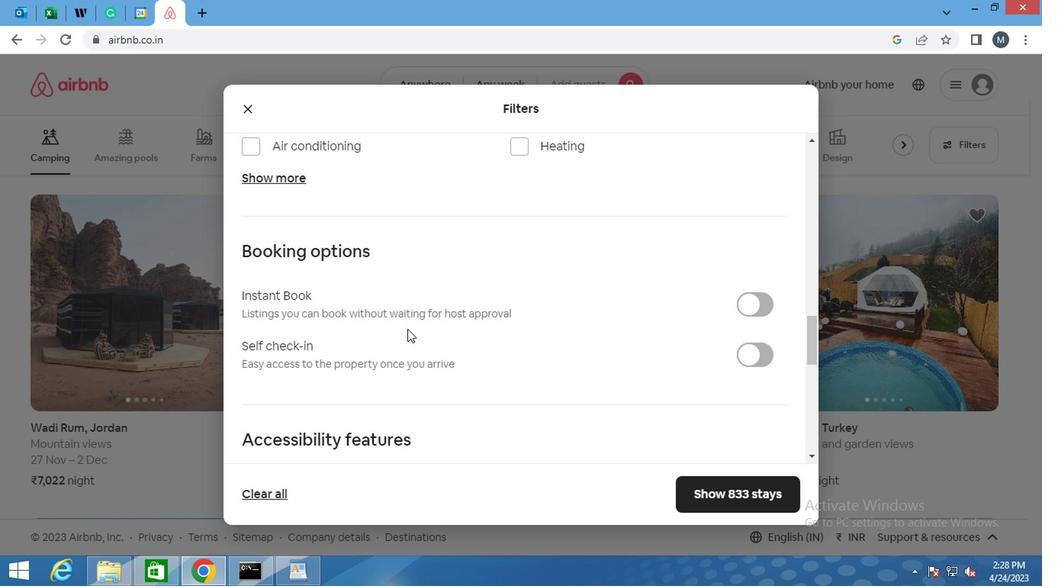 
Action: Mouse scrolled (465, 341) with delta (0, 0)
Screenshot: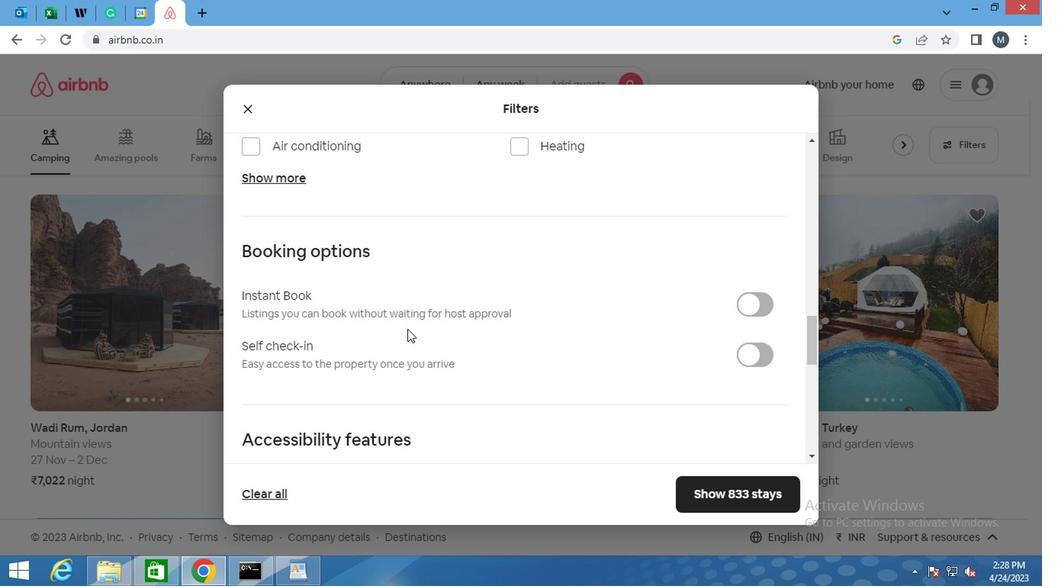 
Action: Mouse moved to (627, 239)
Screenshot: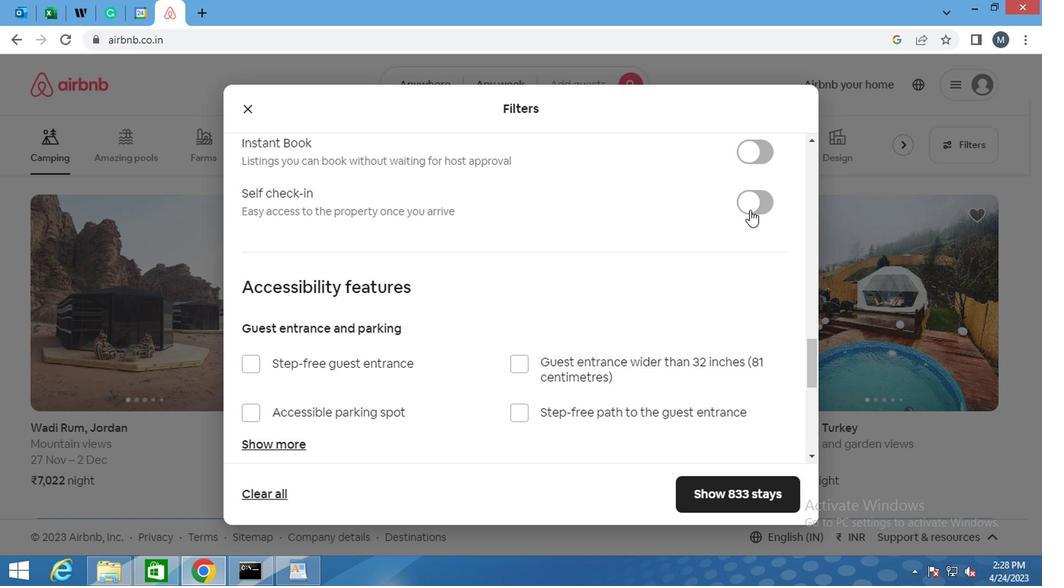 
Action: Mouse pressed left at (627, 239)
Screenshot: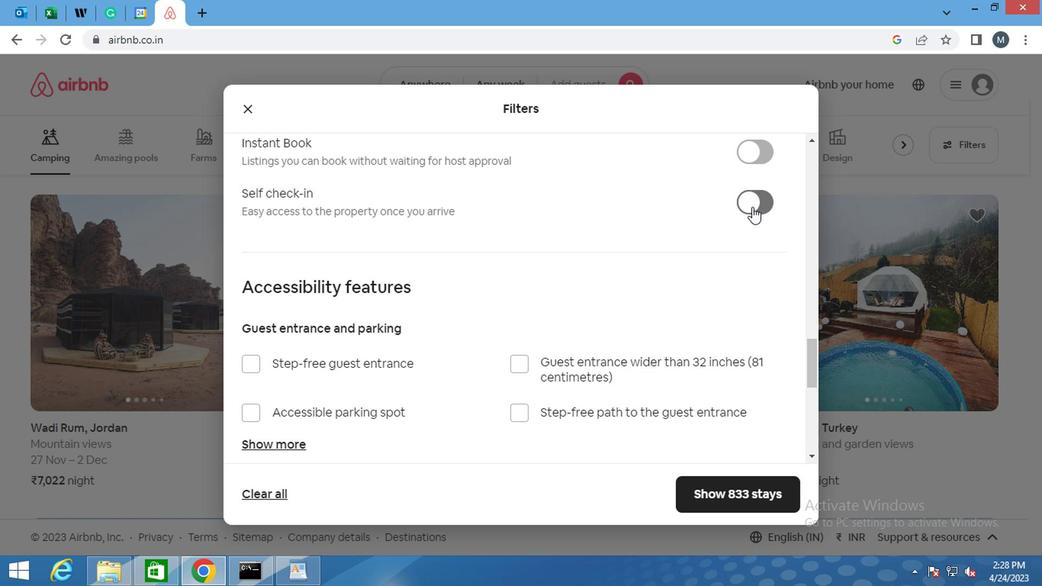 
Action: Mouse moved to (422, 301)
Screenshot: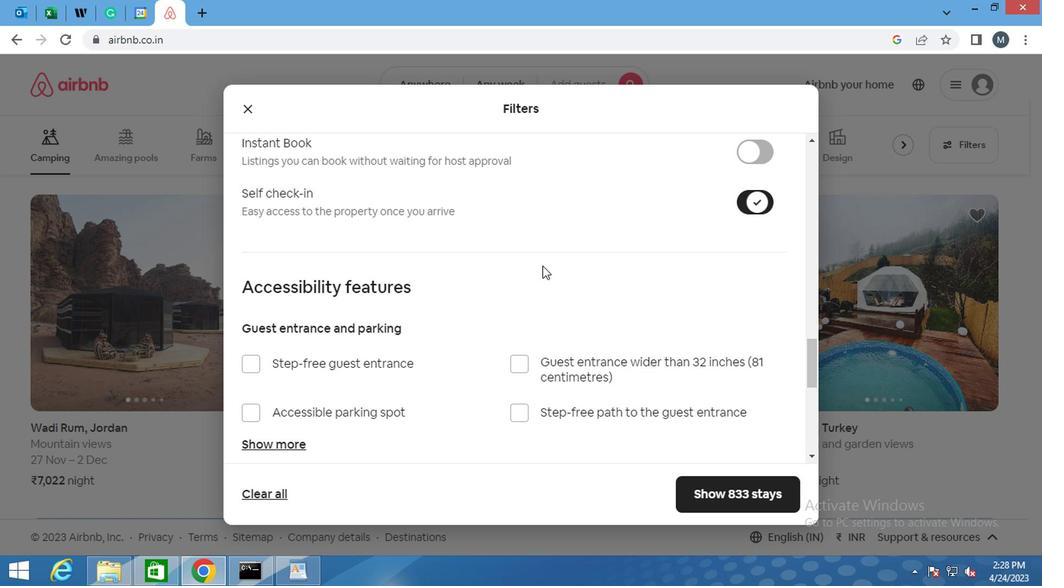 
Action: Mouse scrolled (422, 301) with delta (0, 0)
Screenshot: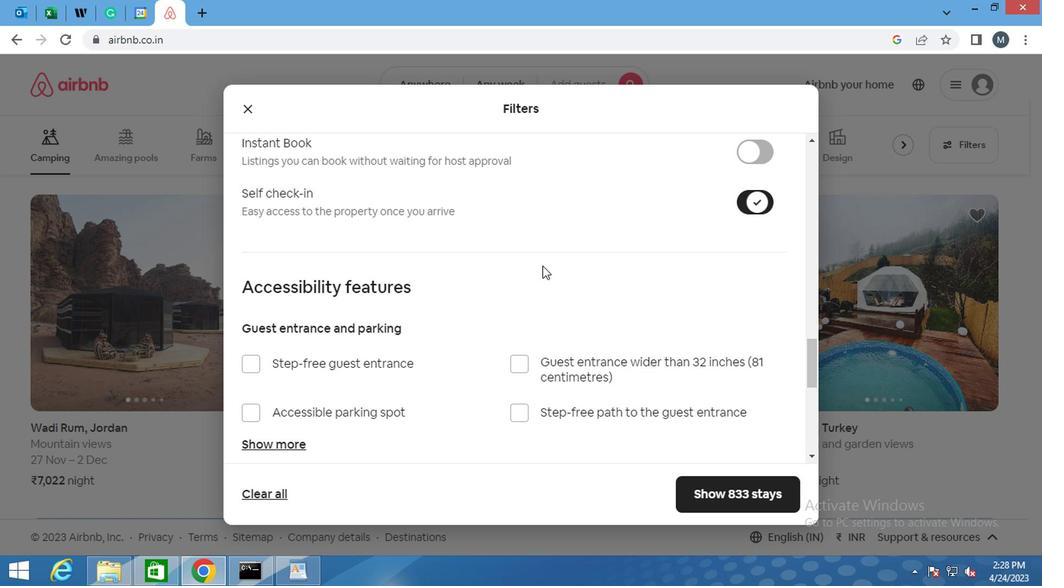 
Action: Mouse moved to (422, 307)
Screenshot: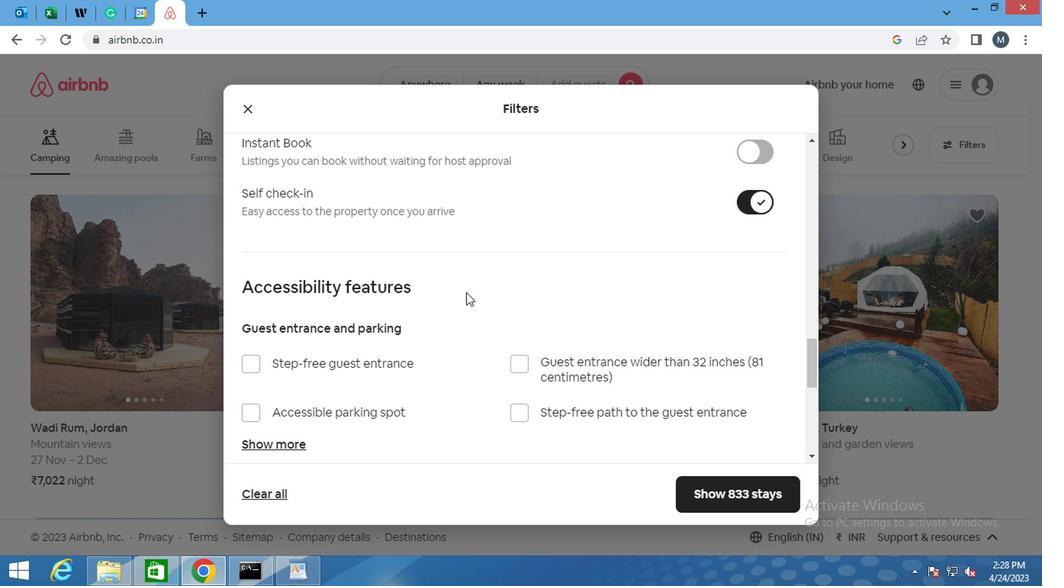
Action: Mouse scrolled (422, 306) with delta (0, 0)
Screenshot: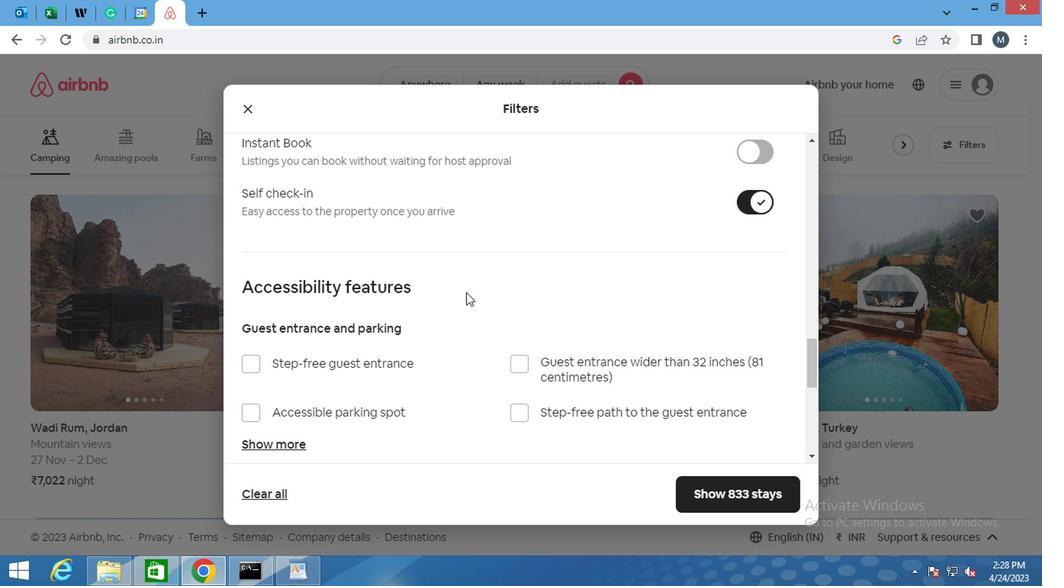 
Action: Mouse moved to (422, 317)
Screenshot: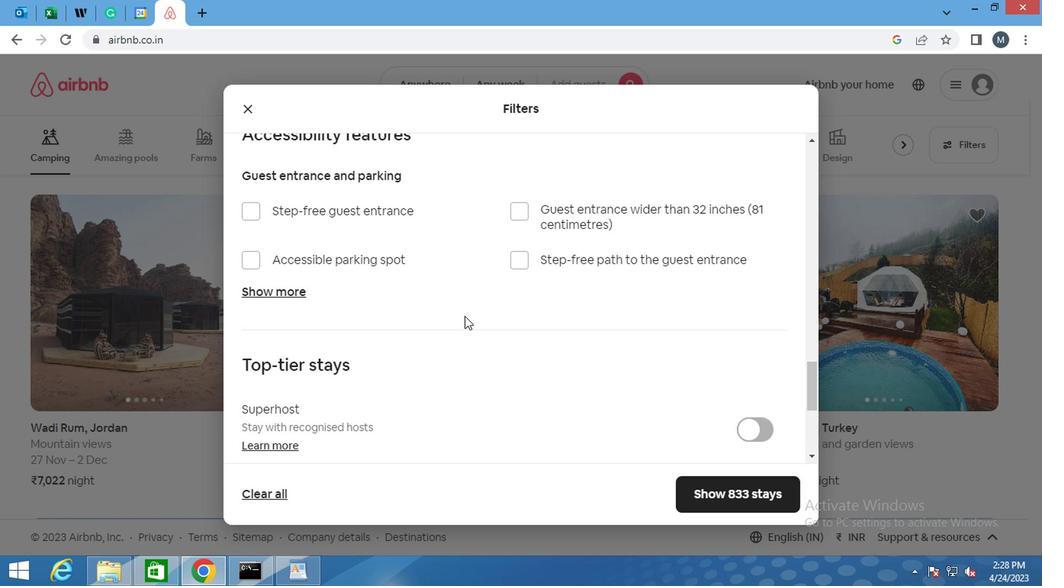 
Action: Mouse scrolled (422, 317) with delta (0, 0)
Screenshot: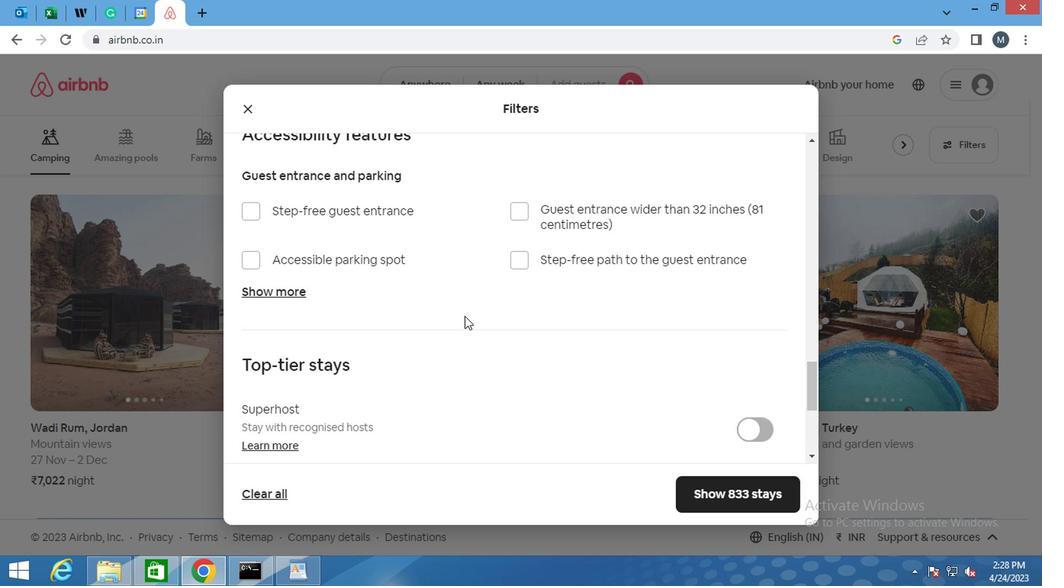 
Action: Mouse moved to (401, 317)
Screenshot: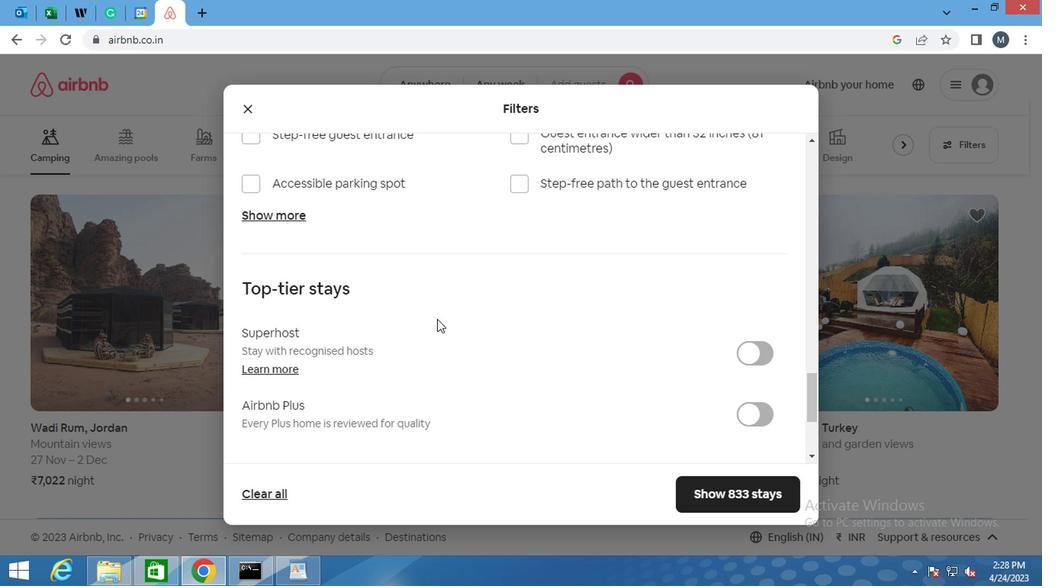 
Action: Mouse scrolled (401, 317) with delta (0, 0)
Screenshot: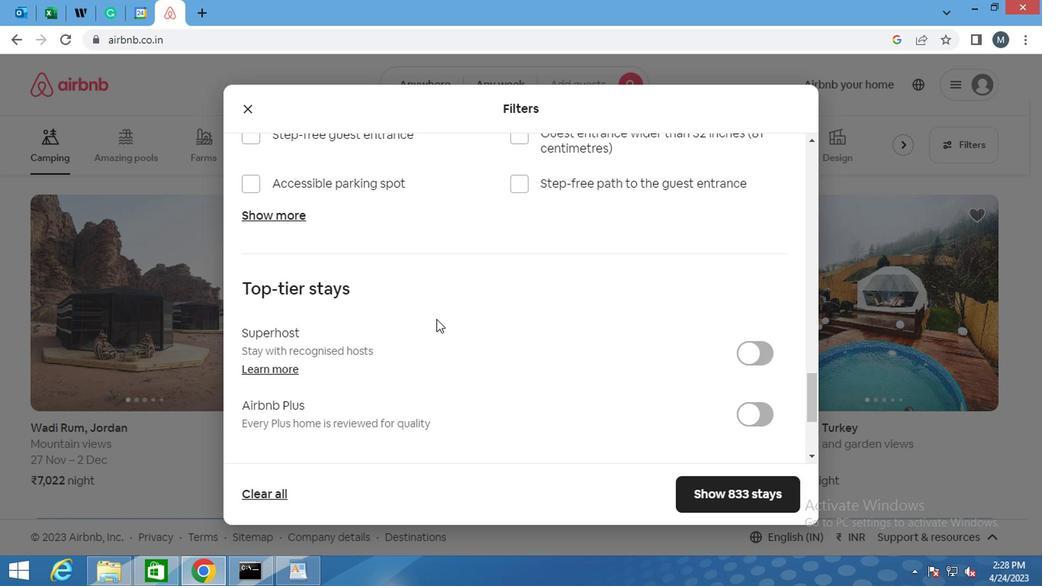 
Action: Mouse moved to (395, 318)
Screenshot: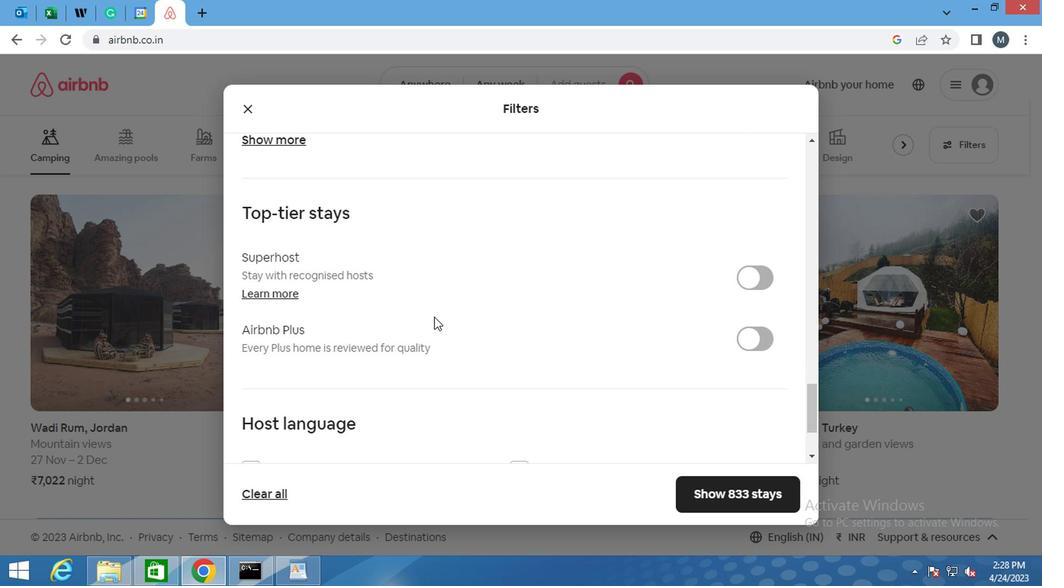 
Action: Mouse scrolled (395, 317) with delta (0, 0)
Screenshot: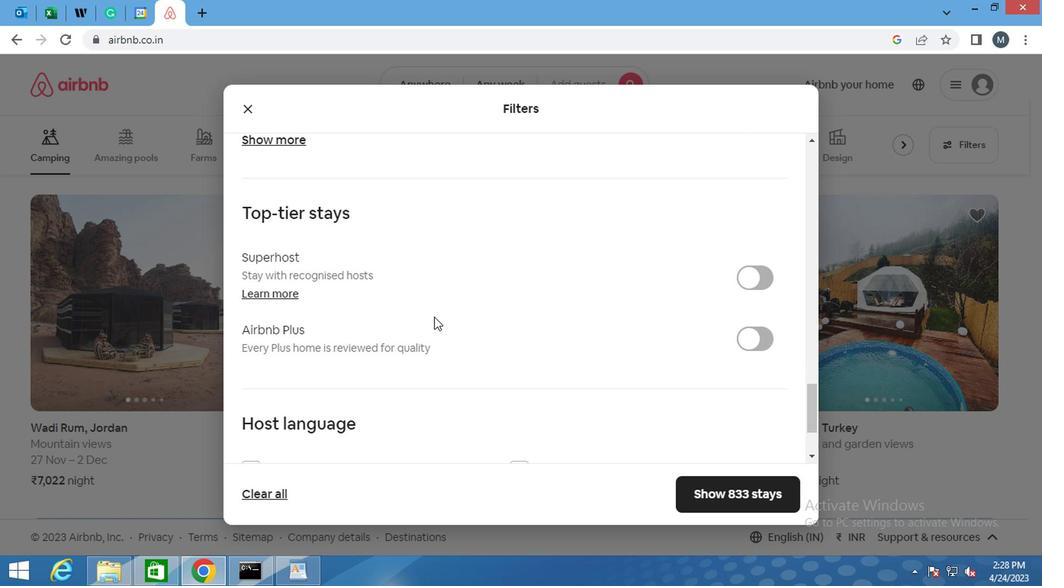 
Action: Mouse moved to (391, 322)
Screenshot: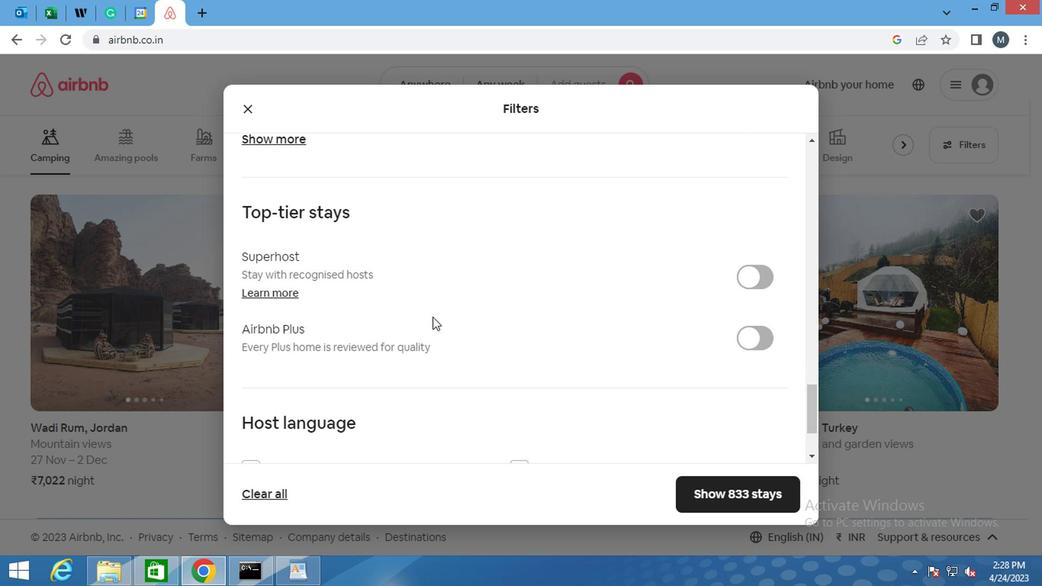 
Action: Mouse scrolled (391, 321) with delta (0, 0)
Screenshot: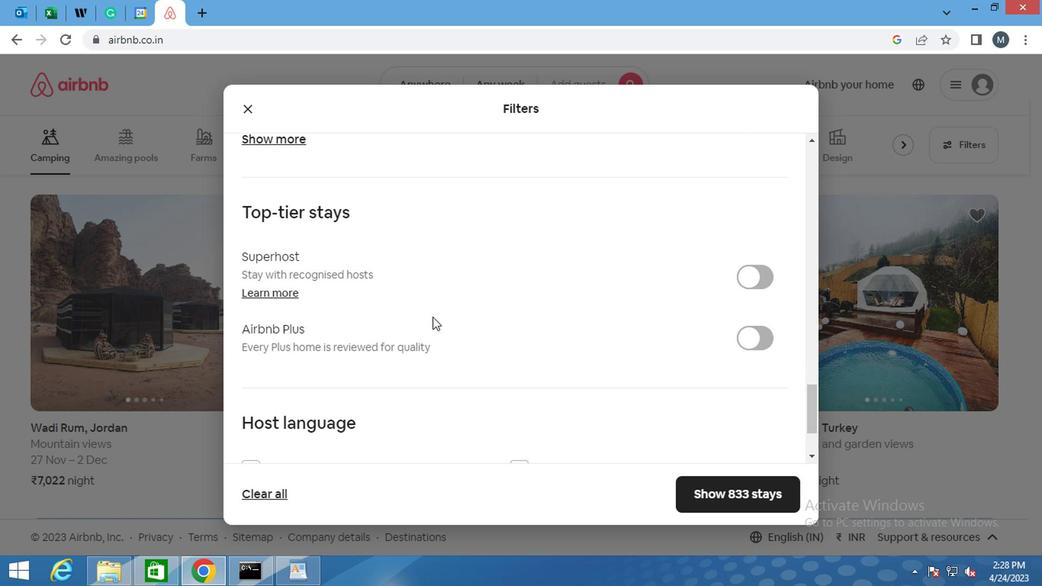 
Action: Mouse moved to (301, 350)
Screenshot: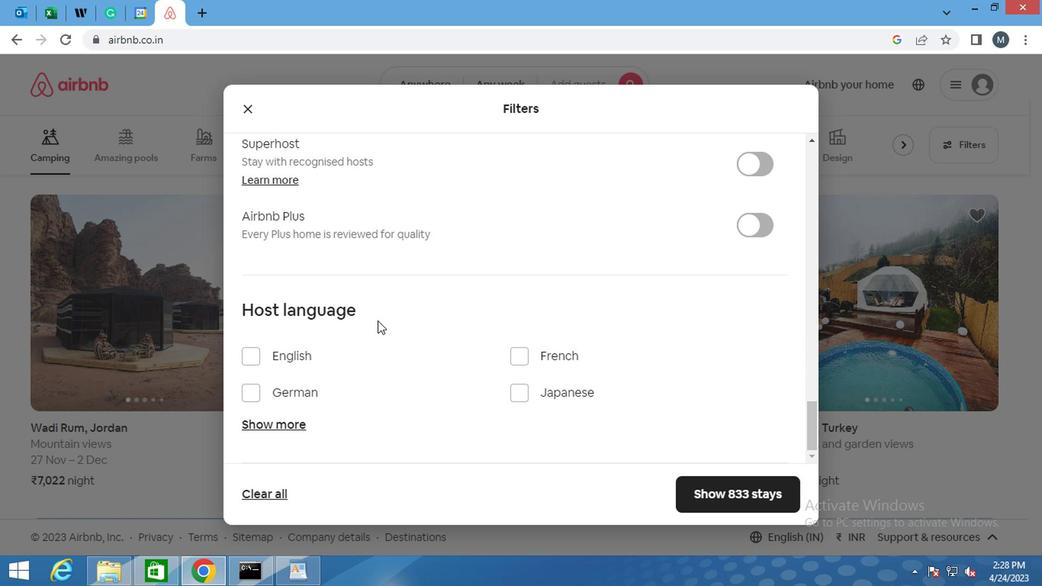 
Action: Mouse scrolled (301, 350) with delta (0, 0)
Screenshot: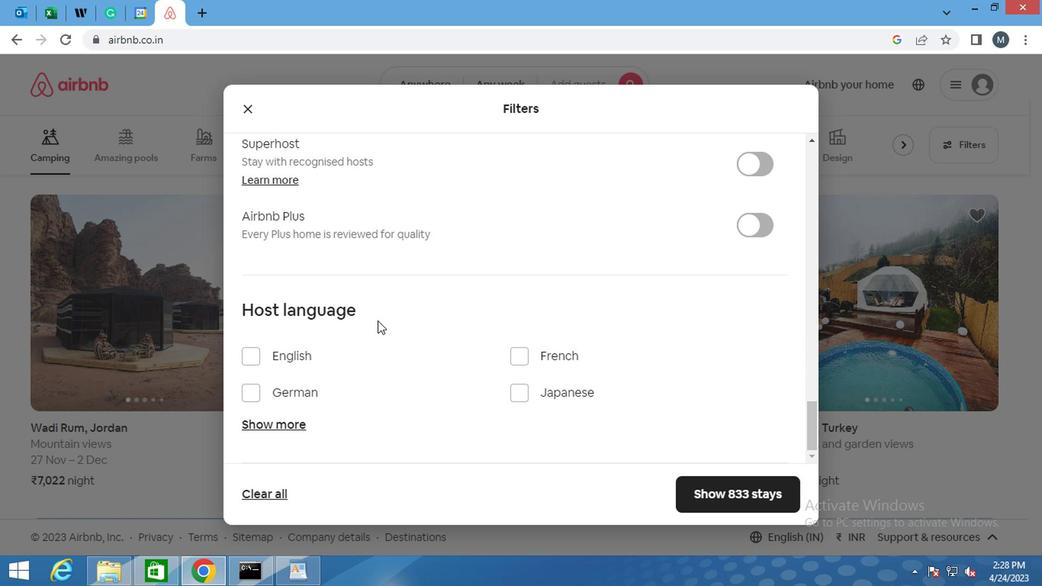 
Action: Mouse moved to (300, 355)
Screenshot: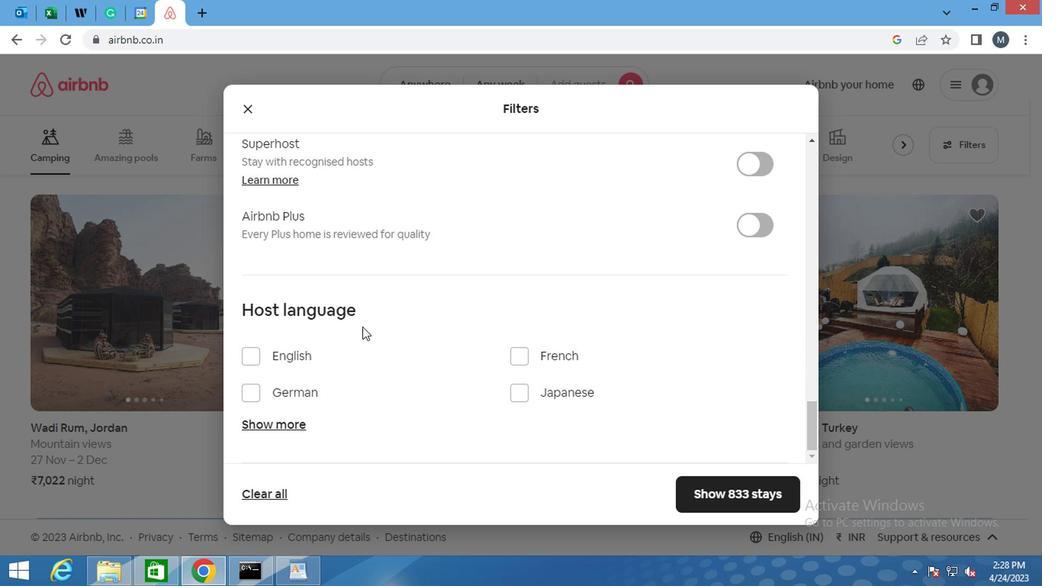 
Action: Mouse scrolled (300, 354) with delta (0, 0)
Screenshot: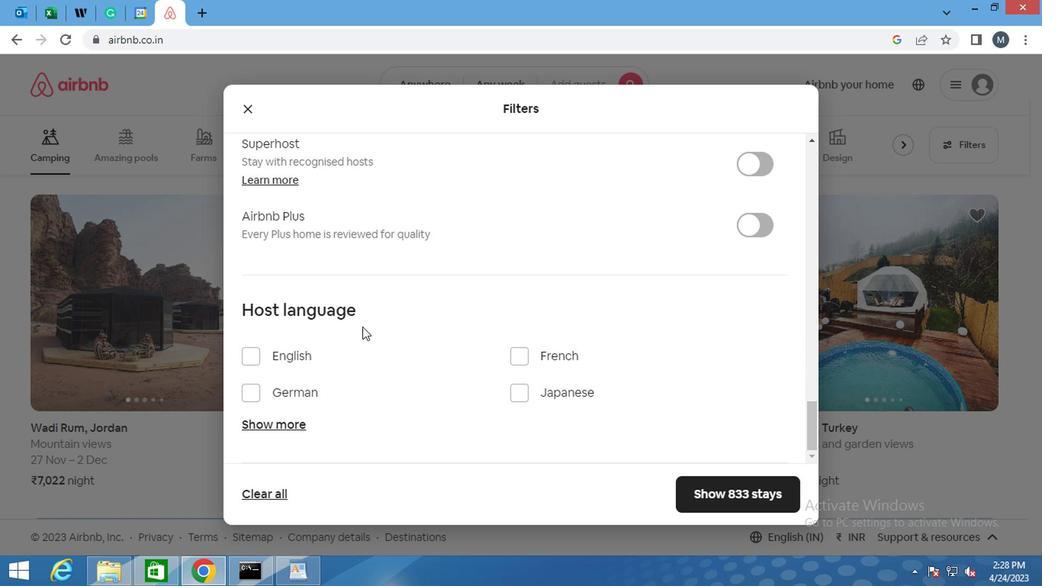 
Action: Mouse moved to (280, 396)
Screenshot: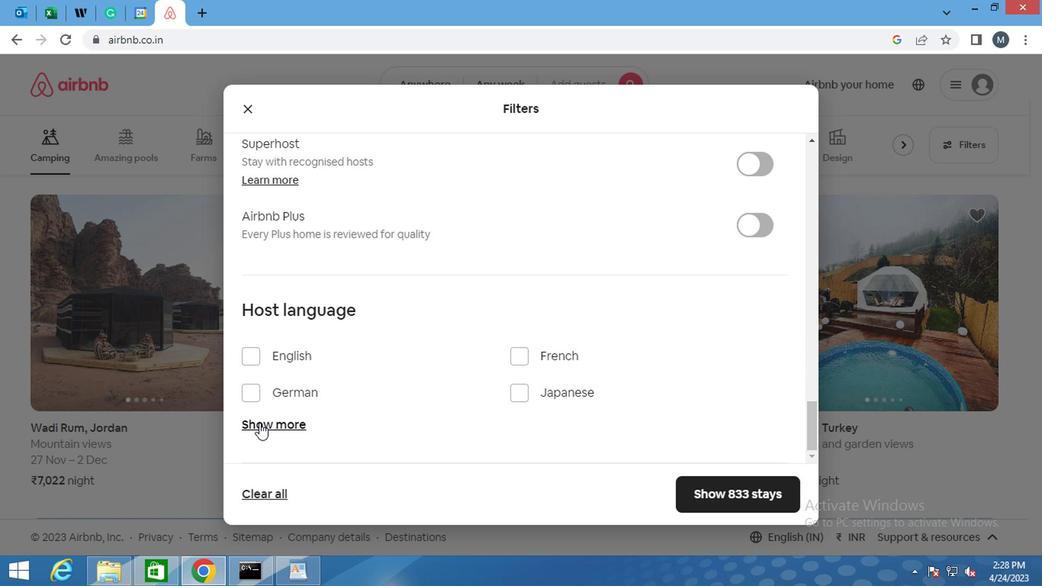 
Action: Mouse pressed left at (280, 396)
Screenshot: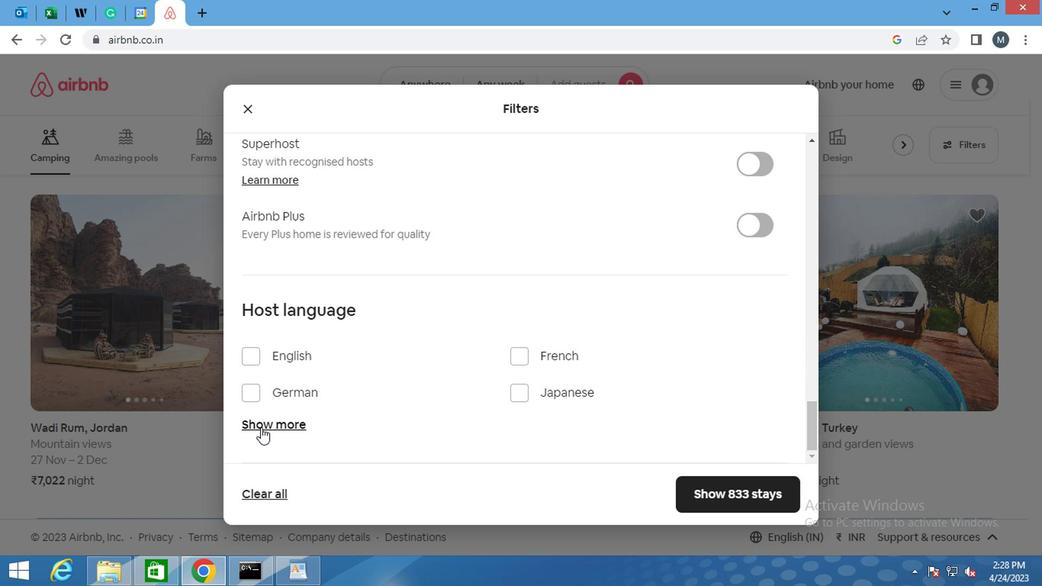 
Action: Mouse moved to (317, 325)
Screenshot: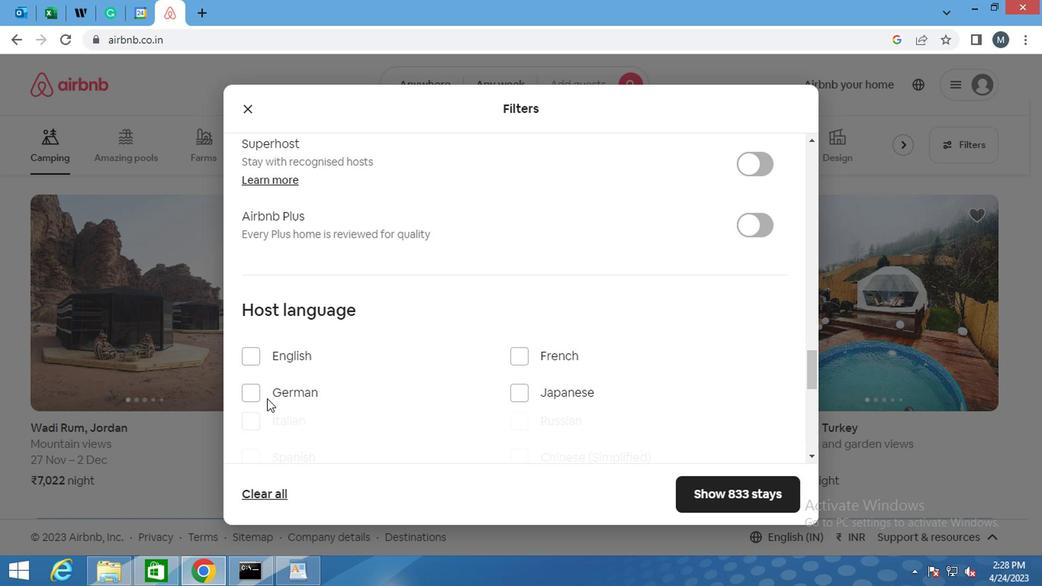 
Action: Mouse scrolled (317, 324) with delta (0, 0)
Screenshot: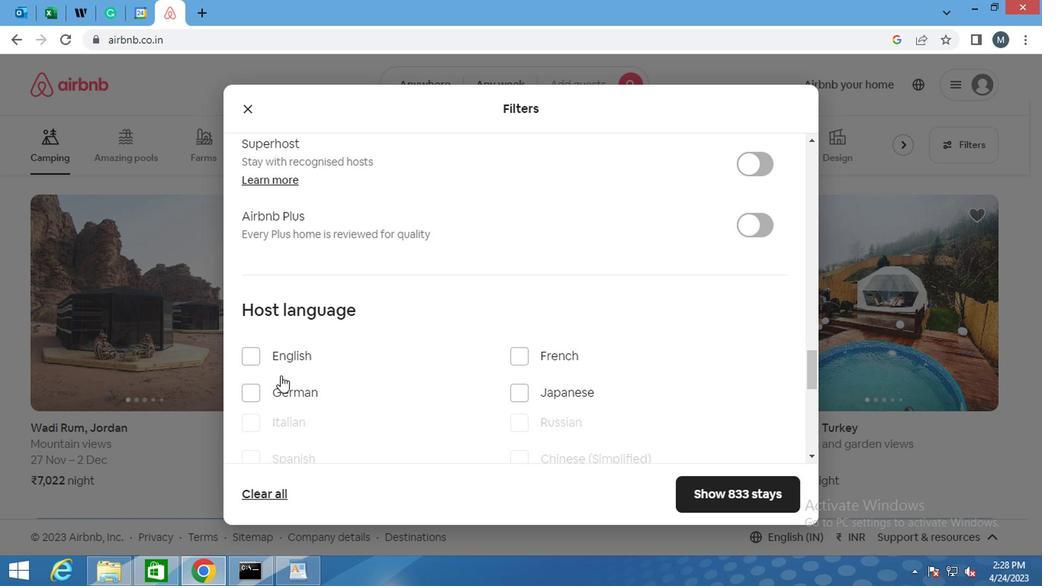 
Action: Mouse moved to (317, 329)
Screenshot: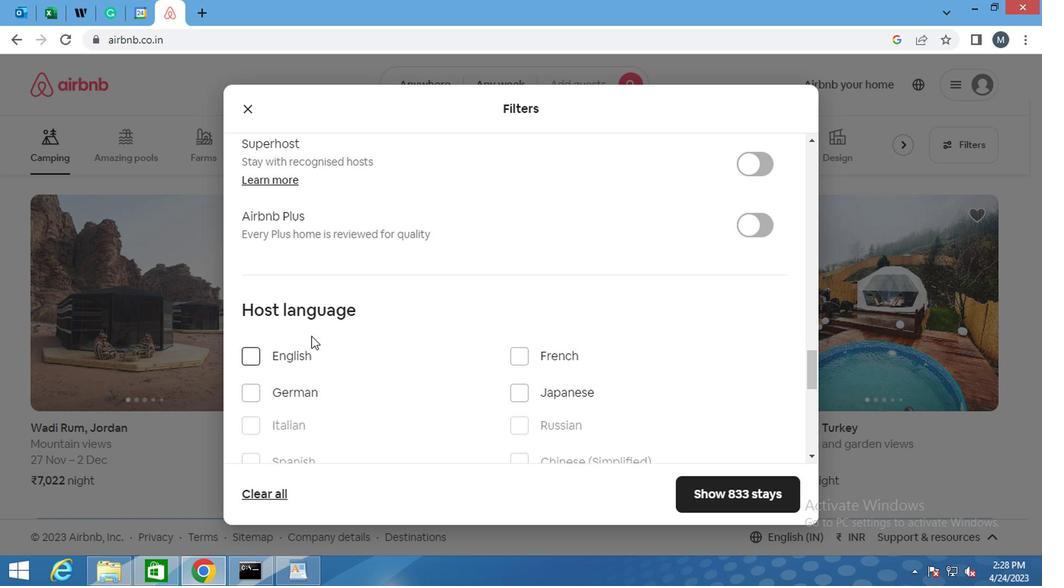 
Action: Mouse scrolled (317, 328) with delta (0, 0)
Screenshot: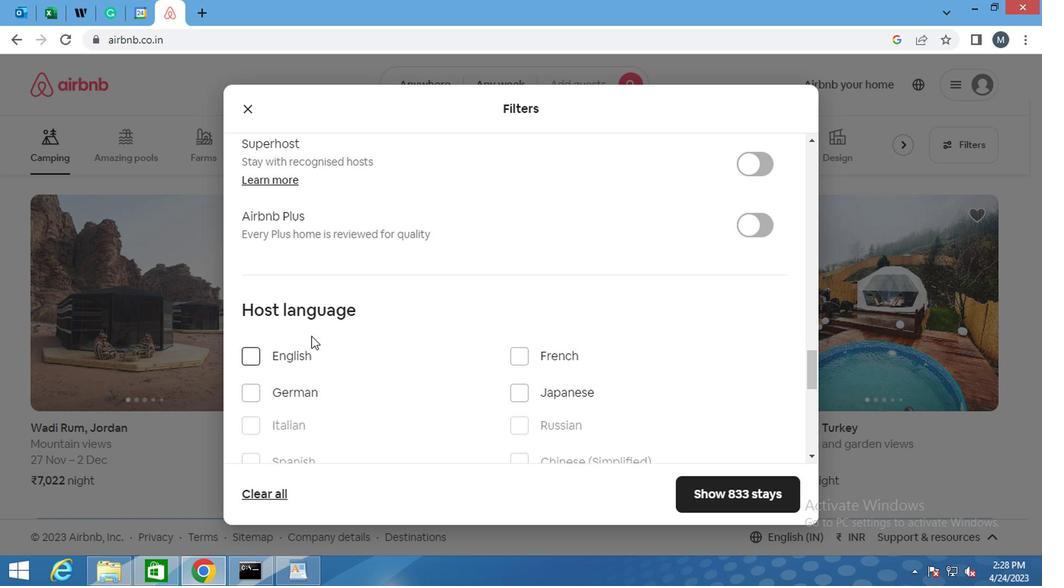 
Action: Mouse moved to (315, 335)
Screenshot: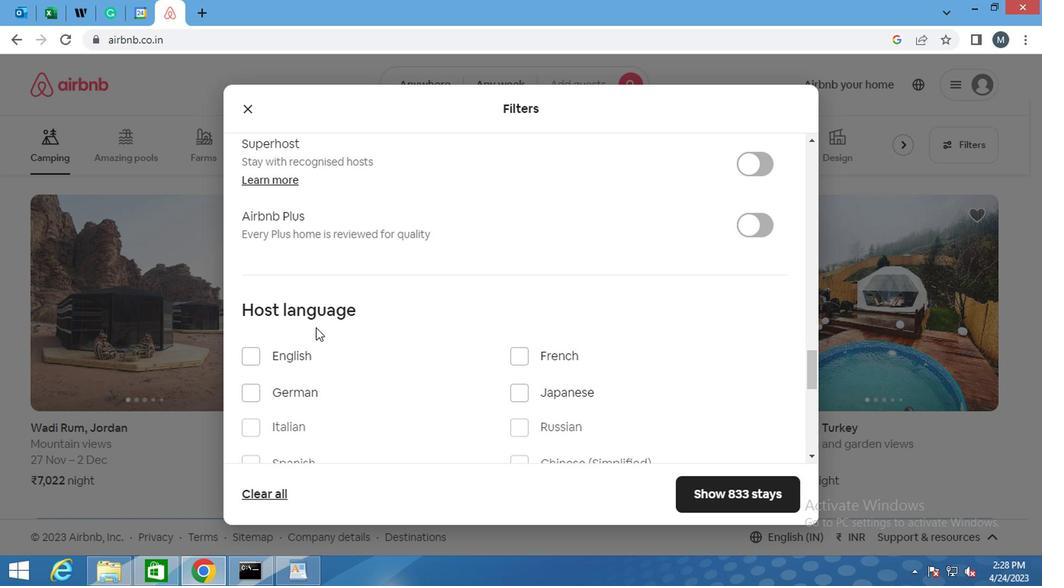 
Action: Mouse scrolled (315, 334) with delta (0, 0)
Screenshot: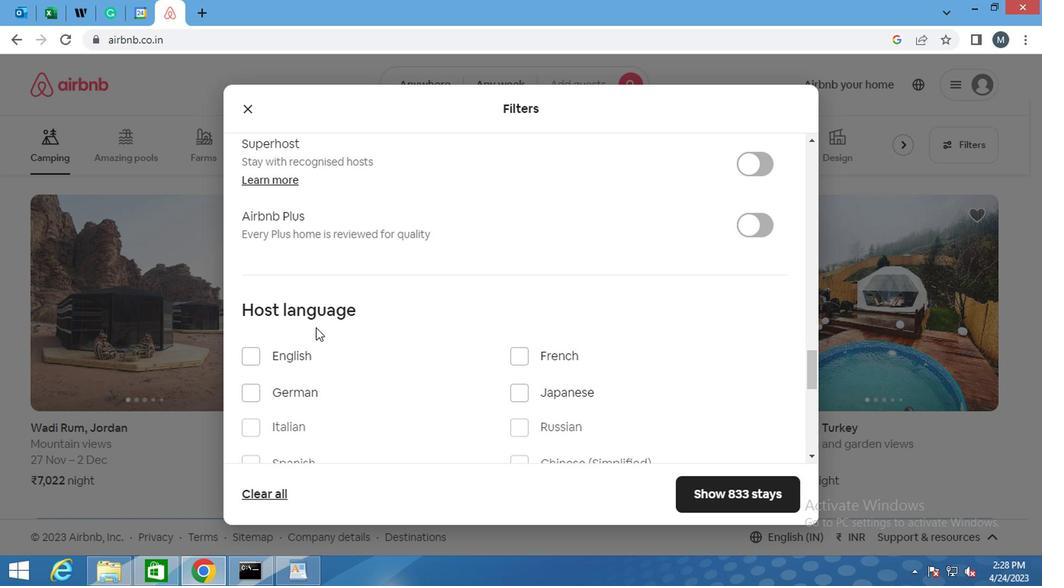 
Action: Mouse moved to (273, 262)
Screenshot: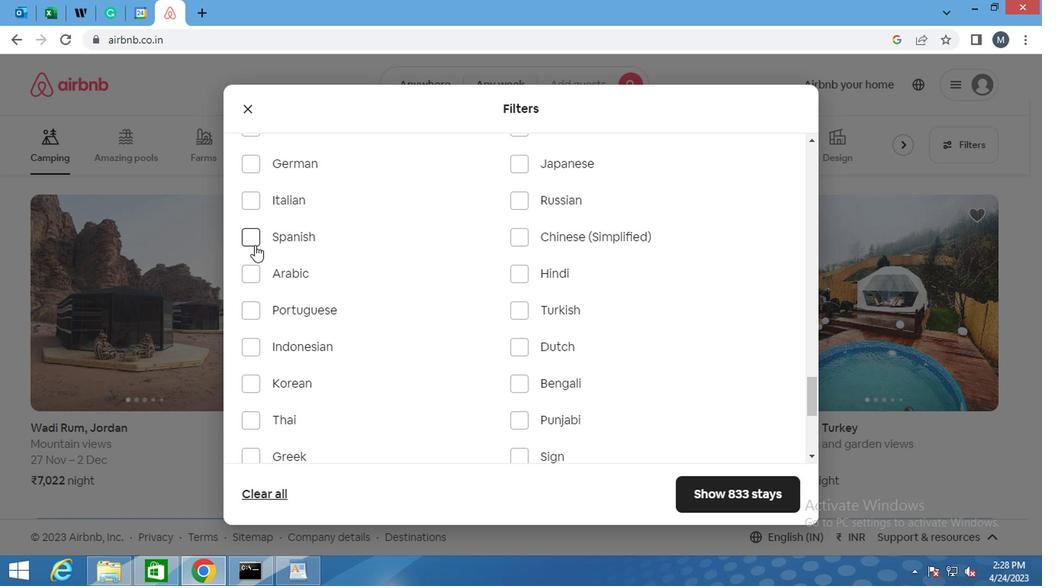 
Action: Mouse pressed left at (273, 262)
Screenshot: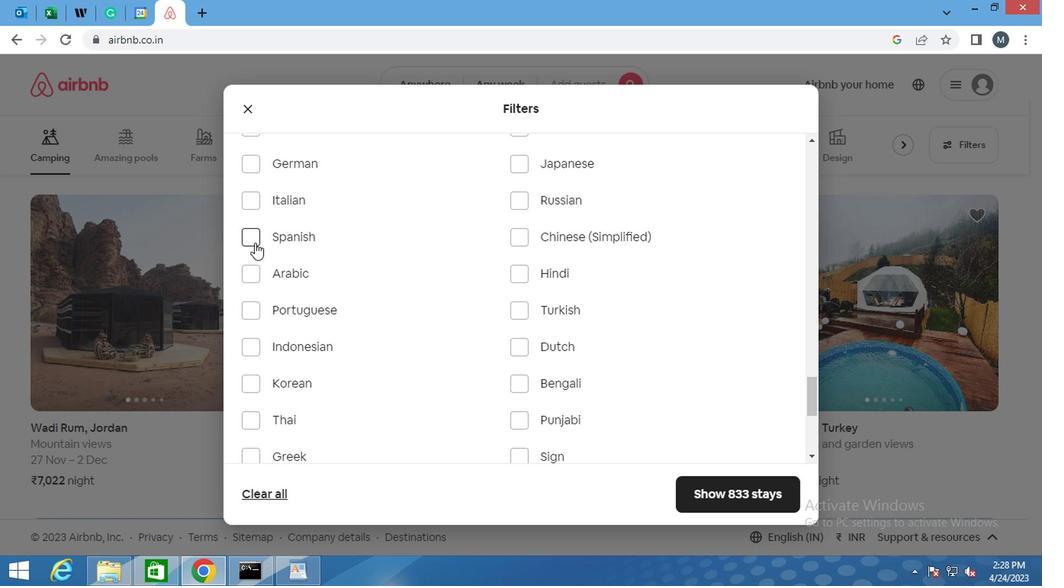 
Action: Mouse moved to (647, 444)
Screenshot: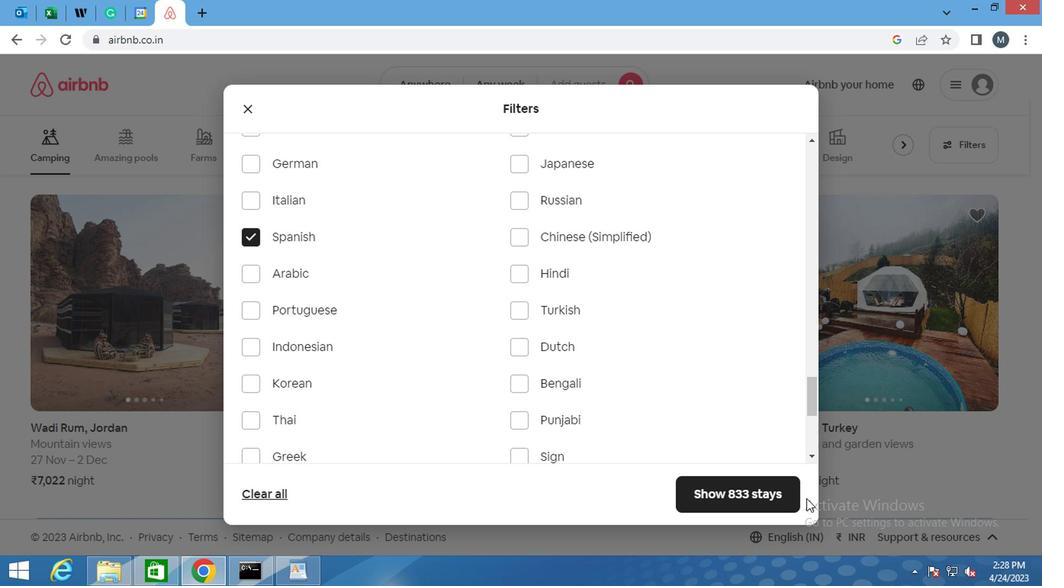 
Action: Mouse pressed left at (647, 444)
Screenshot: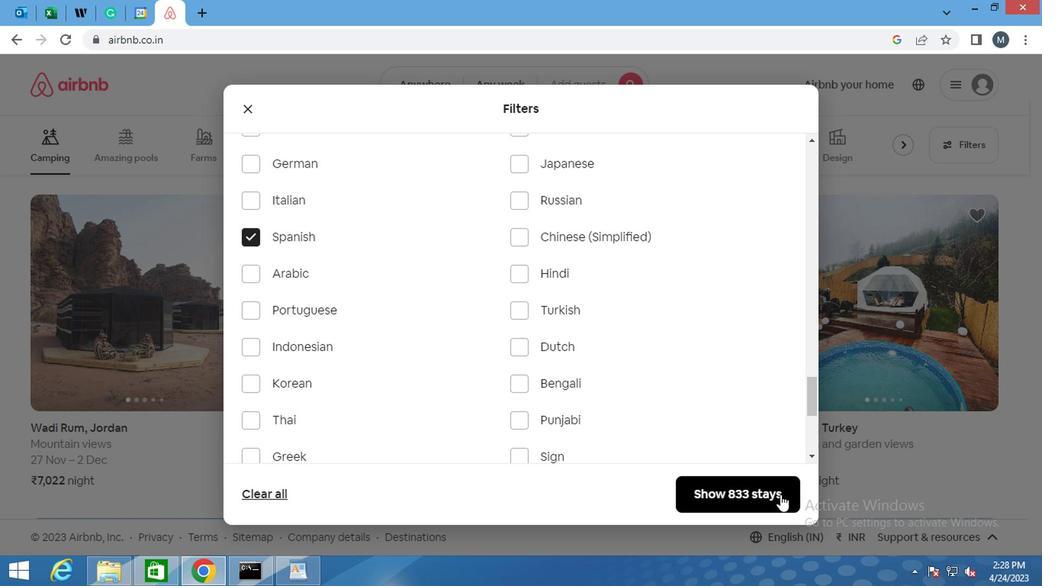 
Action: Mouse moved to (632, 443)
Screenshot: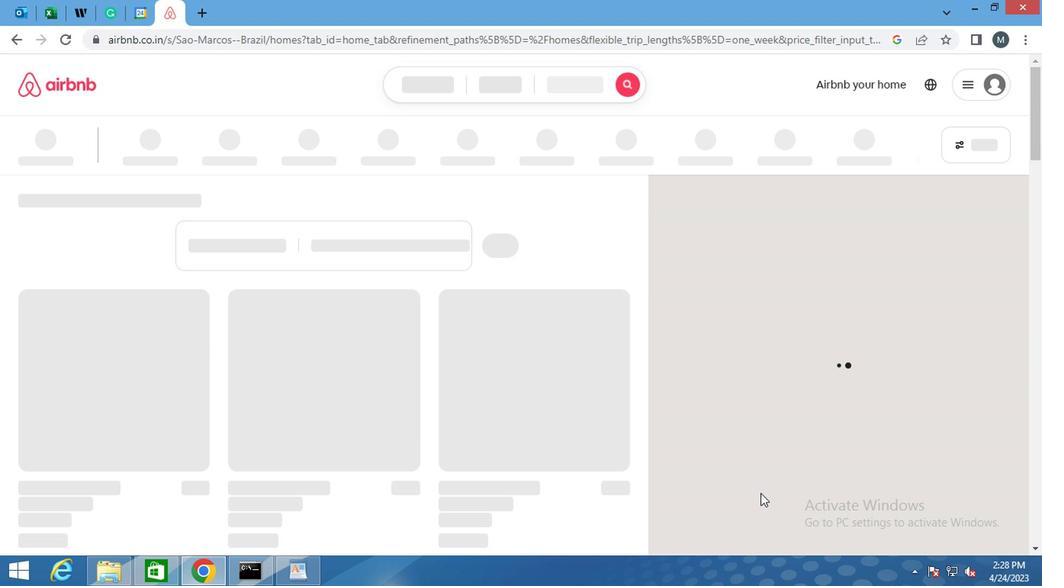 
